 Task: Install shopping extensions to find deals and discounts while shopping online.
Action: Mouse moved to (521, 320)
Screenshot: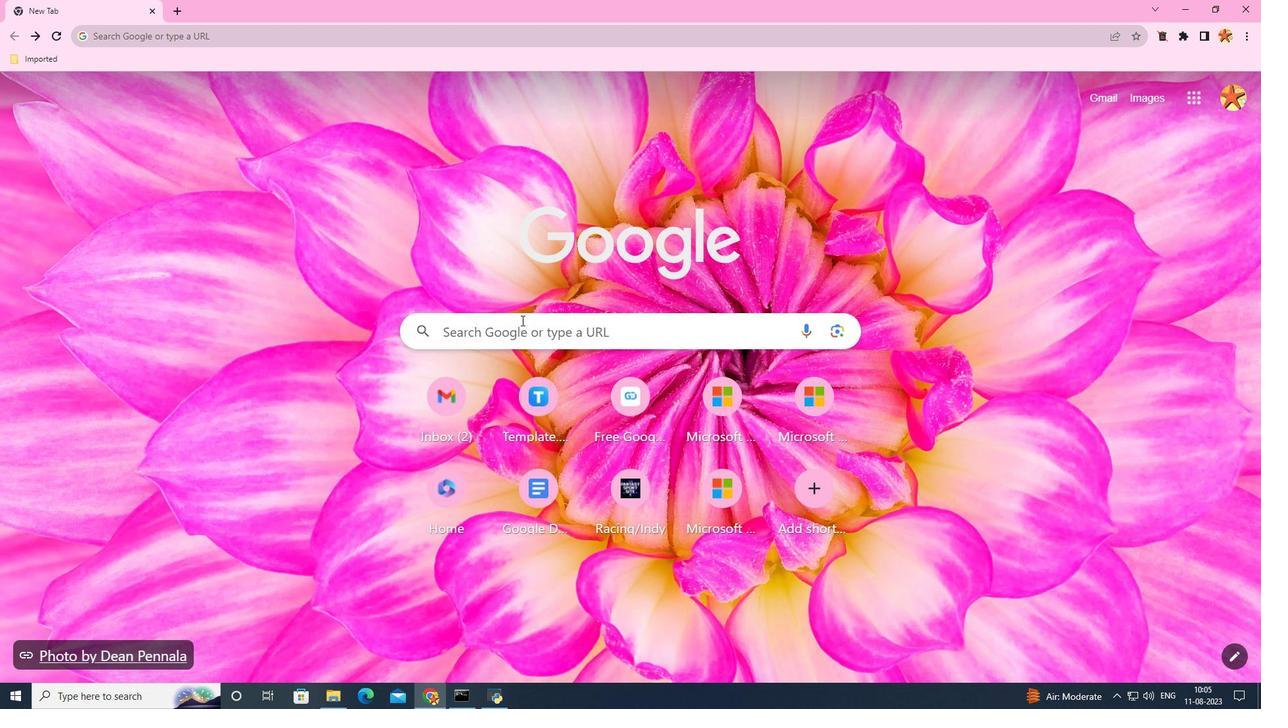 
Action: Mouse pressed left at (521, 320)
Screenshot: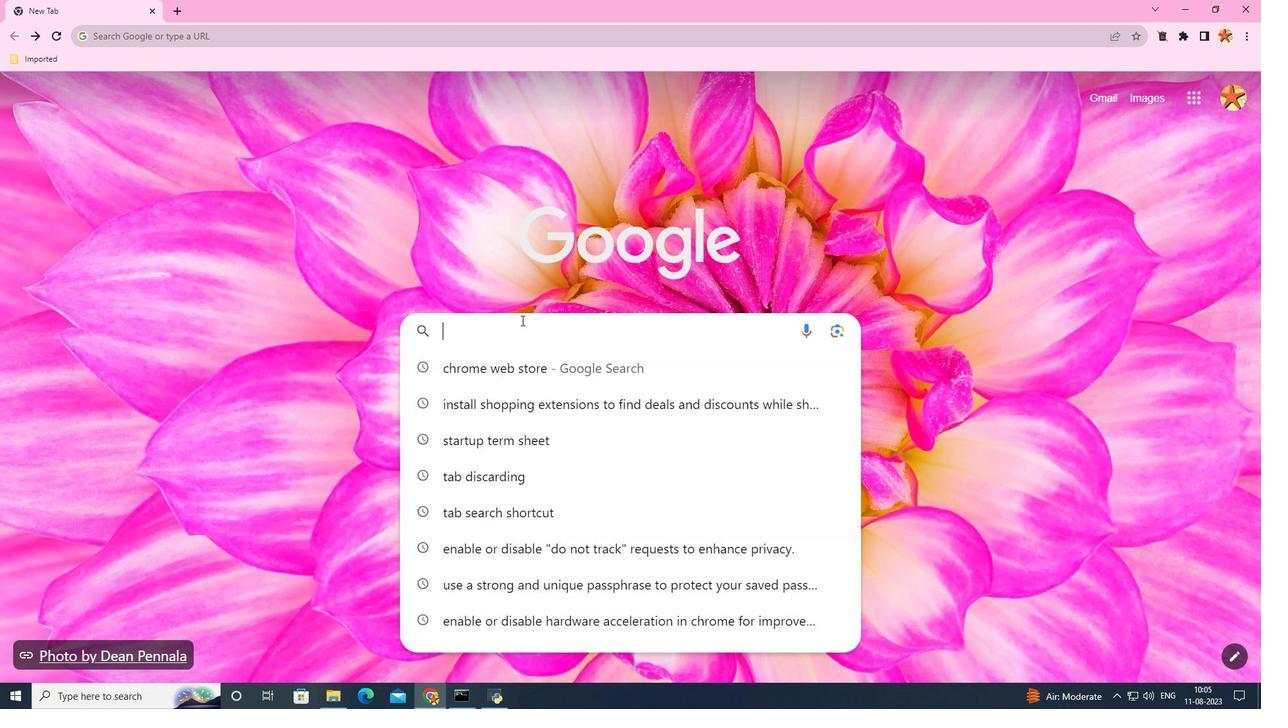 
Action: Mouse moved to (501, 354)
Screenshot: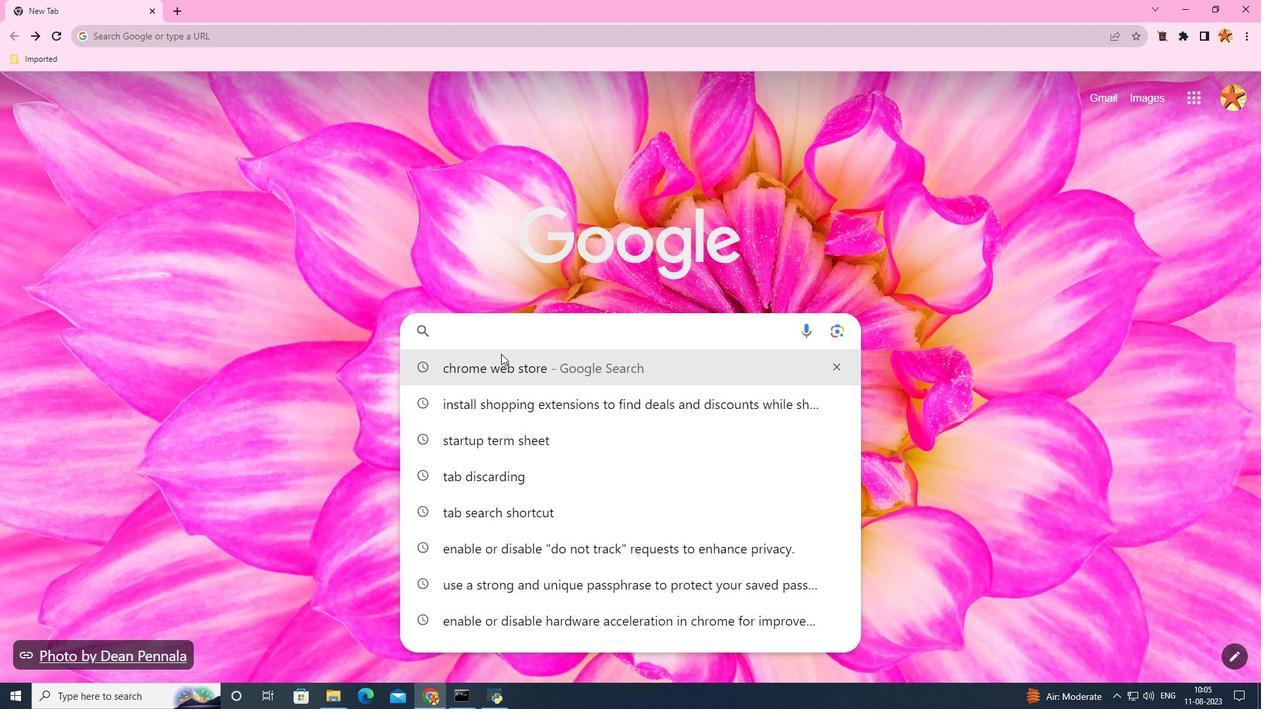 
Action: Mouse pressed left at (501, 354)
Screenshot: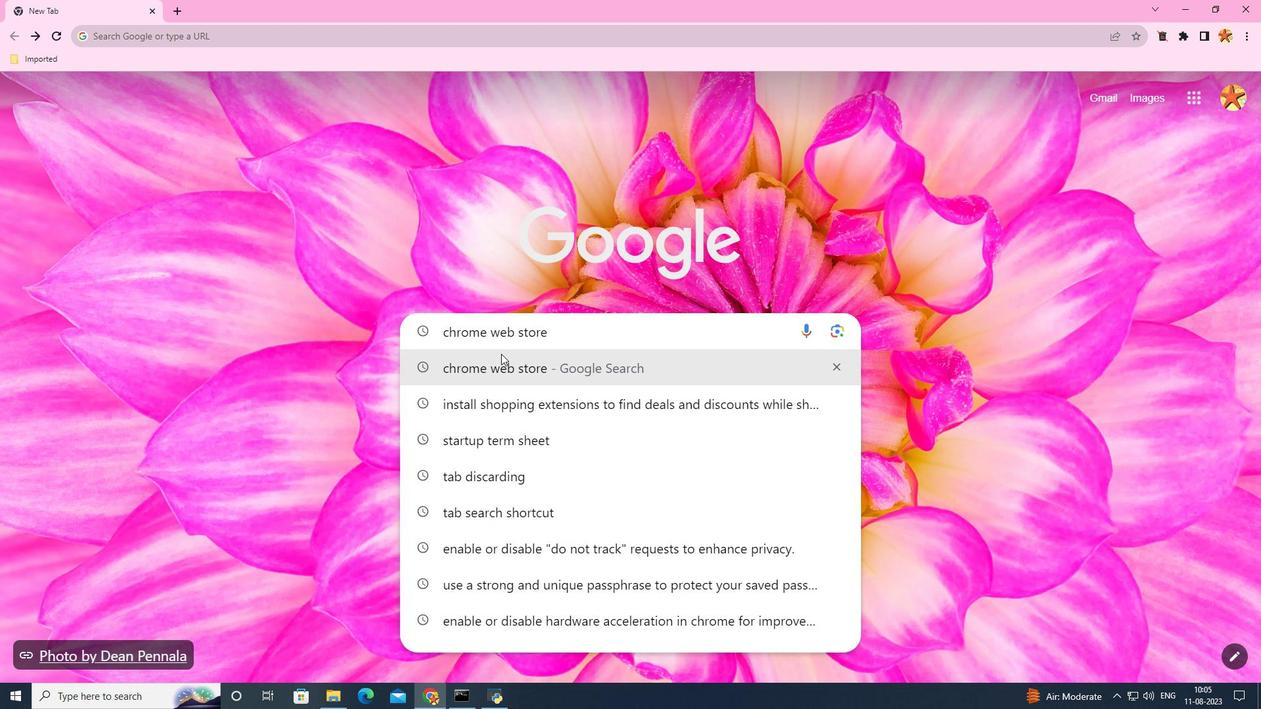 
Action: Mouse moved to (241, 279)
Screenshot: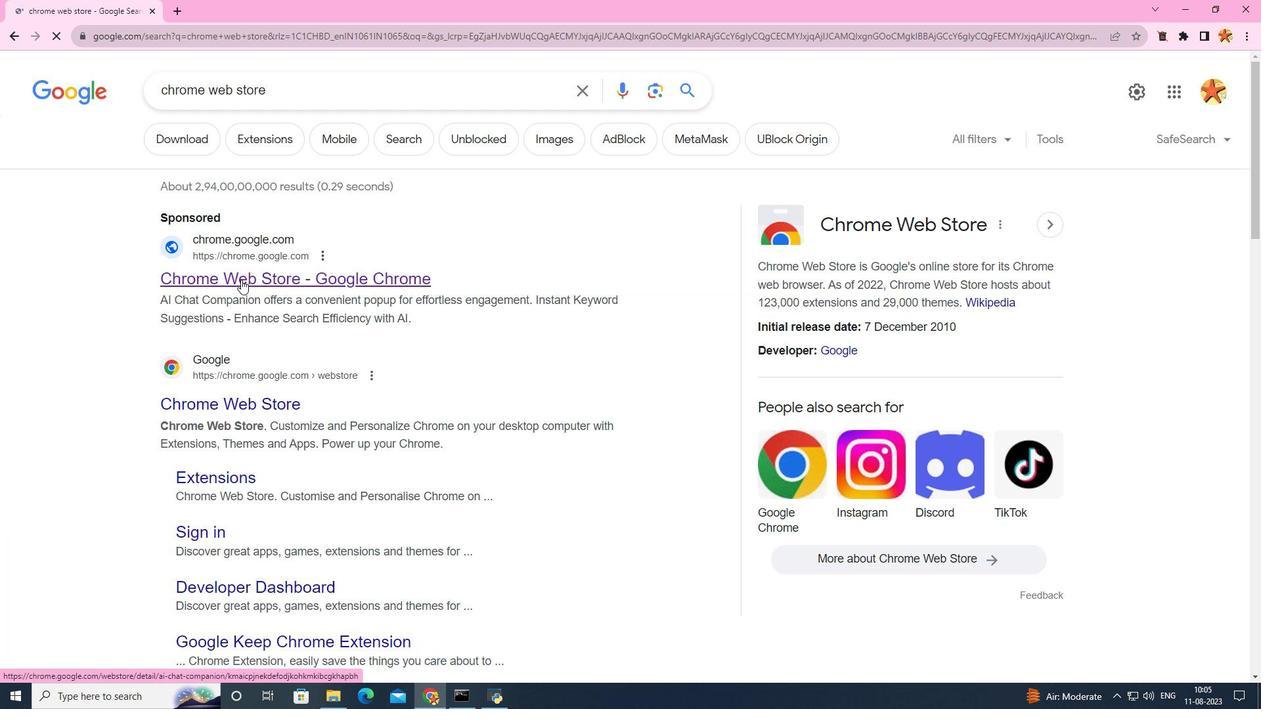
Action: Mouse pressed left at (241, 279)
Screenshot: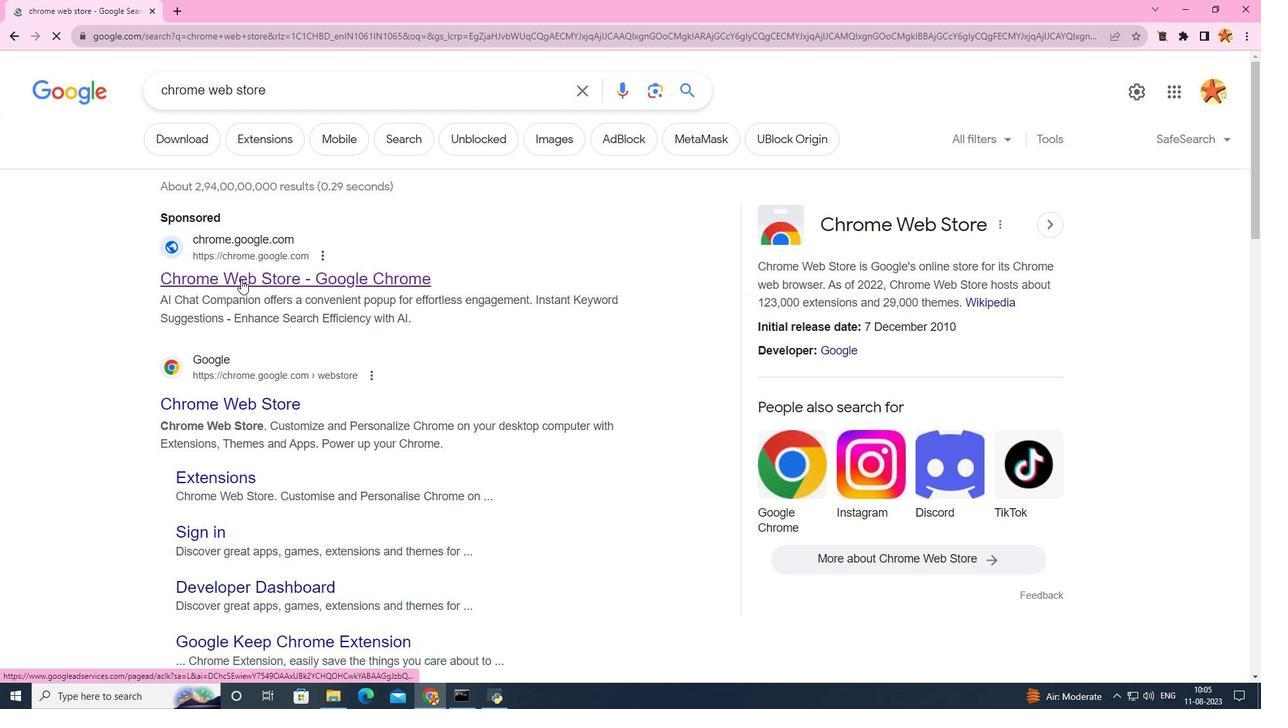 
Action: Mouse moved to (197, 190)
Screenshot: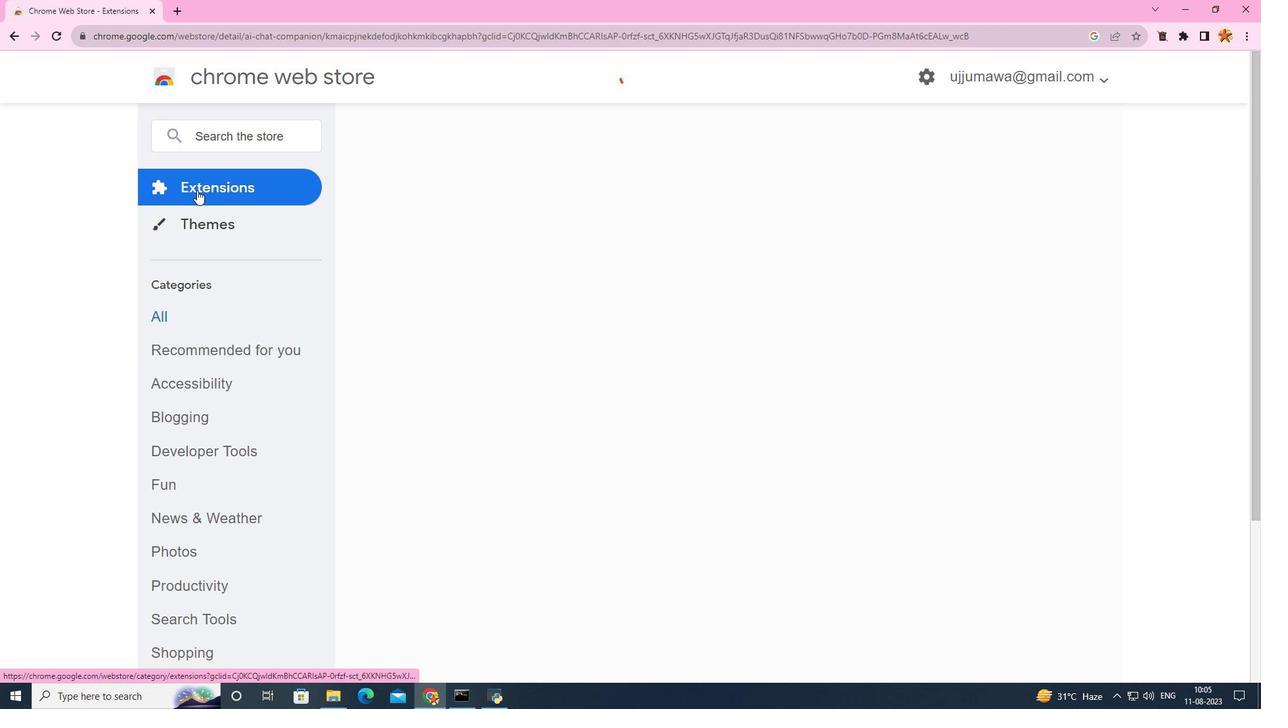 
Action: Mouse pressed left at (197, 190)
Screenshot: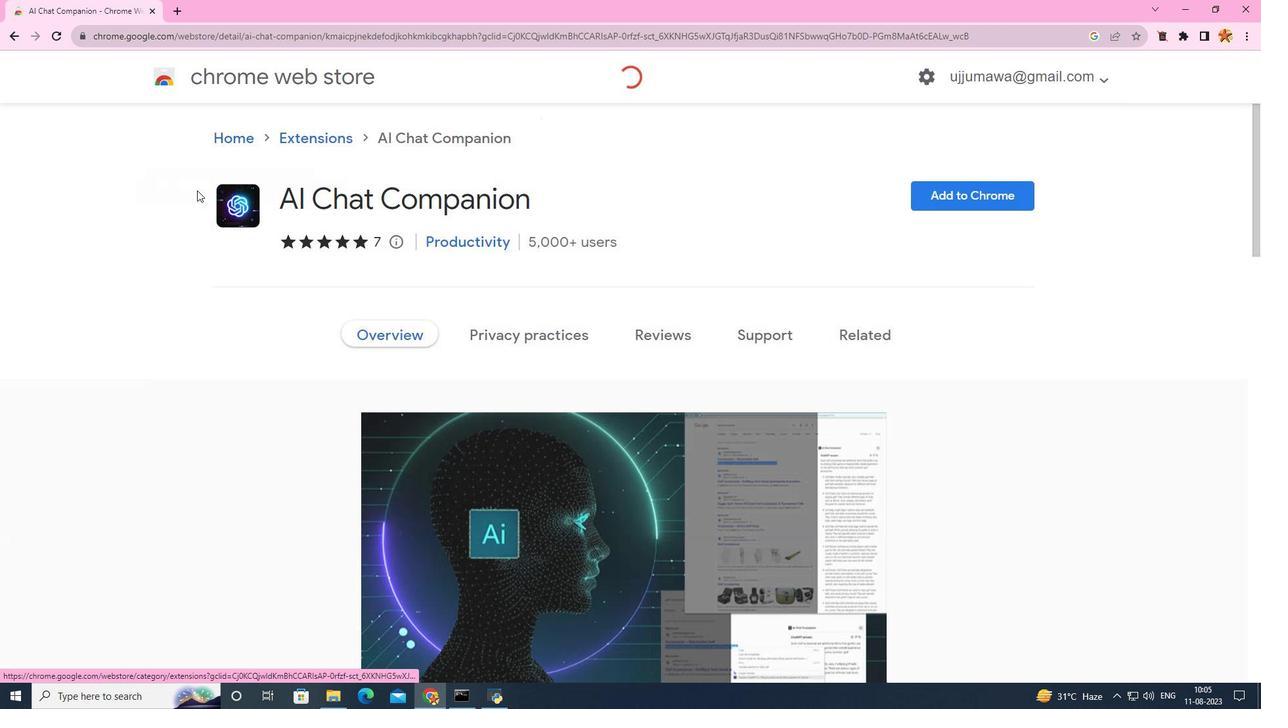 
Action: Mouse moved to (306, 132)
Screenshot: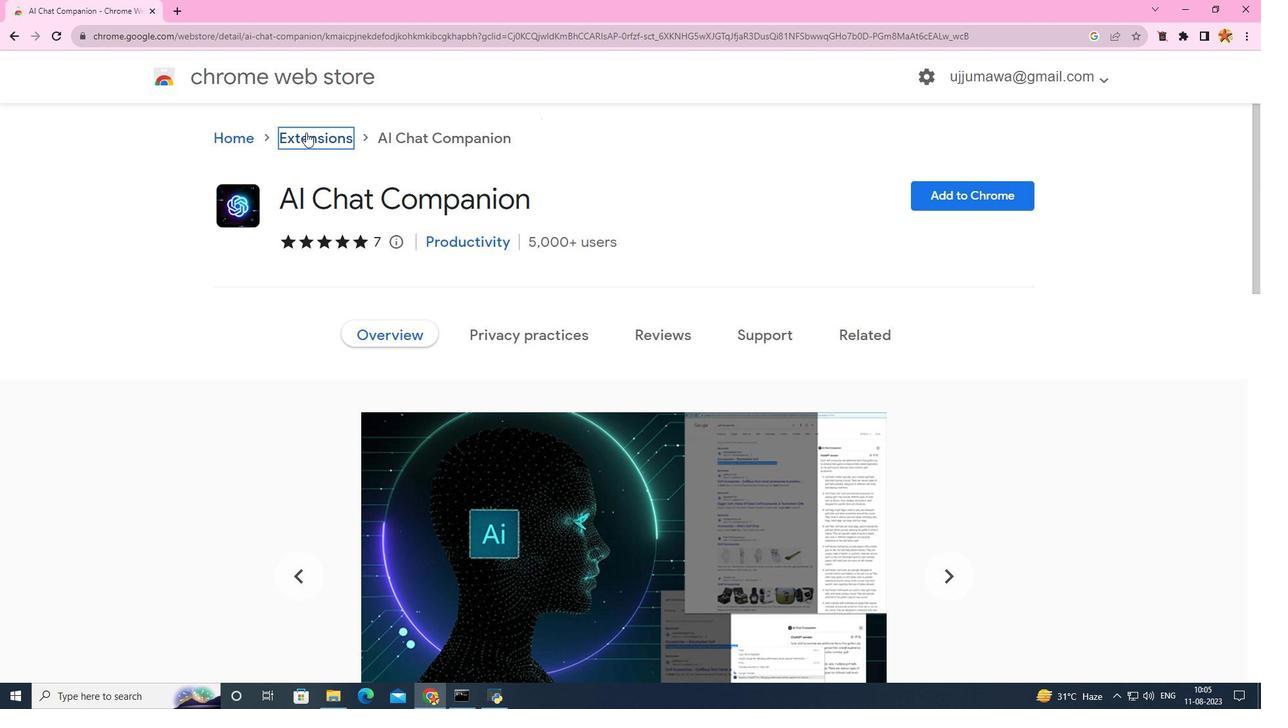 
Action: Mouse pressed left at (306, 132)
Screenshot: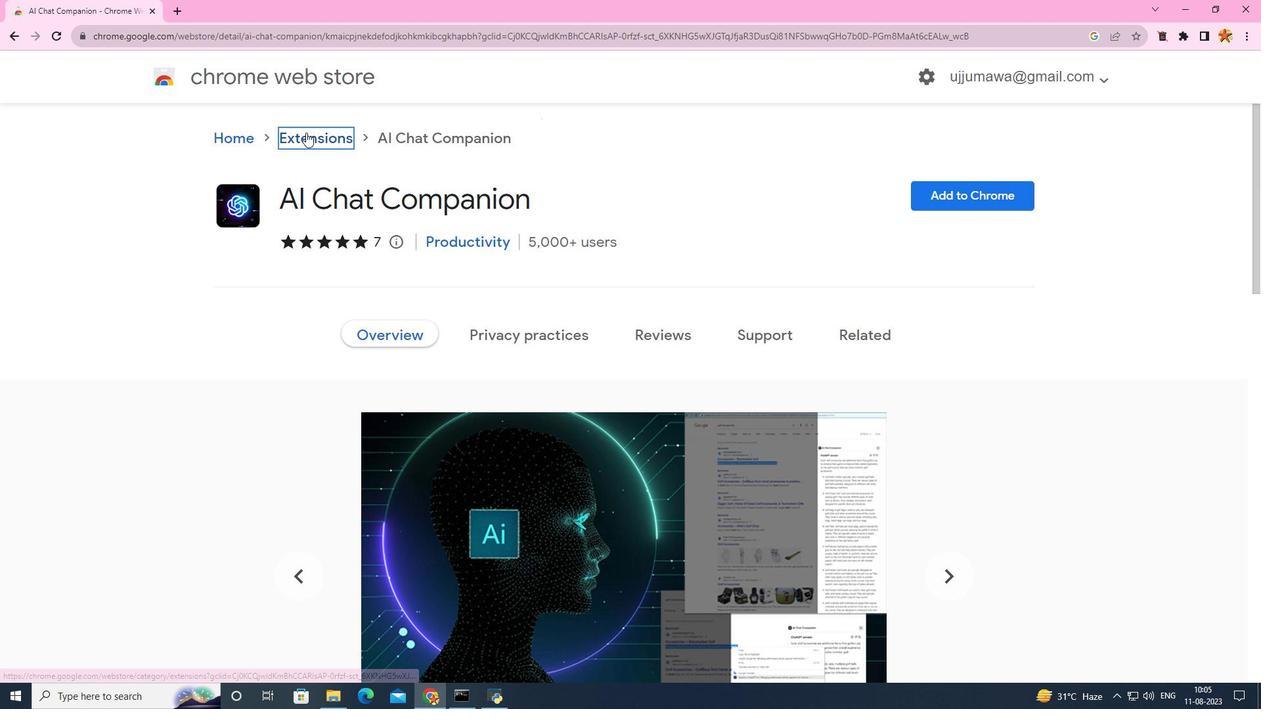 
Action: Mouse moved to (240, 136)
Screenshot: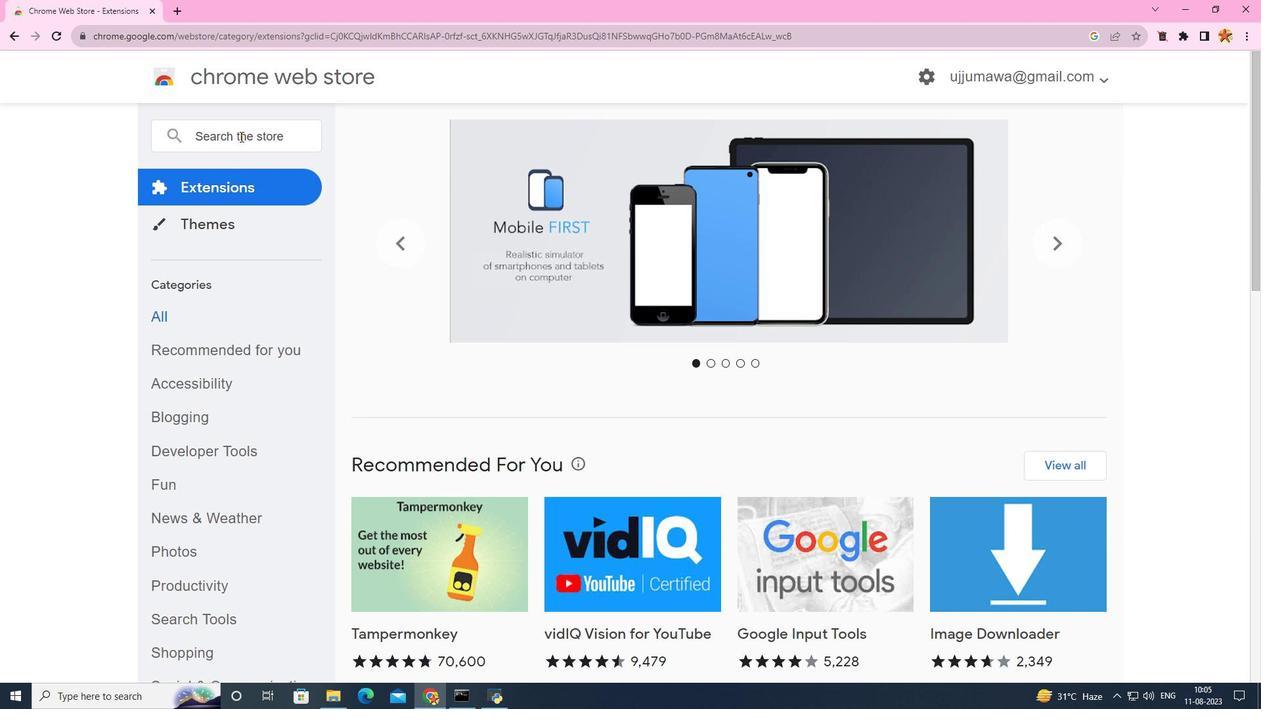 
Action: Mouse pressed left at (240, 136)
Screenshot: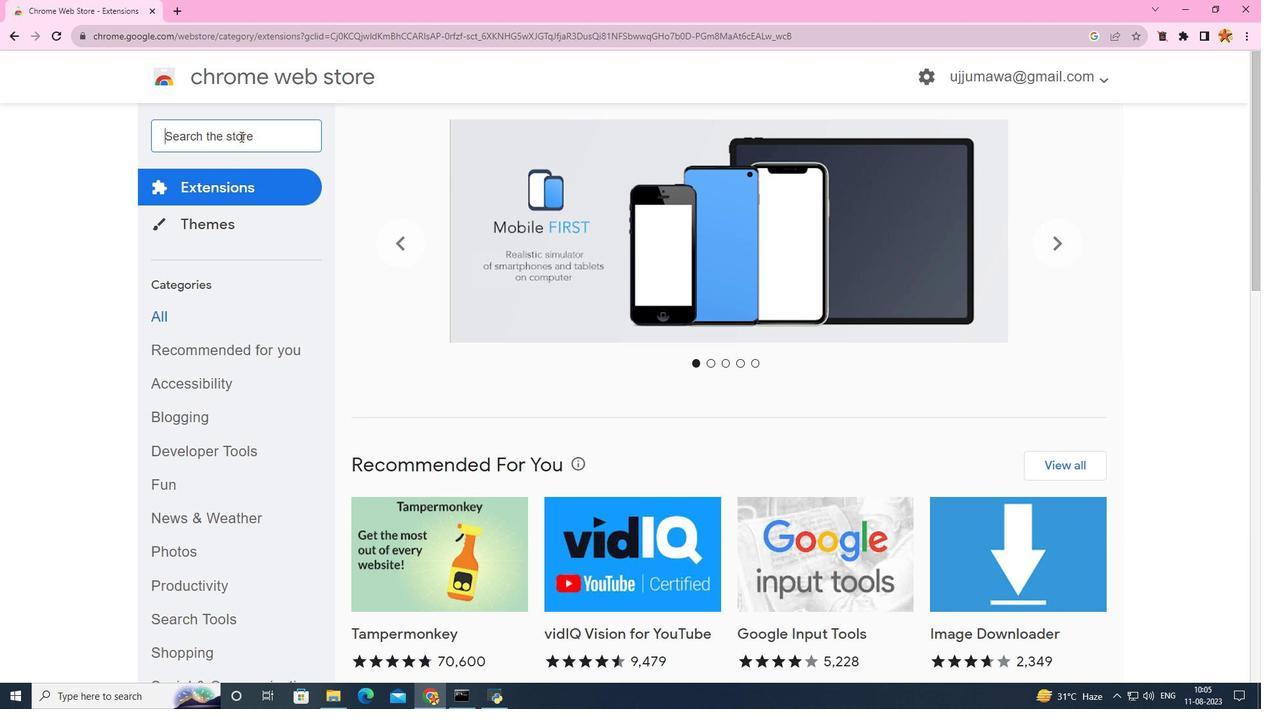 
Action: Key pressed shopti
Screenshot: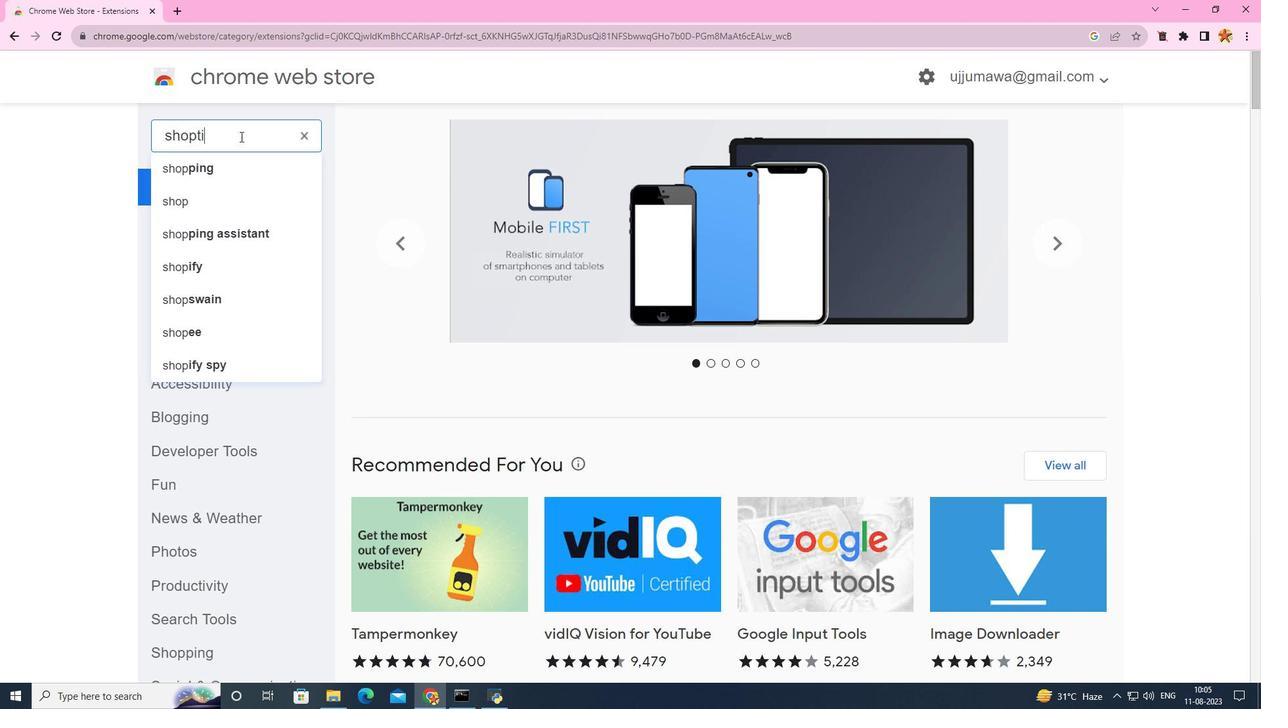 
Action: Mouse moved to (228, 166)
Screenshot: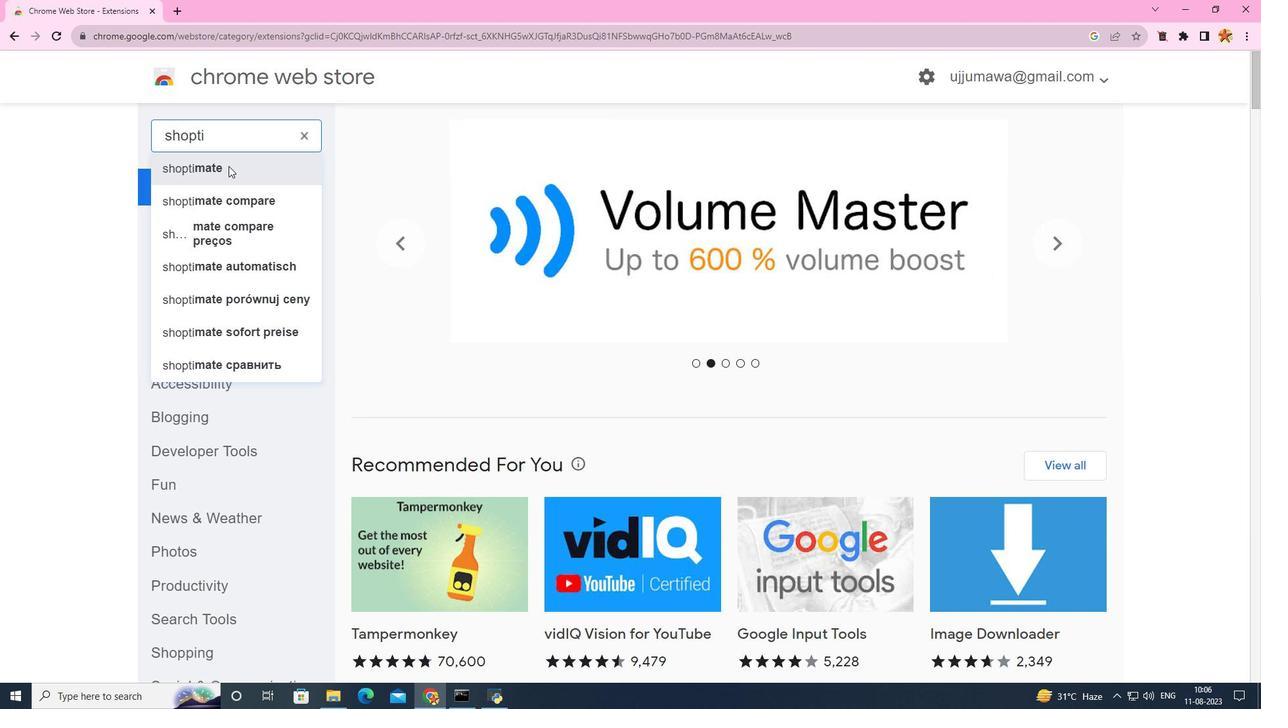 
Action: Mouse pressed left at (228, 166)
Screenshot: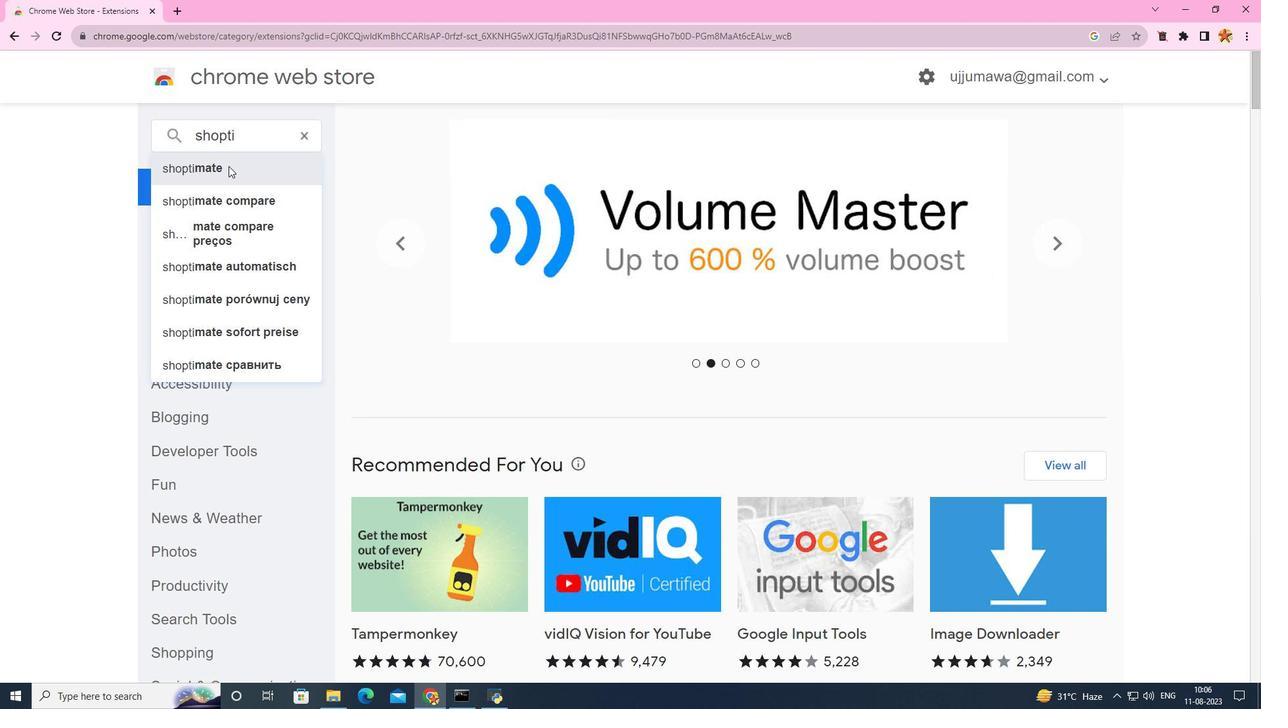 
Action: Mouse moved to (749, 306)
Screenshot: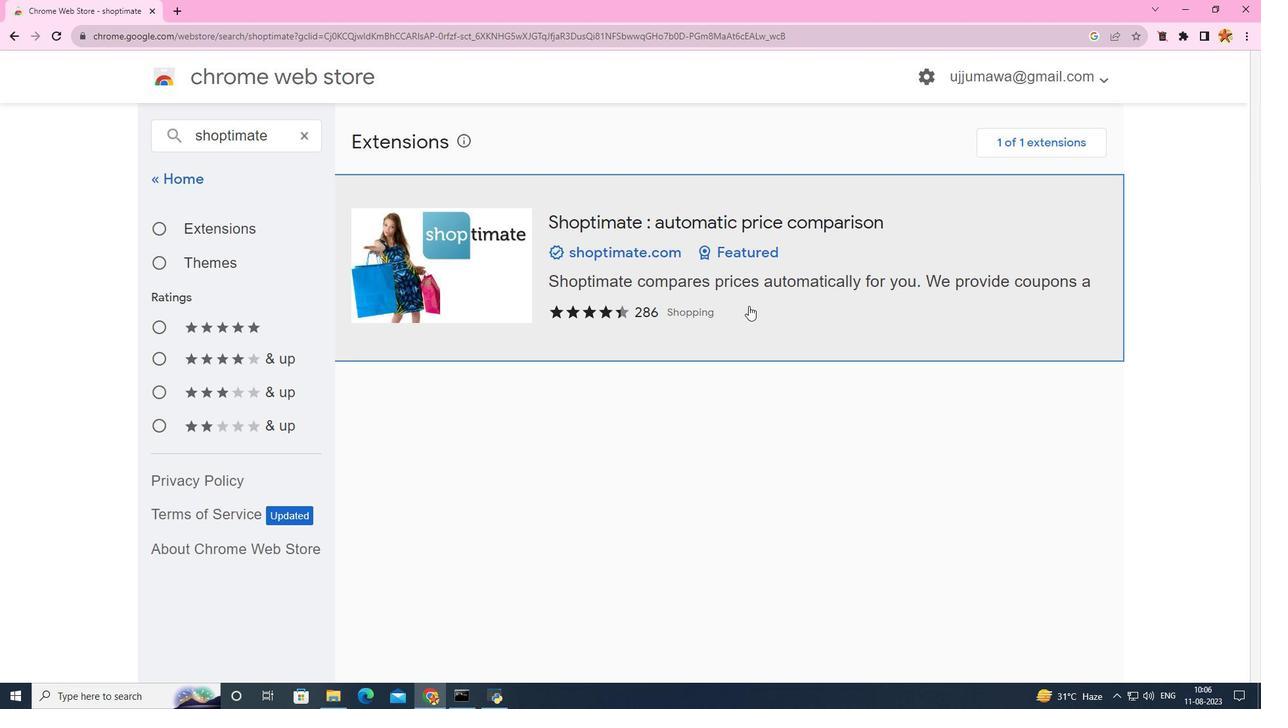 
Action: Mouse pressed left at (749, 306)
Screenshot: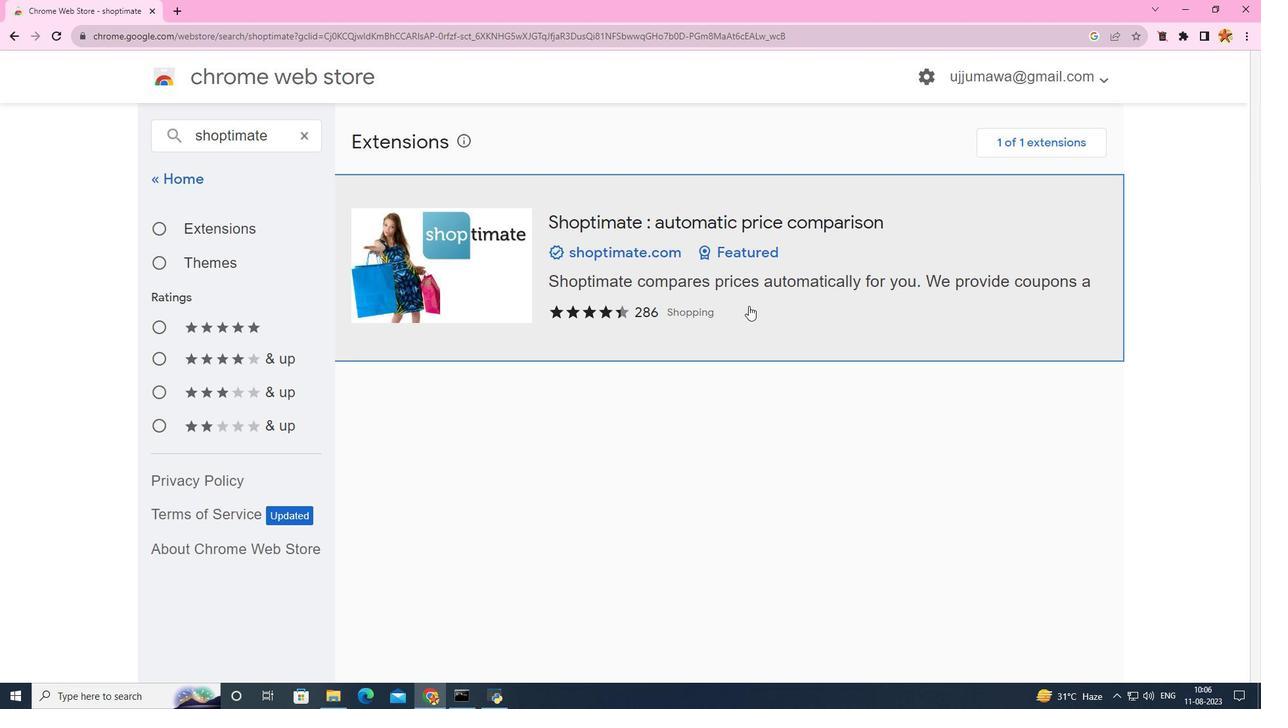 
Action: Mouse moved to (982, 192)
Screenshot: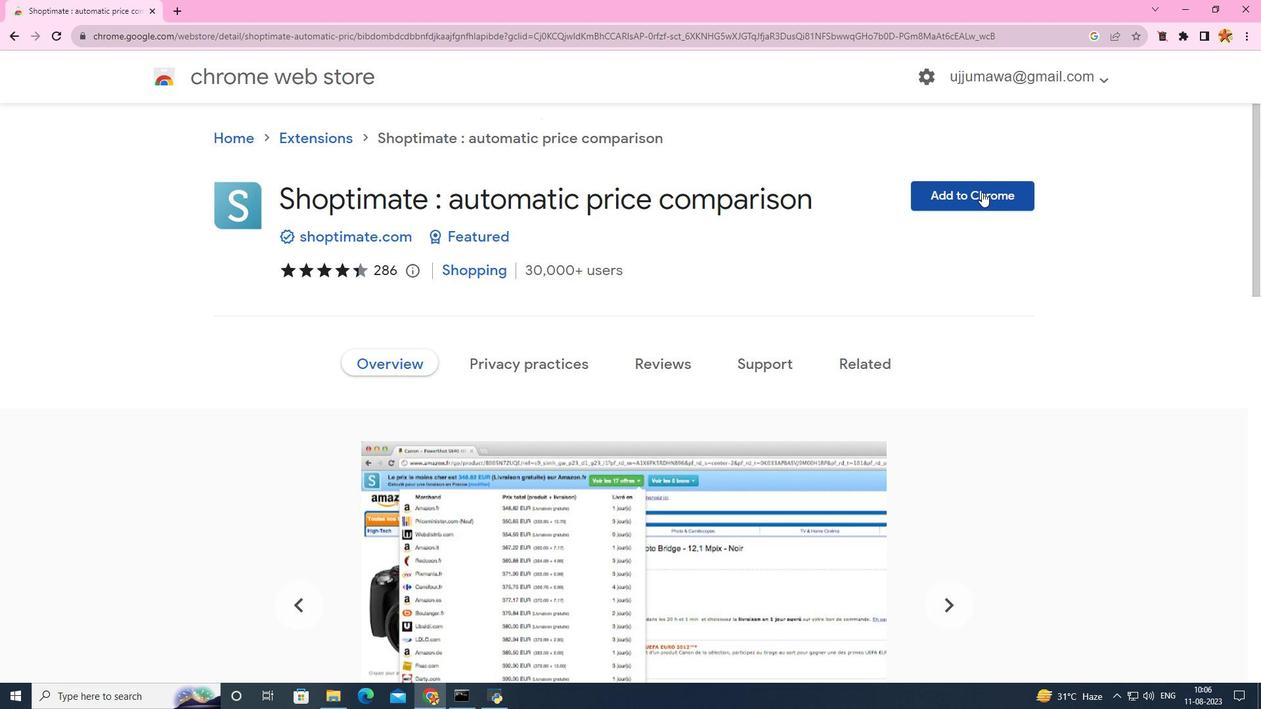 
Action: Mouse pressed left at (982, 192)
Screenshot: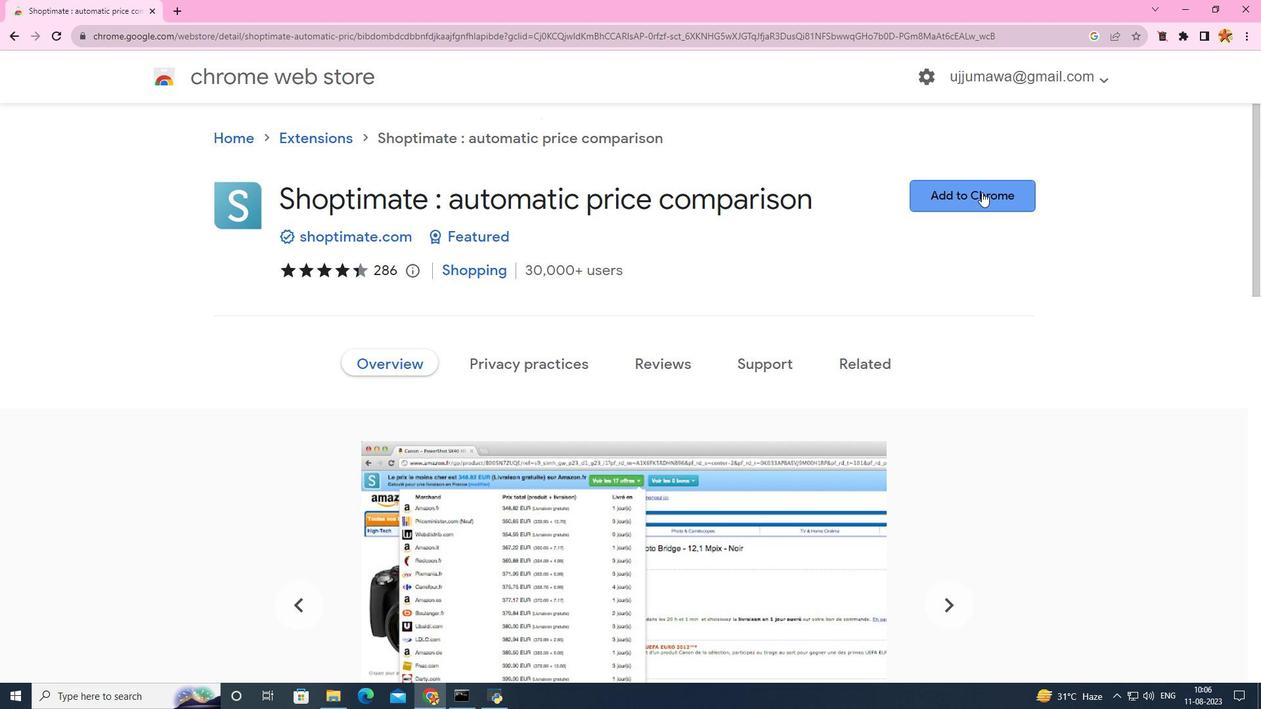 
Action: Mouse moved to (636, 156)
Screenshot: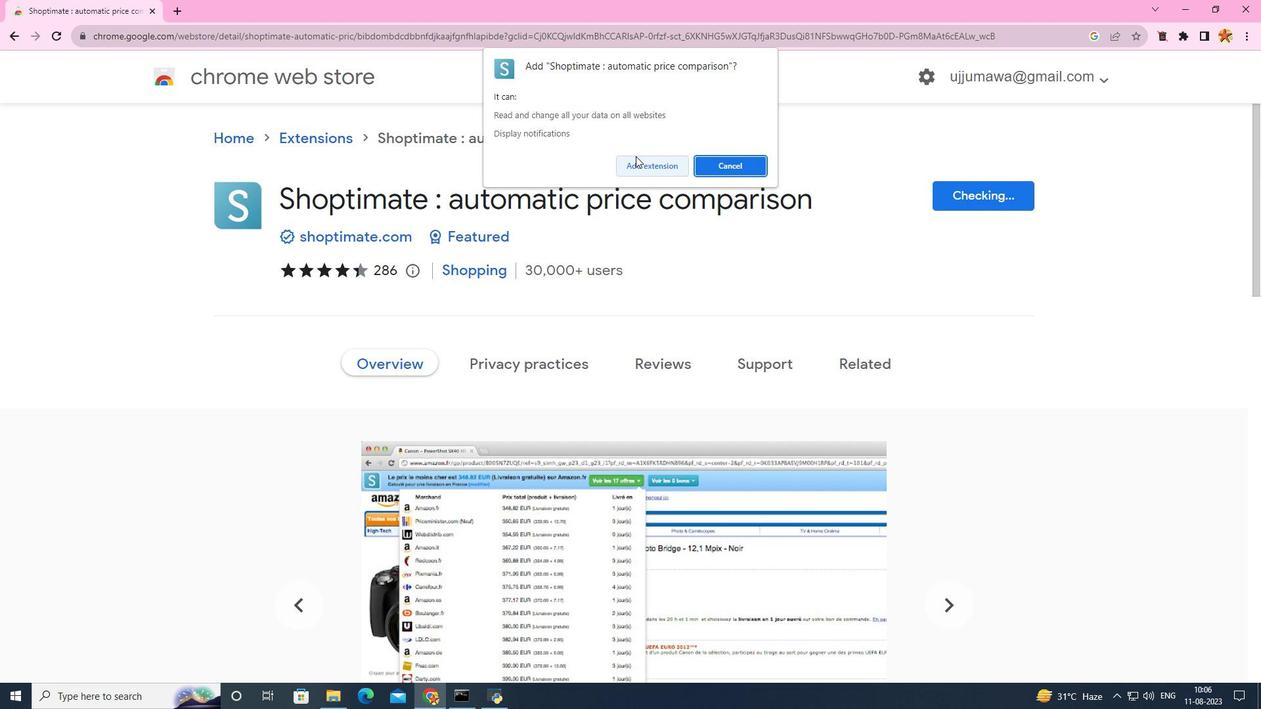 
Action: Mouse pressed left at (636, 156)
Screenshot: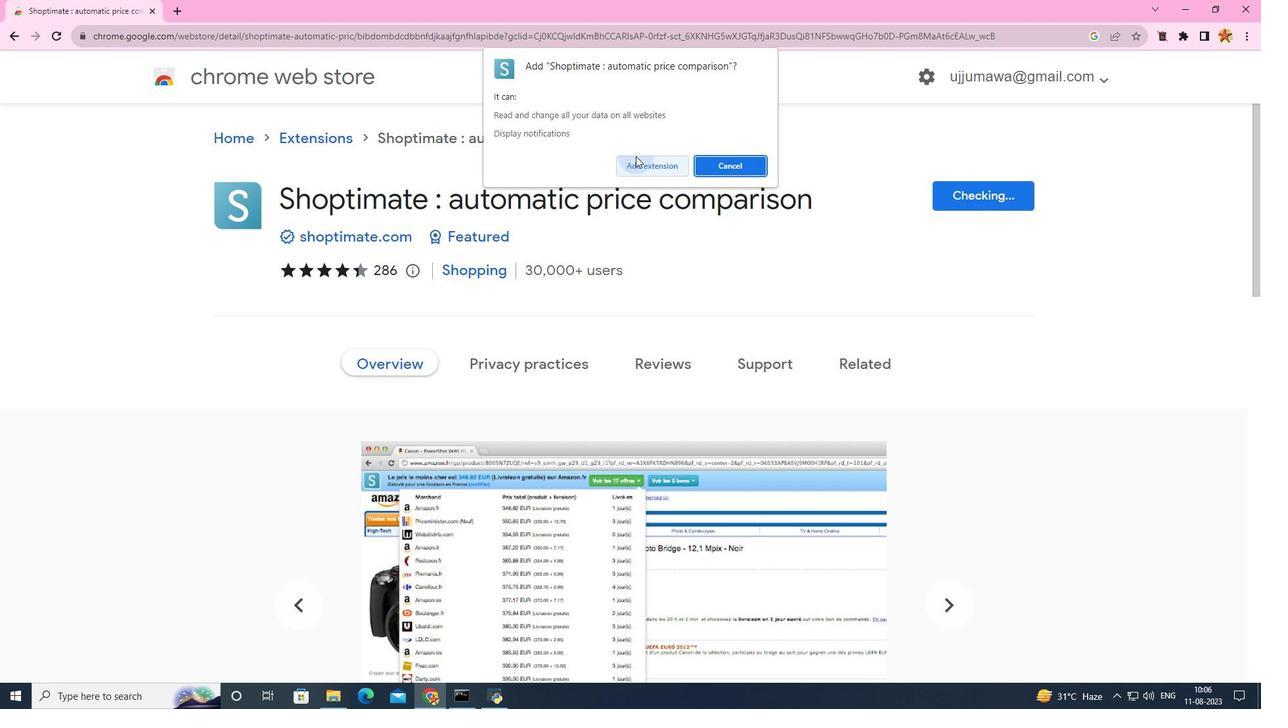 
Action: Mouse moved to (1137, 57)
Screenshot: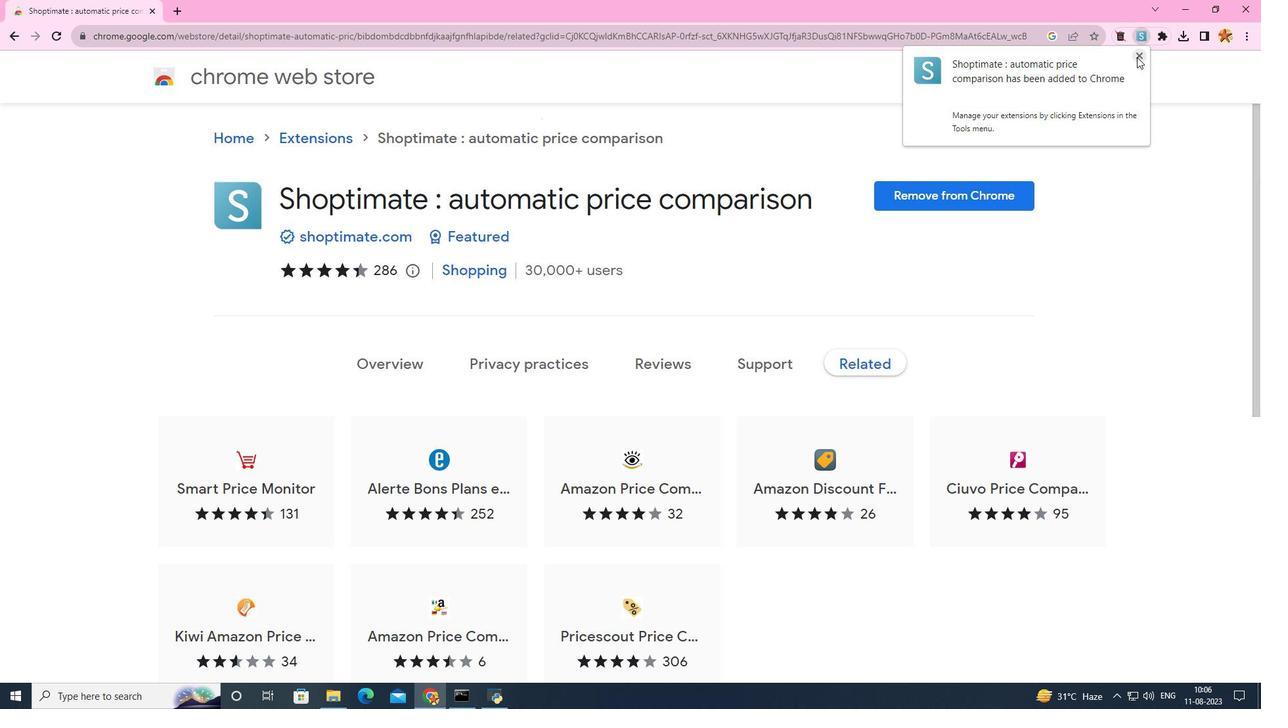 
Action: Mouse pressed left at (1137, 57)
Screenshot: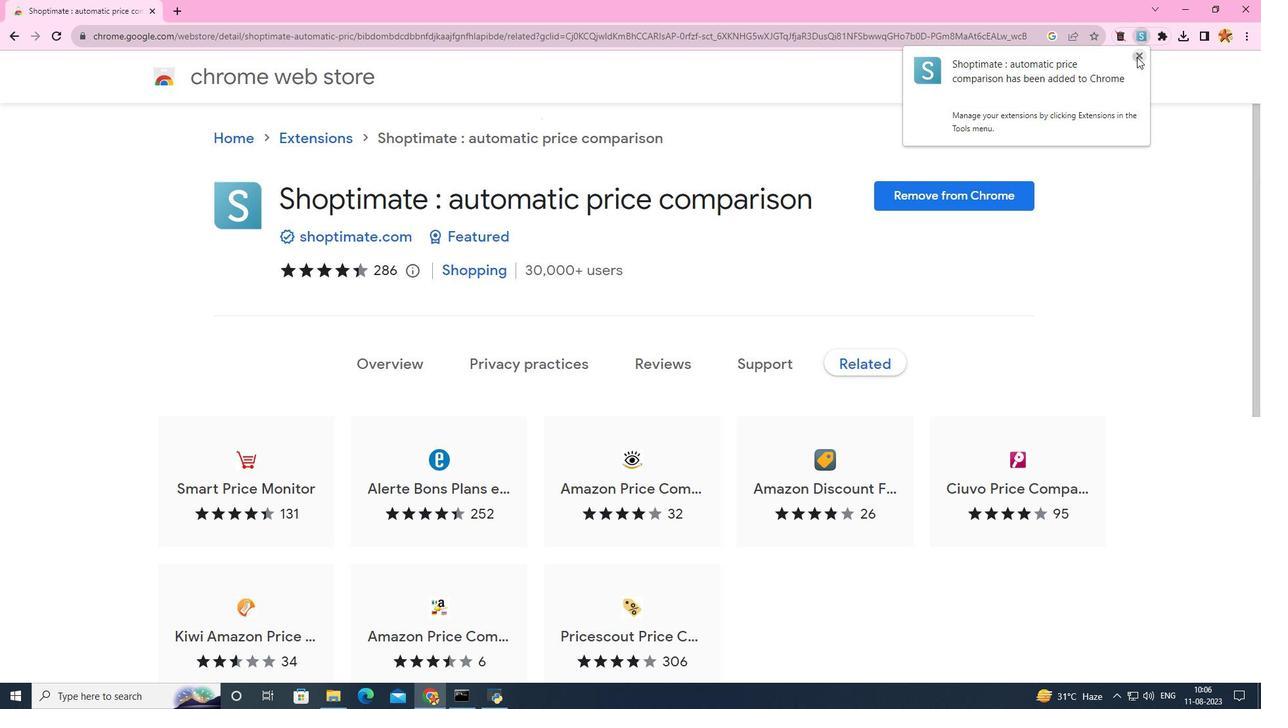 
Action: Mouse moved to (13, 40)
Screenshot: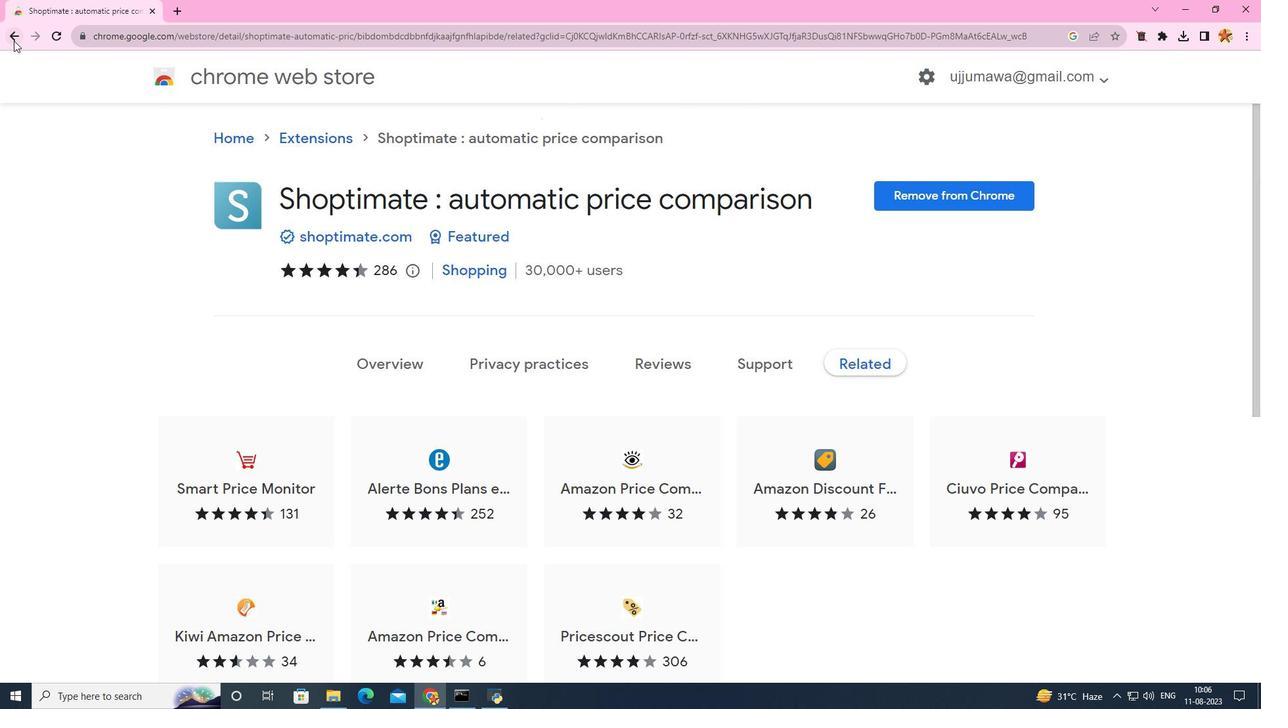 
Action: Mouse pressed left at (13, 40)
Screenshot: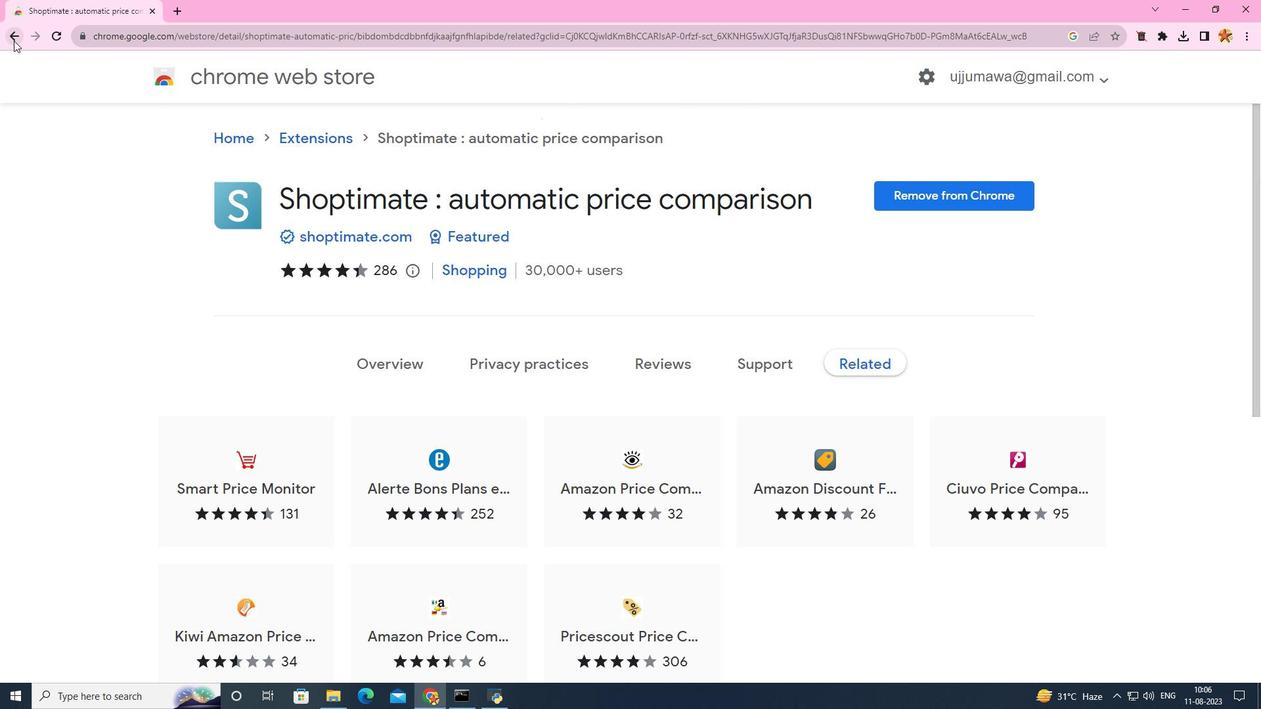 
Action: Mouse moved to (331, 139)
Screenshot: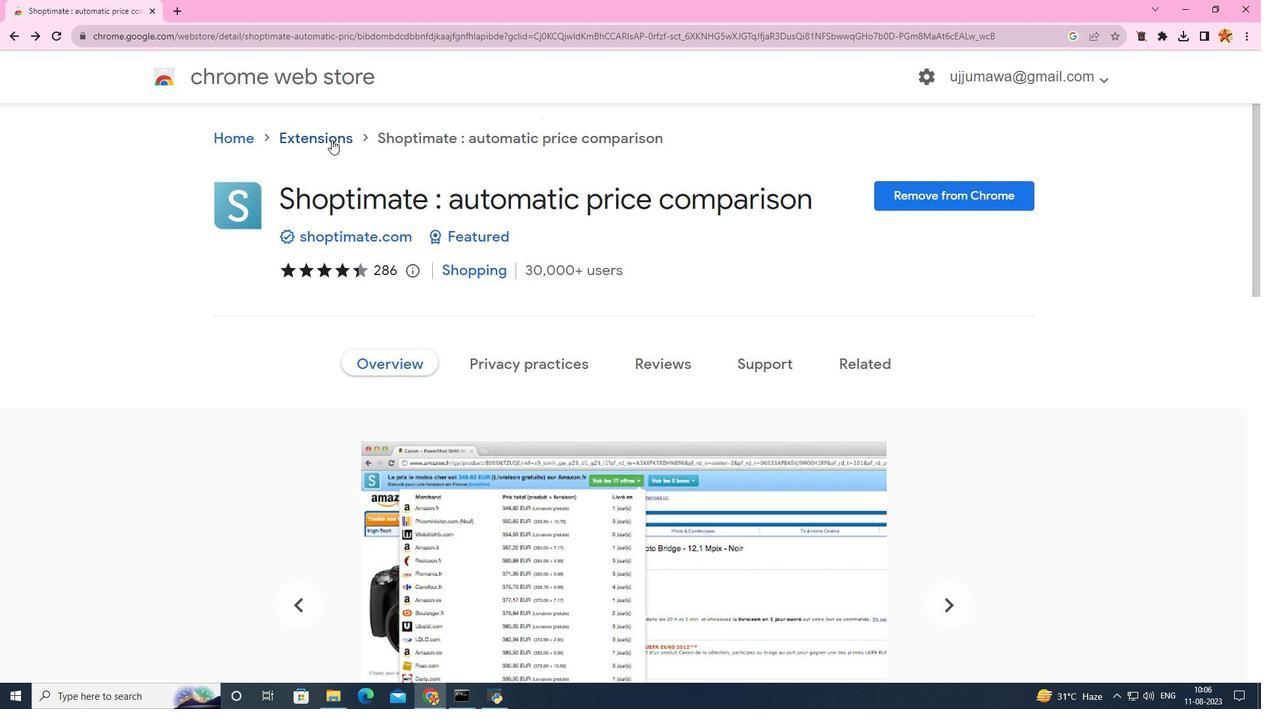 
Action: Mouse pressed left at (331, 139)
Screenshot: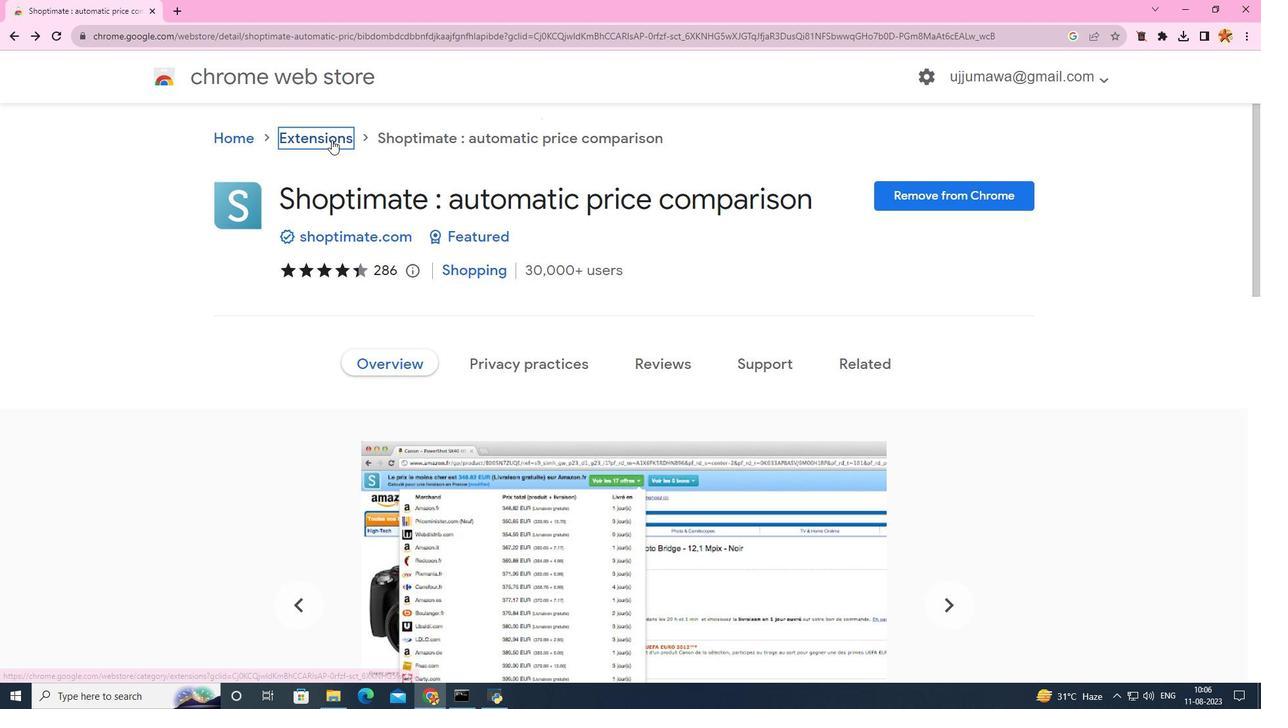 
Action: Mouse moved to (233, 134)
Screenshot: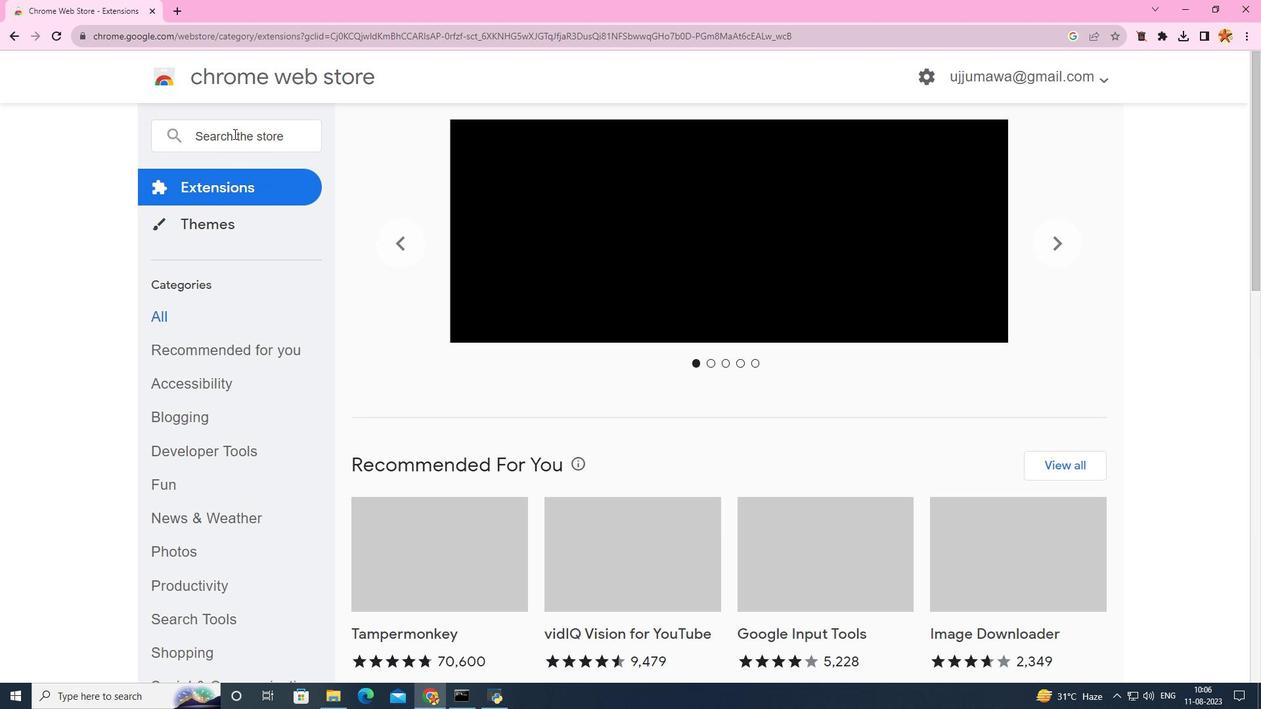 
Action: Mouse pressed left at (233, 134)
Screenshot: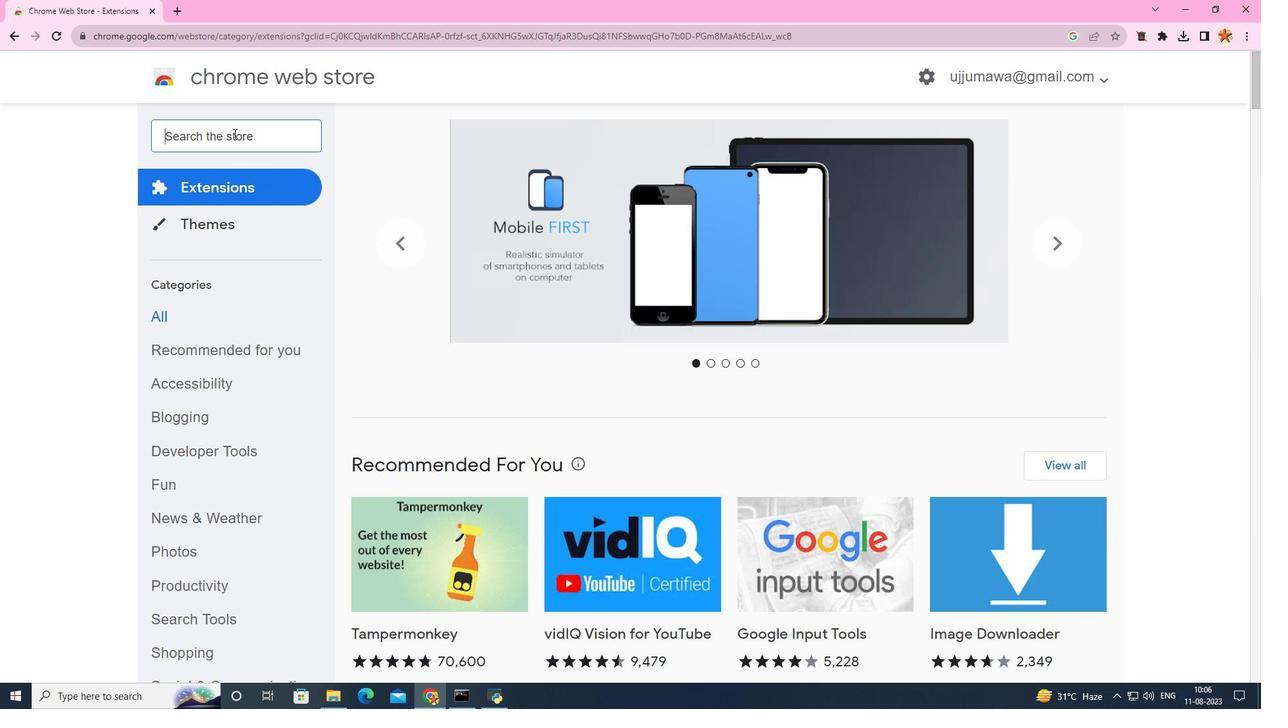 
Action: Key pressed swagbutton
Screenshot: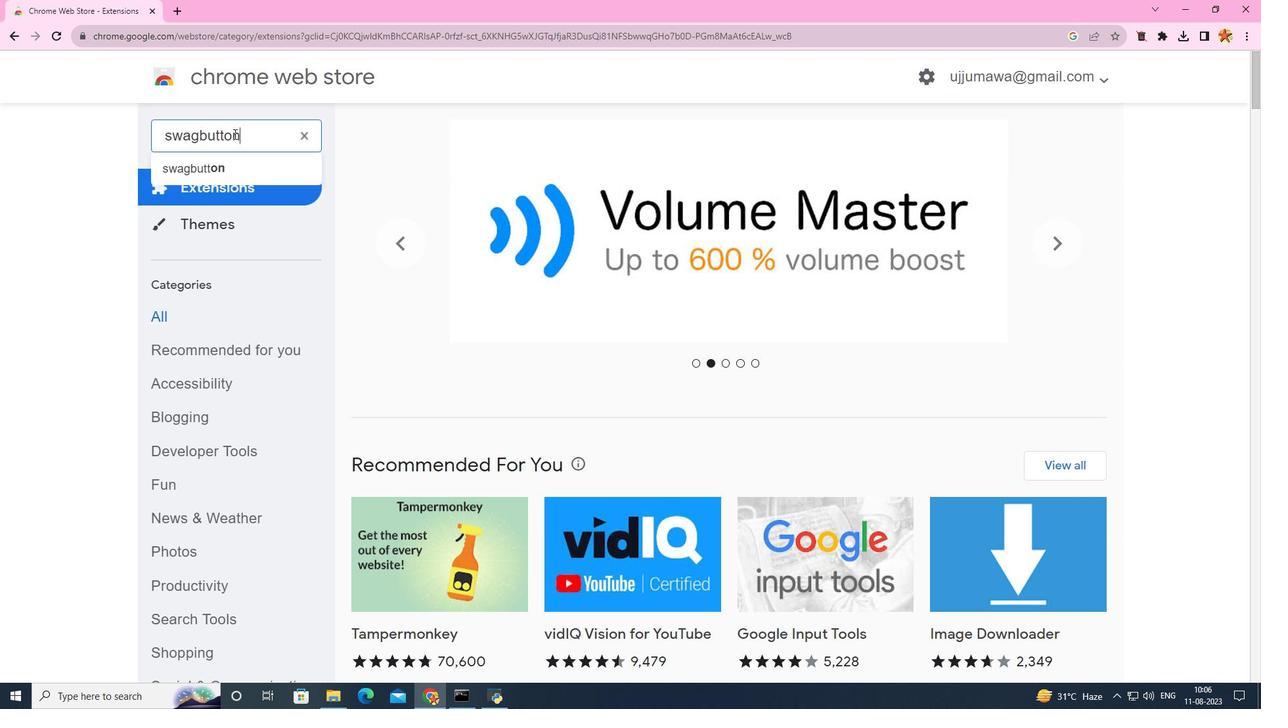 
Action: Mouse moved to (222, 166)
Screenshot: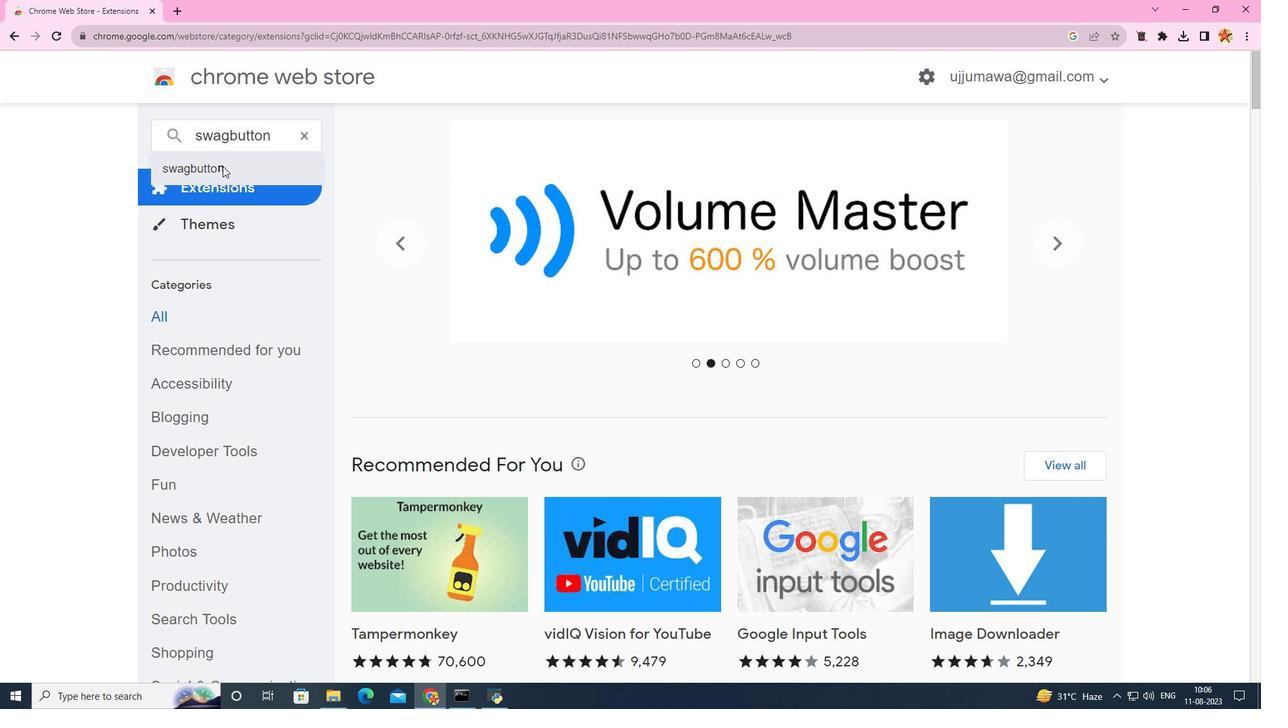 
Action: Mouse pressed left at (222, 166)
Screenshot: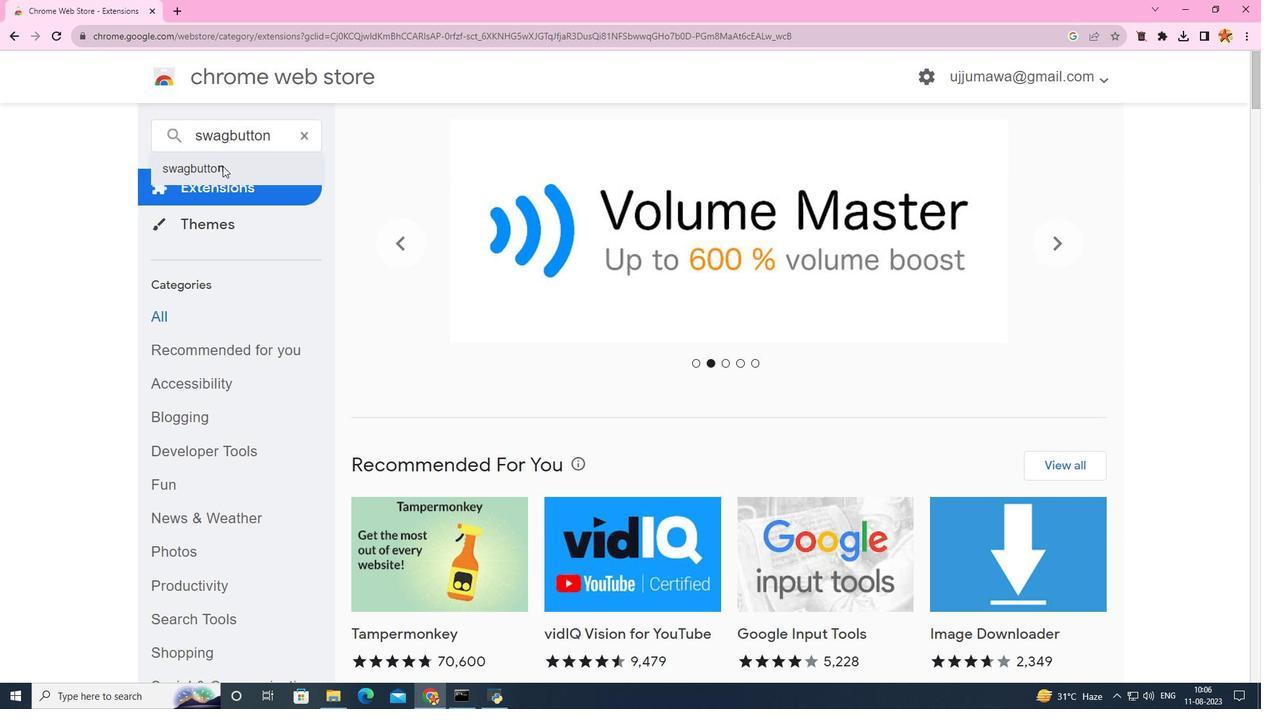 
Action: Mouse moved to (218, 170)
Screenshot: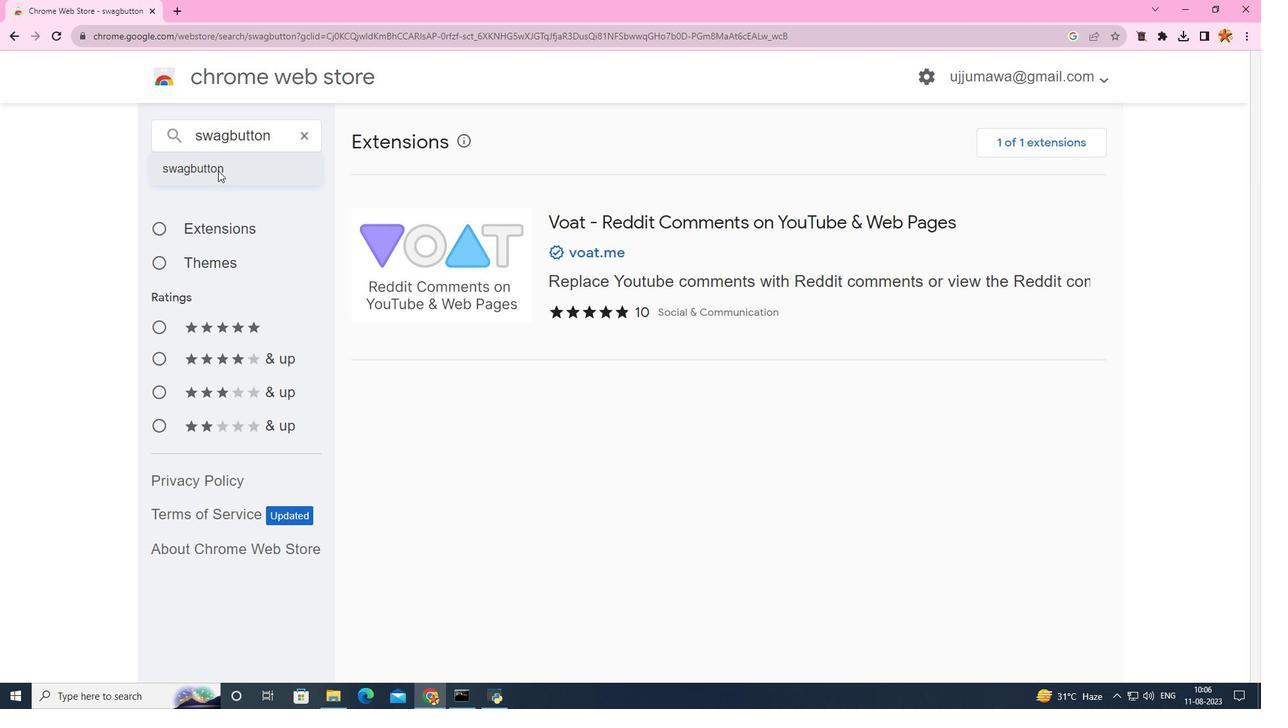 
Action: Mouse pressed left at (218, 170)
Screenshot: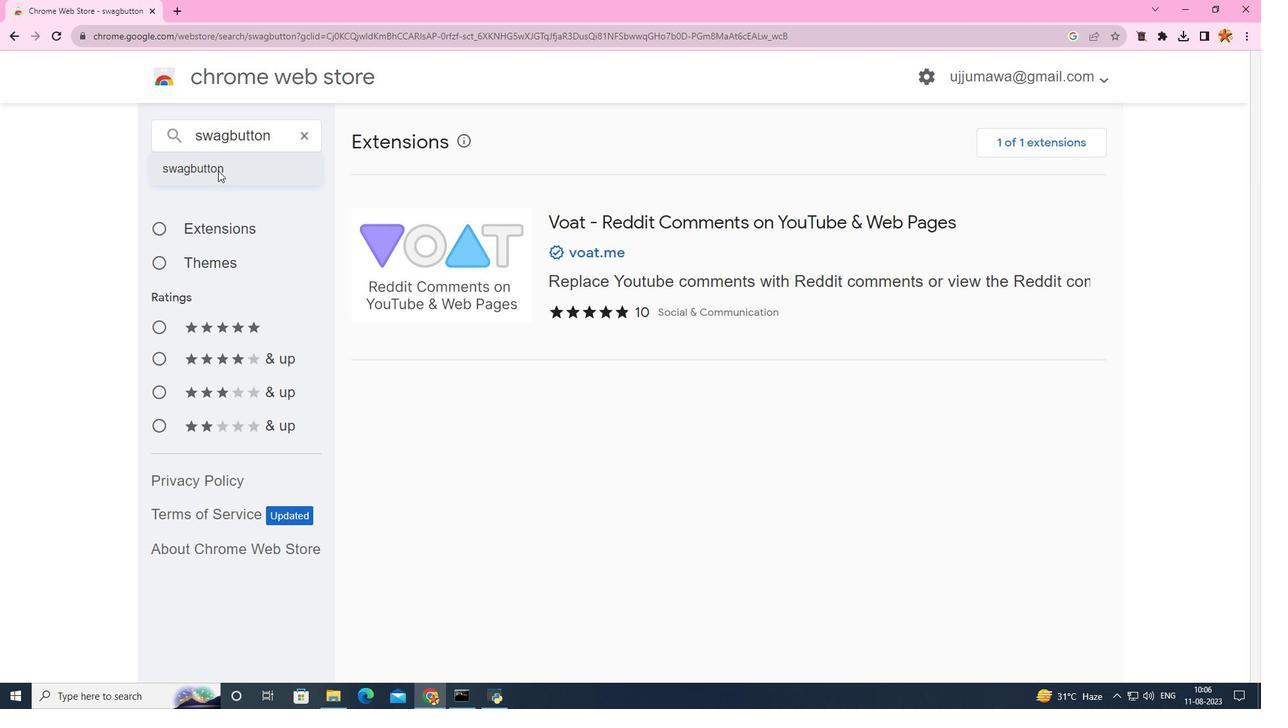 
Action: Mouse moved to (194, 176)
Screenshot: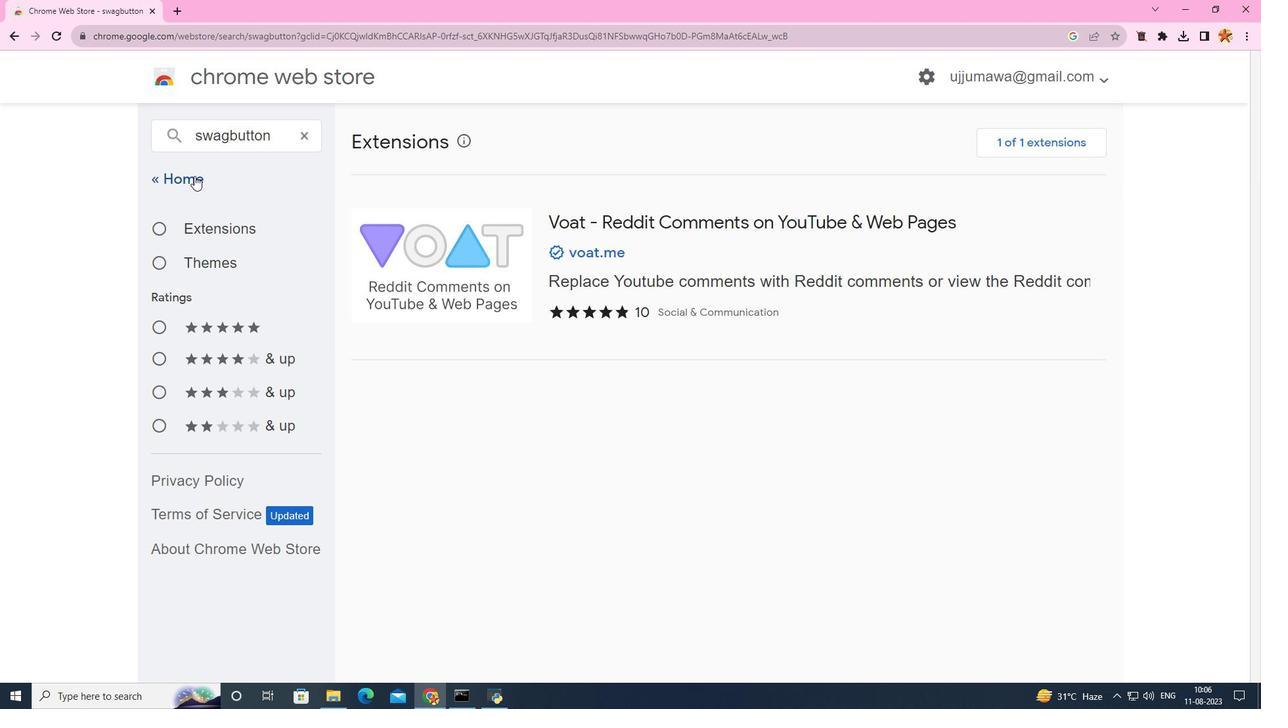 
Action: Mouse pressed left at (194, 176)
Screenshot: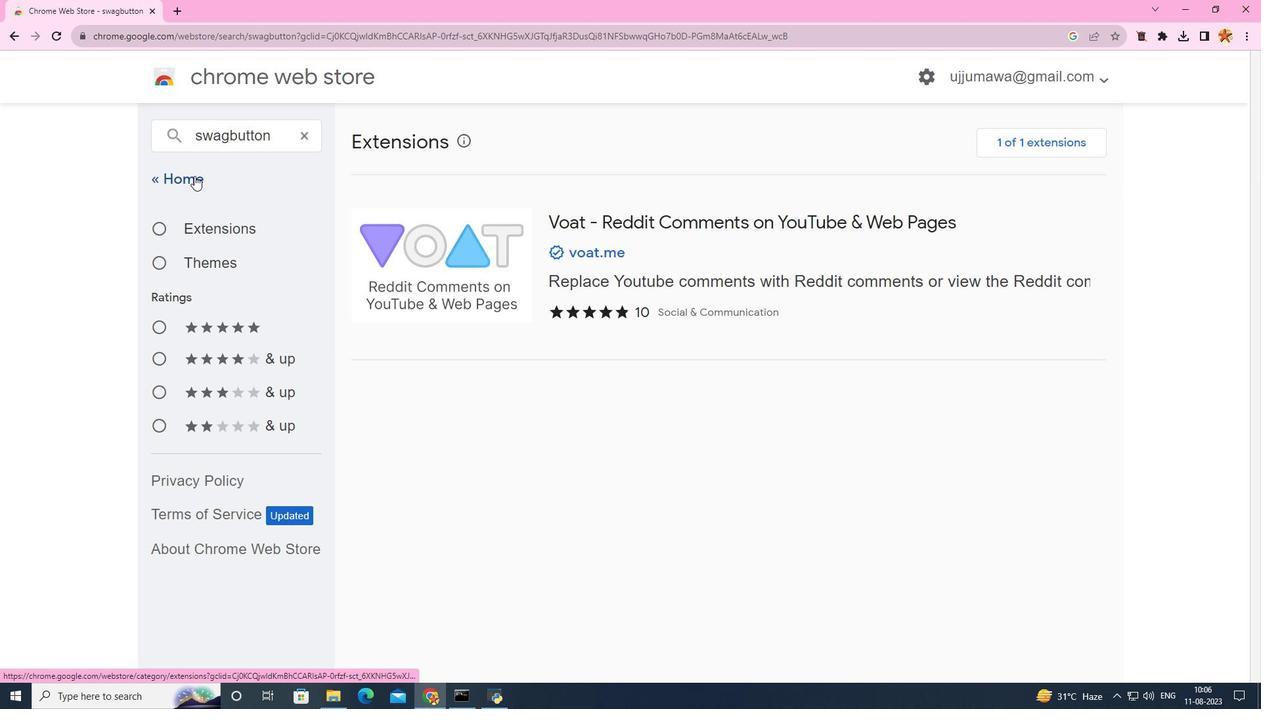 
Action: Mouse moved to (278, 134)
Screenshot: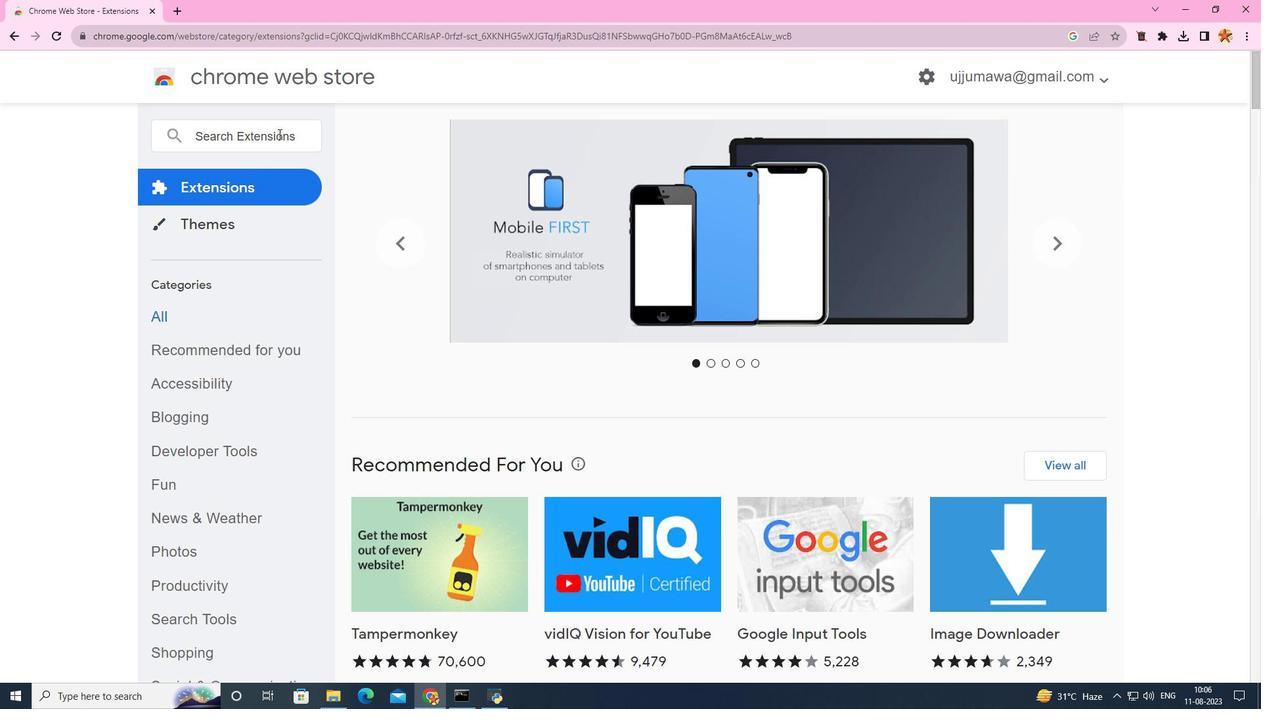 
Action: Mouse pressed left at (278, 134)
Screenshot: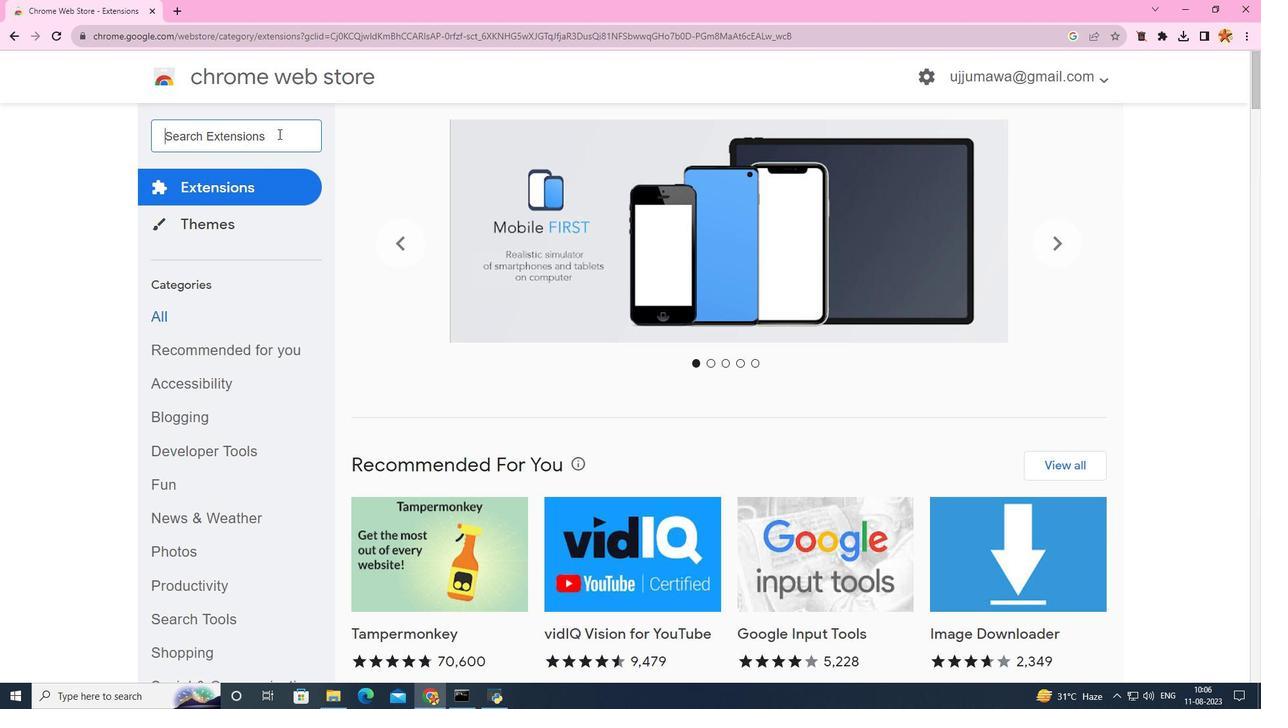 
Action: Mouse moved to (264, 139)
Screenshot: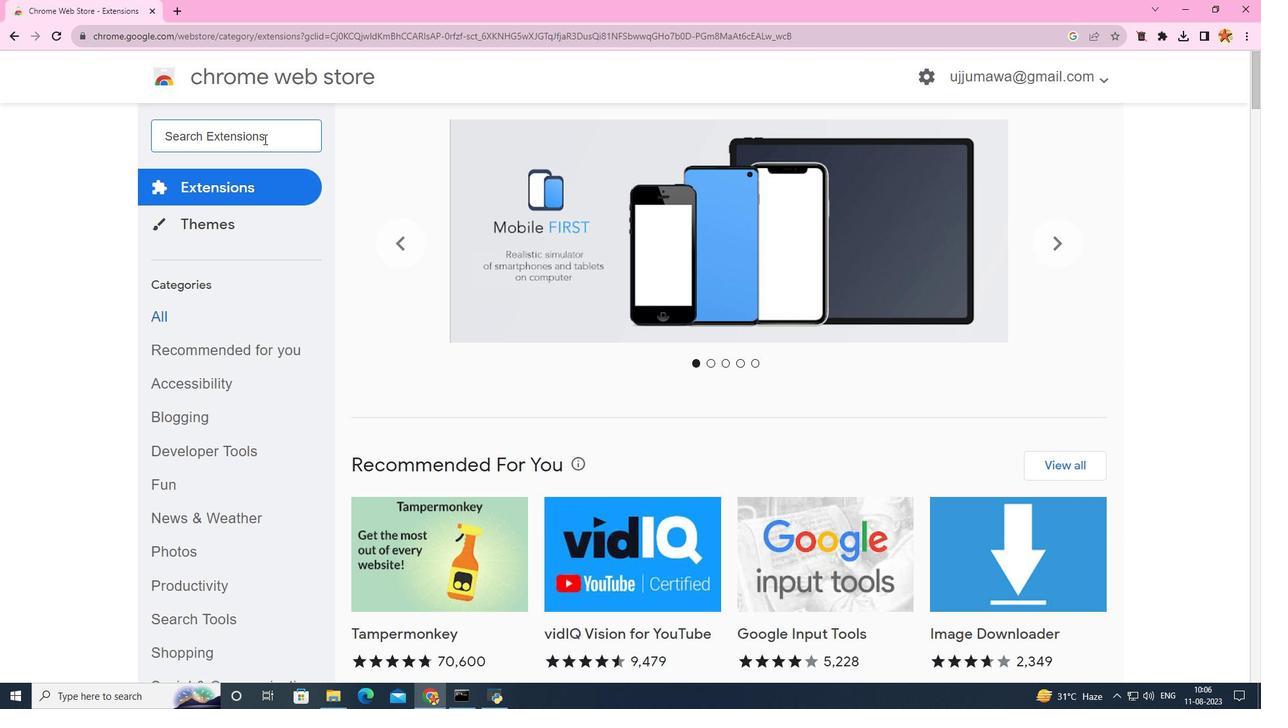 
Action: Key pressed swag<Key.space>bur
Screenshot: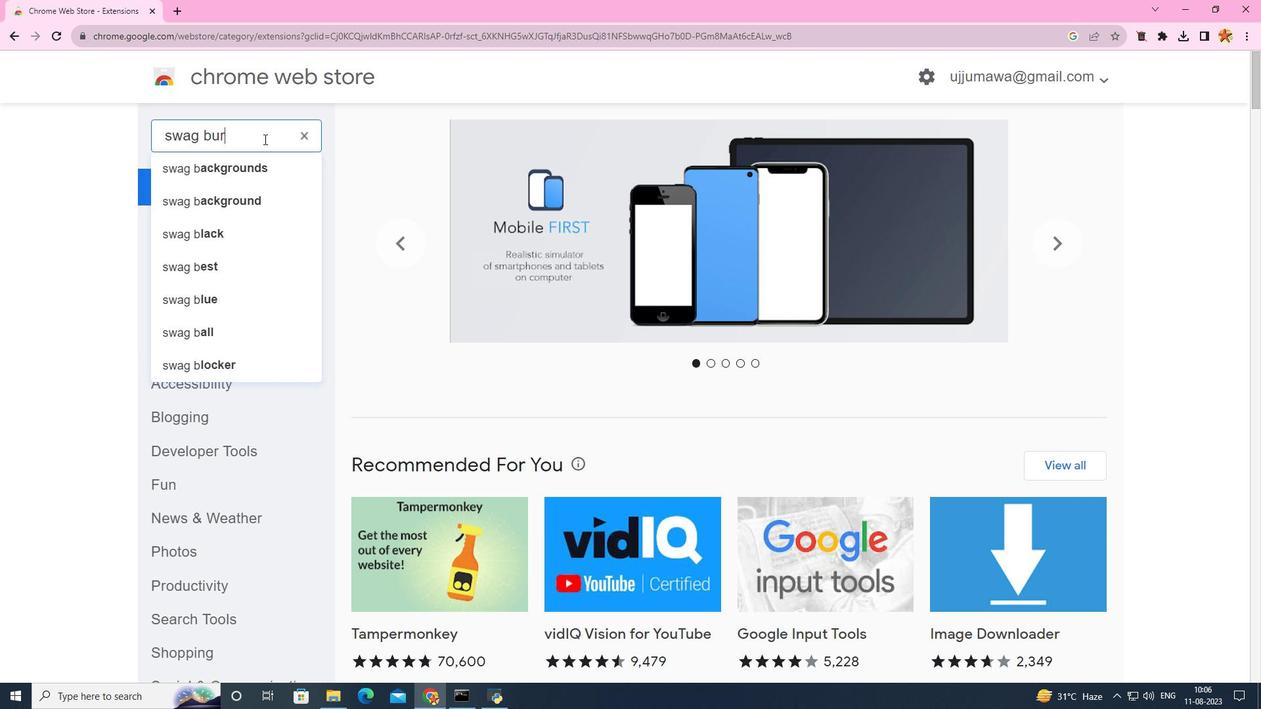 
Action: Mouse moved to (212, 157)
Screenshot: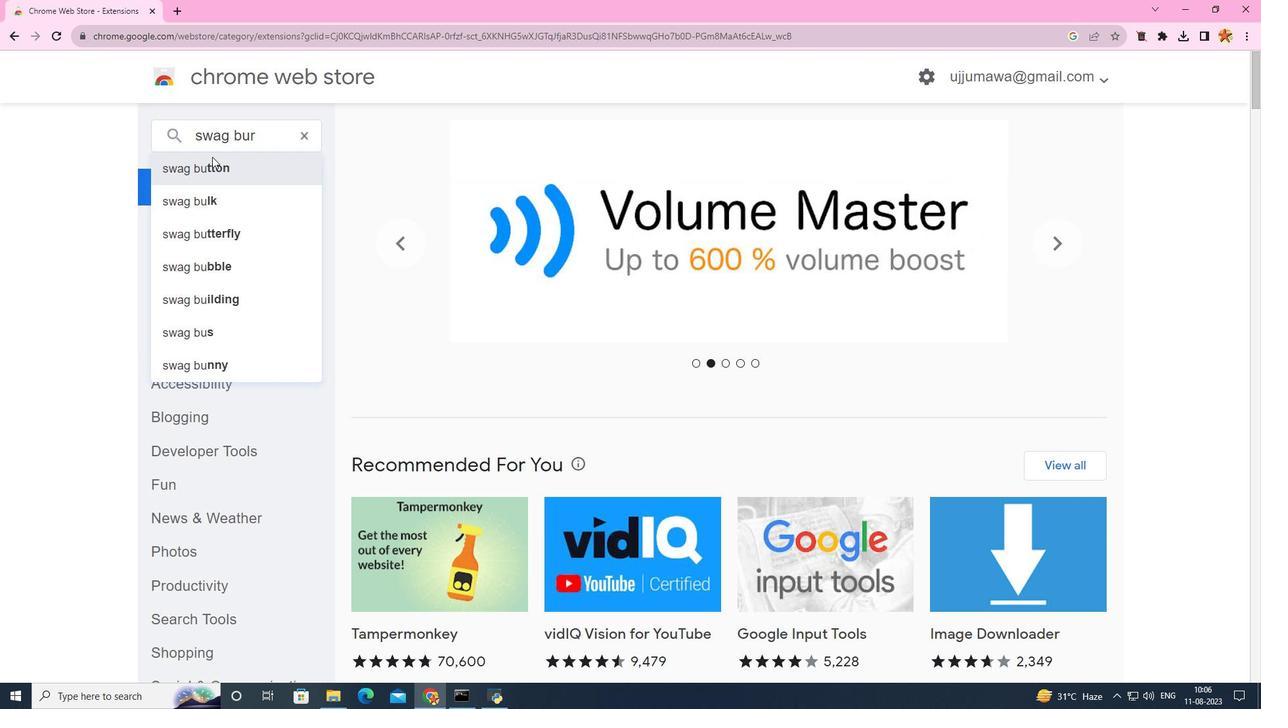 
Action: Mouse pressed left at (212, 157)
Screenshot: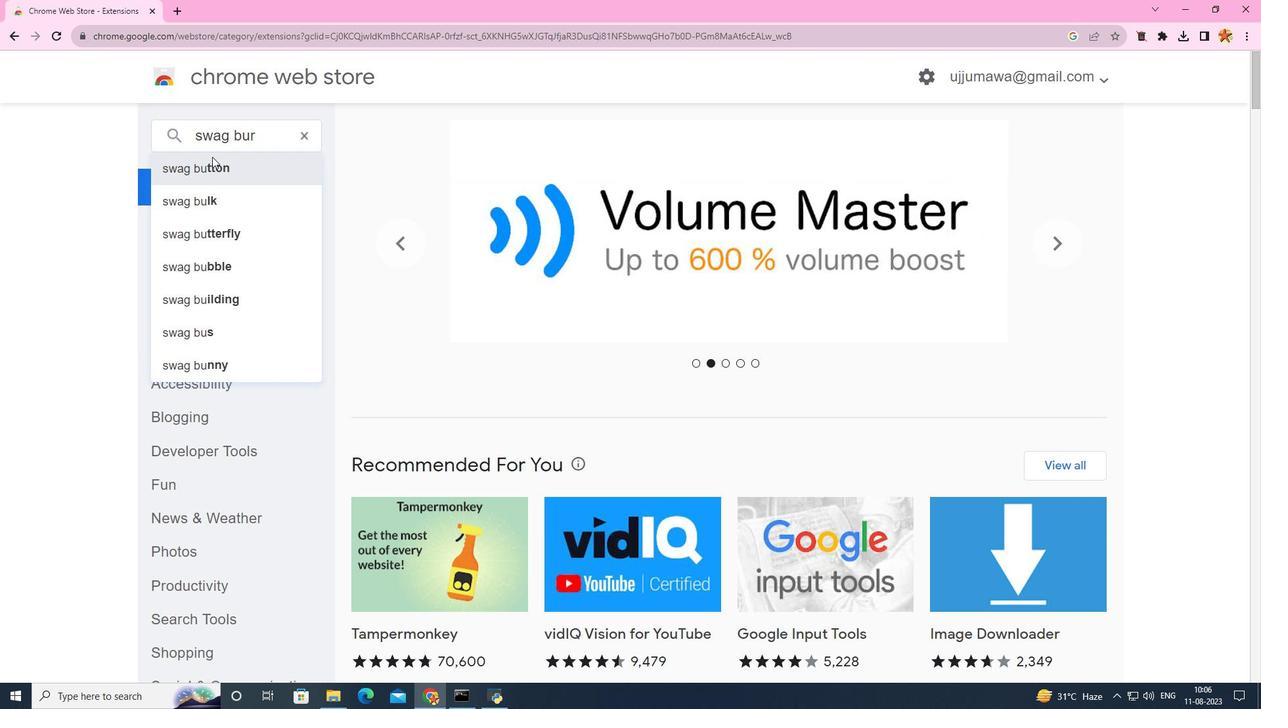 
Action: Mouse moved to (897, 312)
Screenshot: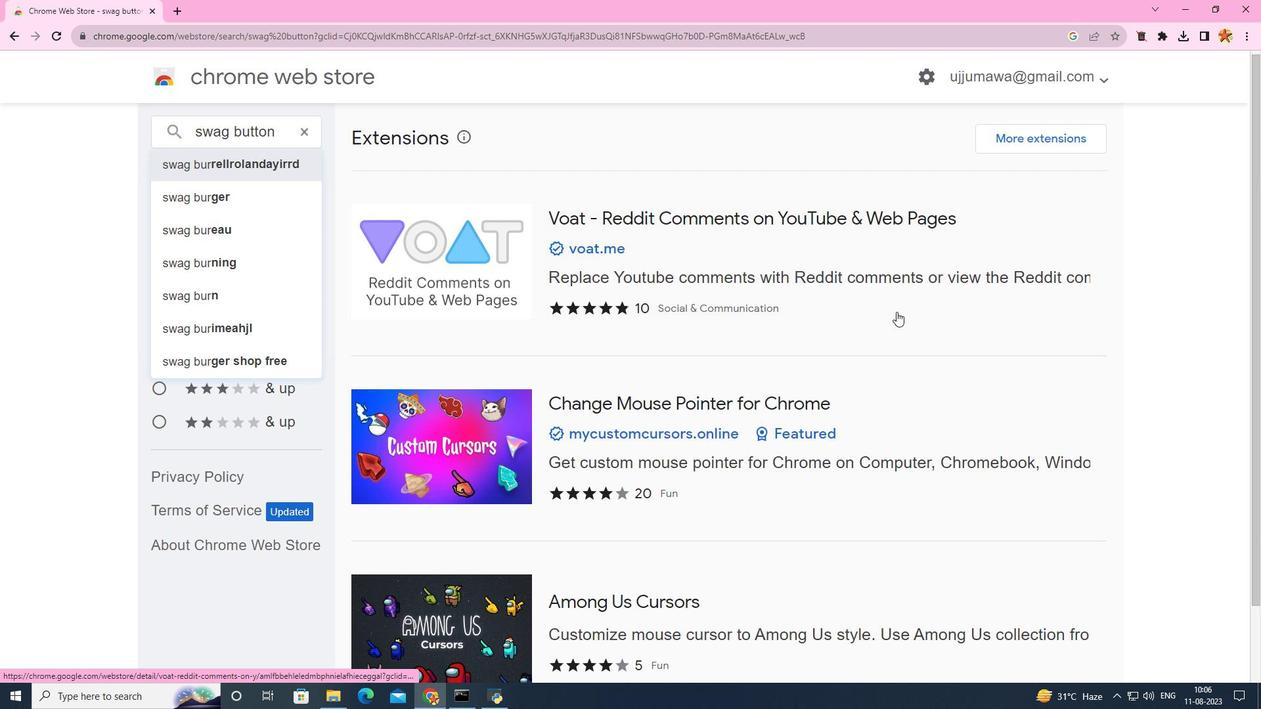 
Action: Mouse scrolled (897, 311) with delta (0, 0)
Screenshot: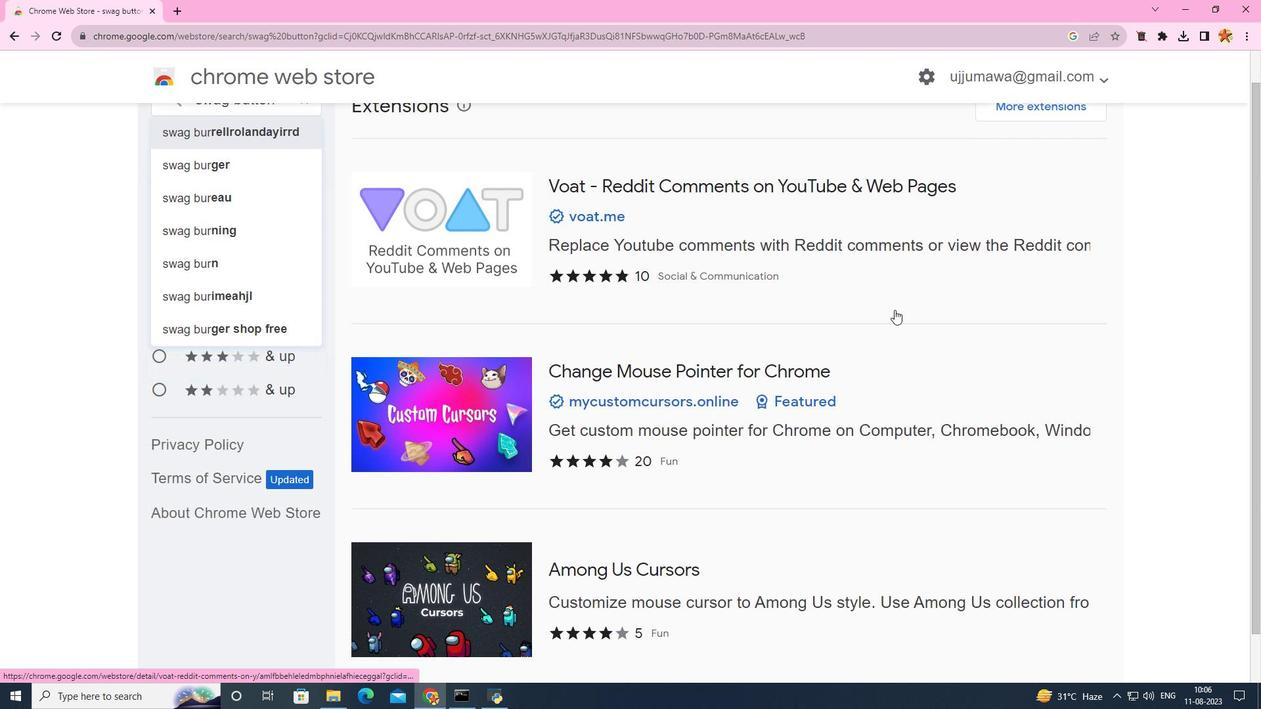 
Action: Mouse scrolled (897, 311) with delta (0, 0)
Screenshot: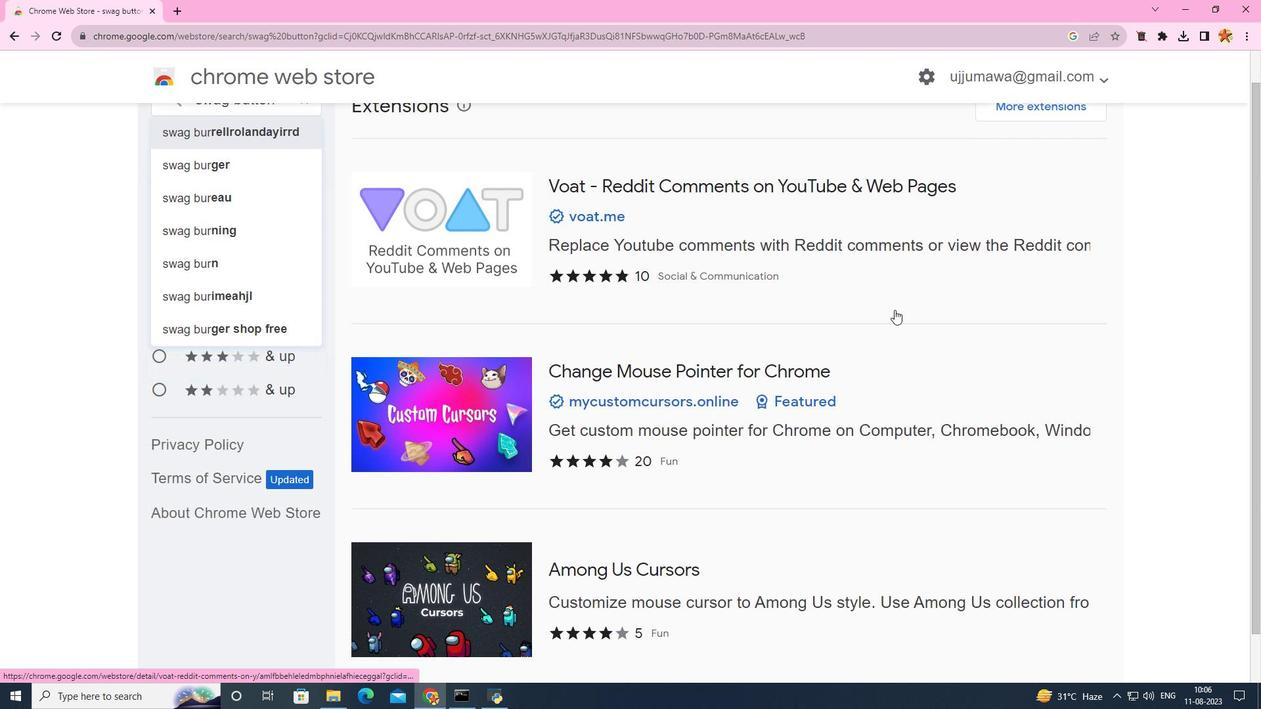 
Action: Mouse scrolled (897, 311) with delta (0, 0)
Screenshot: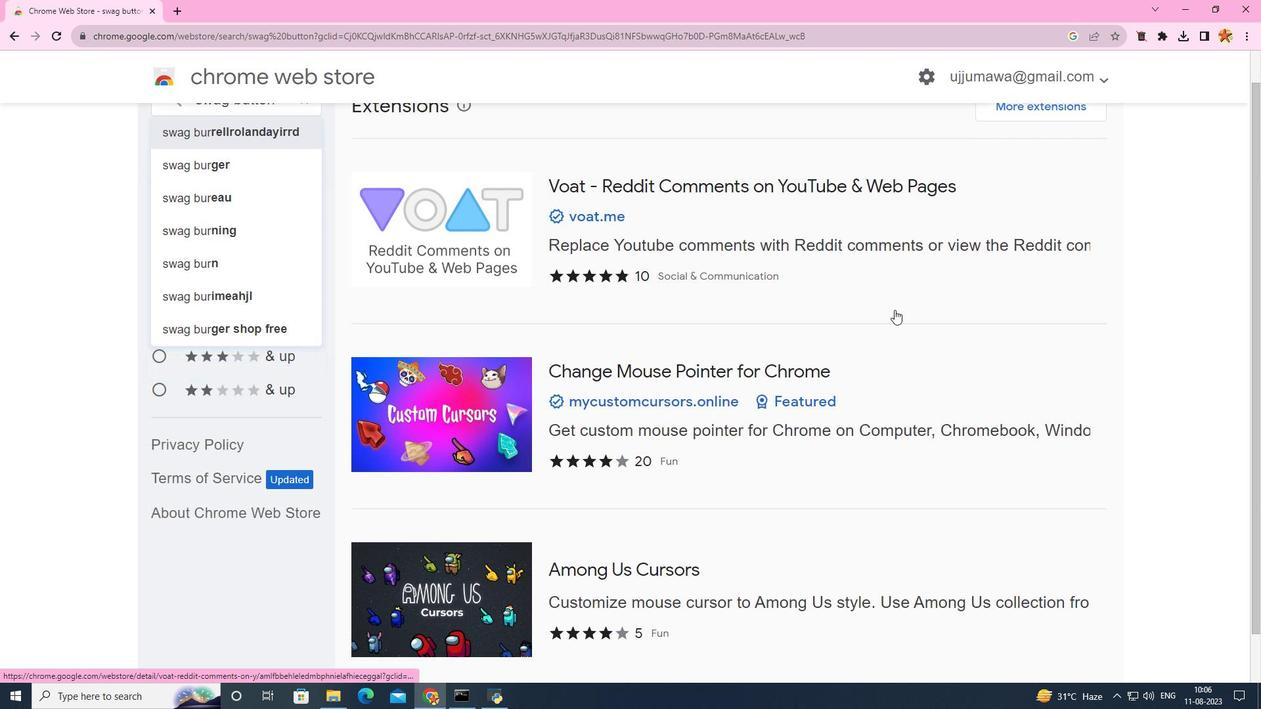 
Action: Mouse scrolled (897, 311) with delta (0, 0)
Screenshot: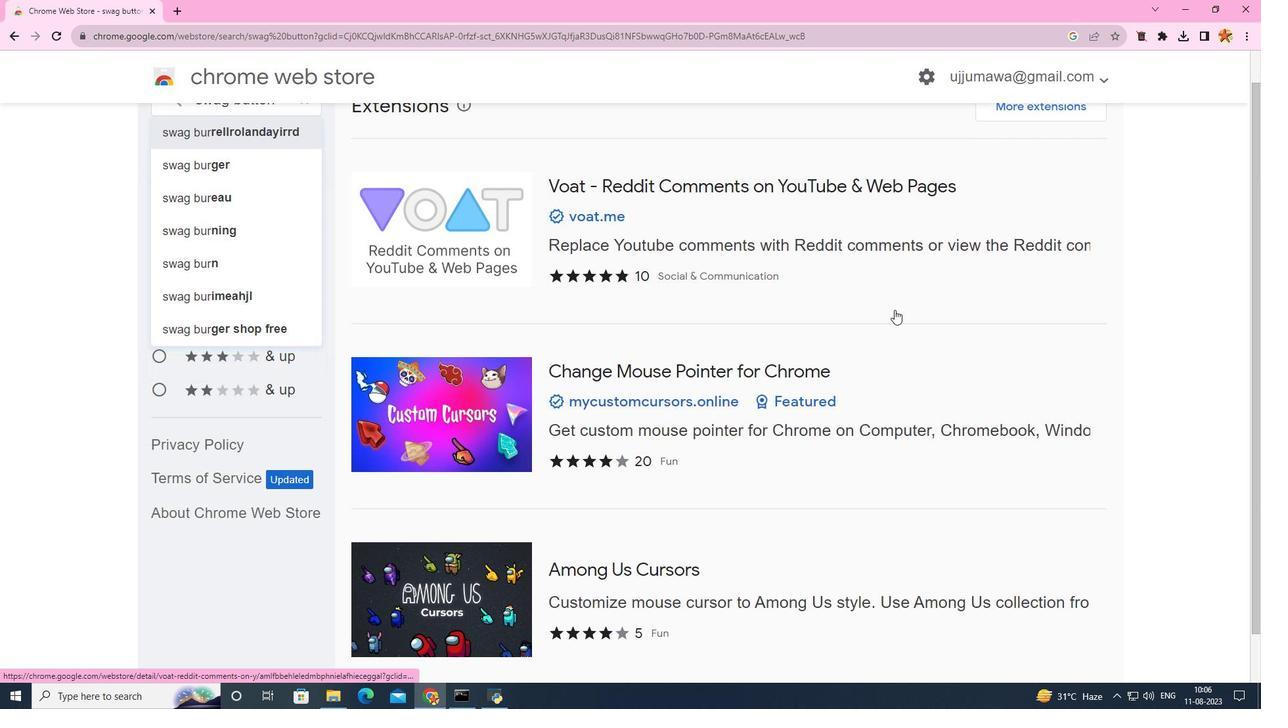 
Action: Mouse scrolled (897, 311) with delta (0, 0)
Screenshot: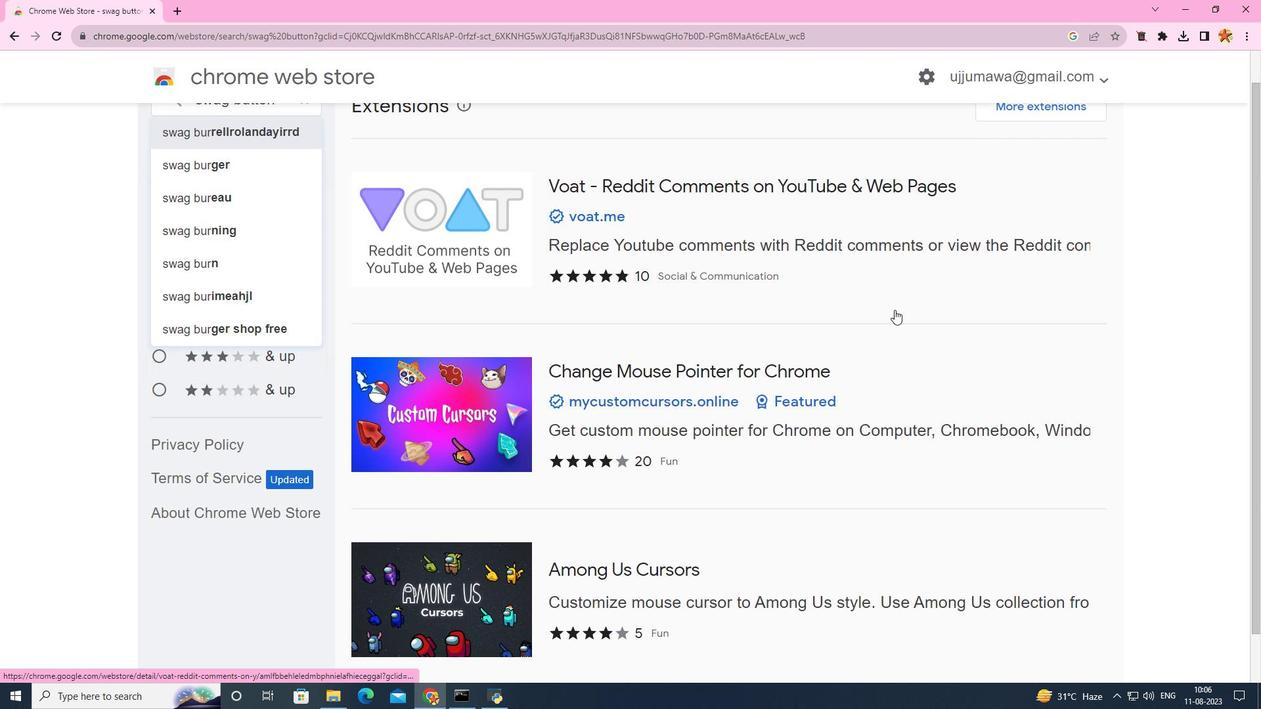 
Action: Mouse moved to (872, 297)
Screenshot: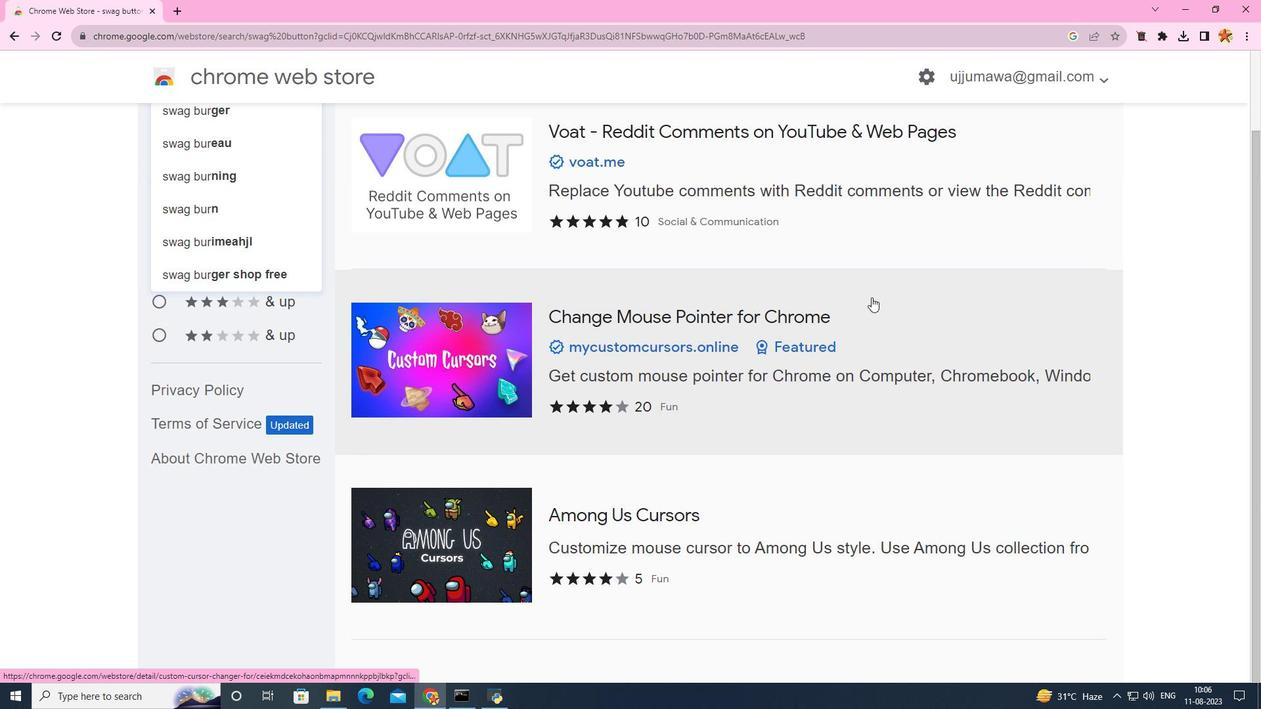 
Action: Mouse scrolled (872, 298) with delta (0, 0)
Screenshot: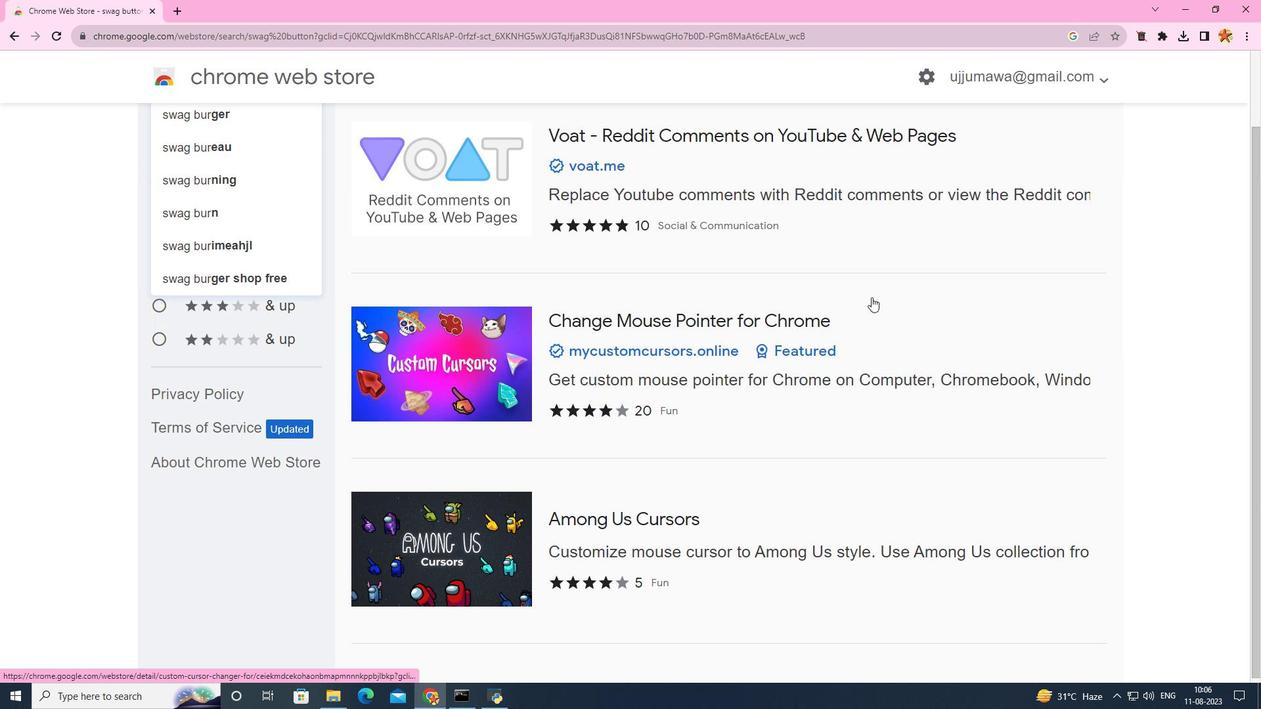 
Action: Mouse moved to (296, 114)
Screenshot: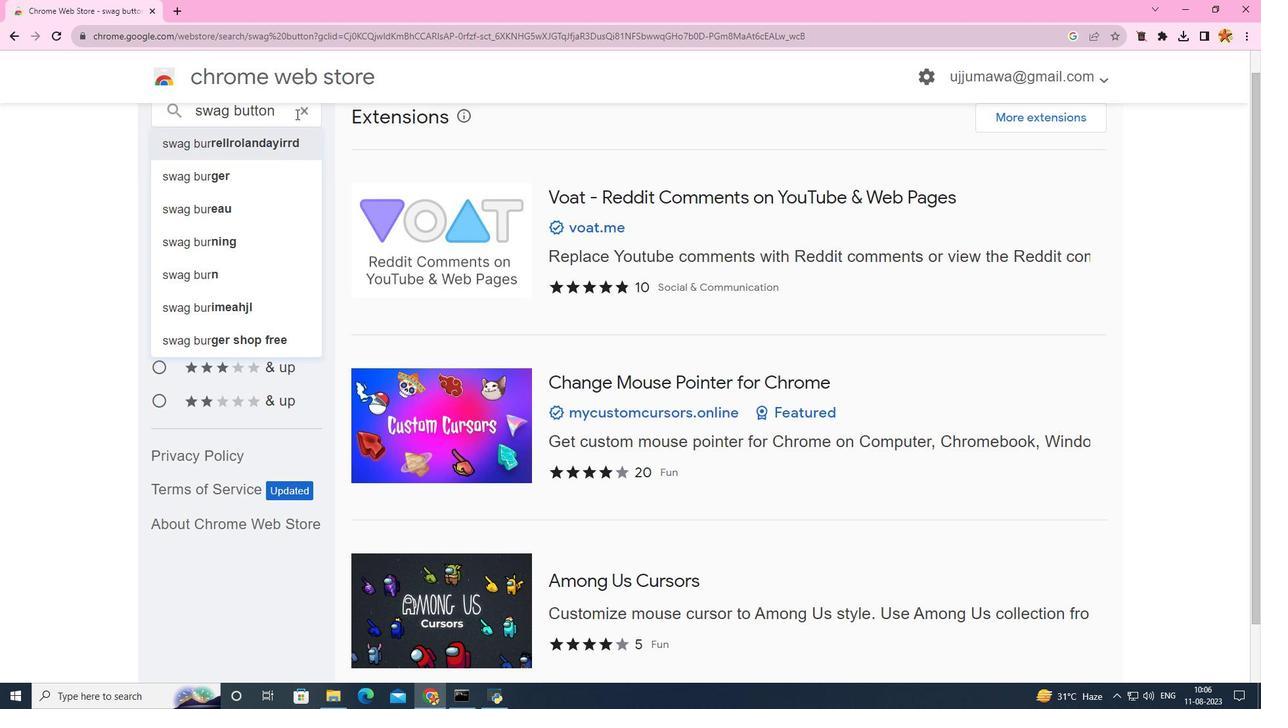 
Action: Mouse pressed left at (296, 114)
Screenshot: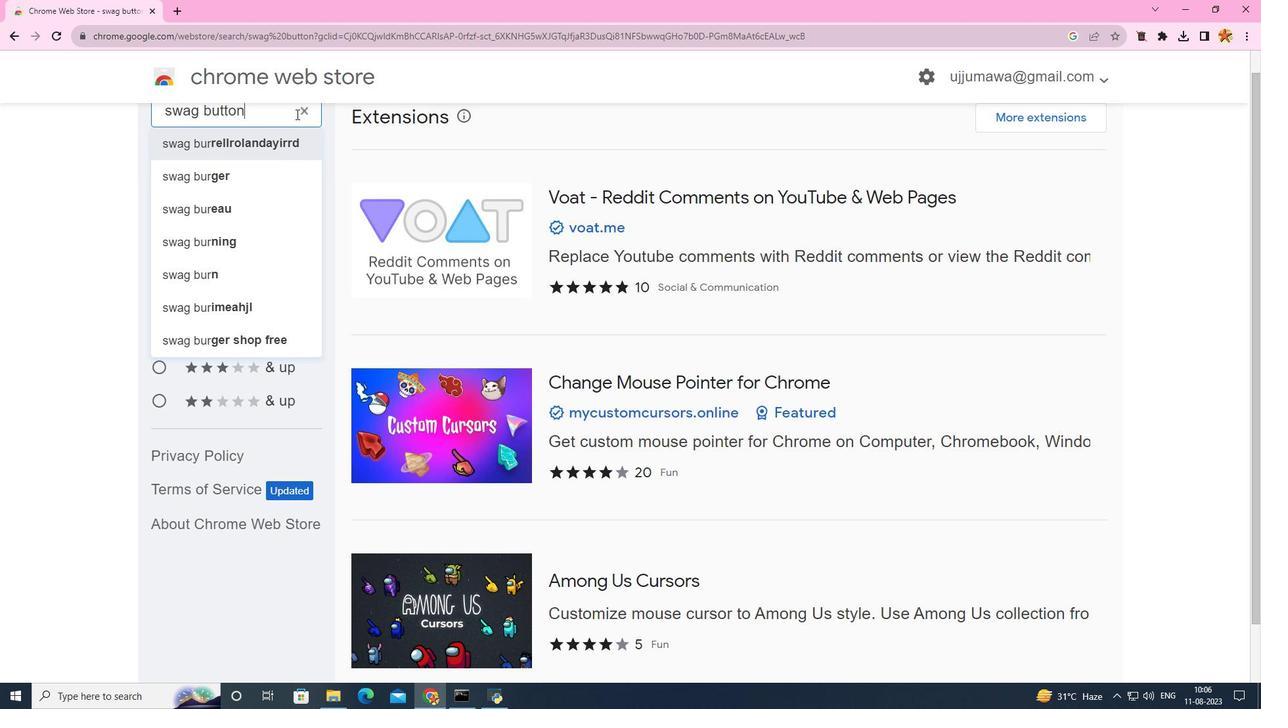 
Action: Mouse moved to (308, 109)
Screenshot: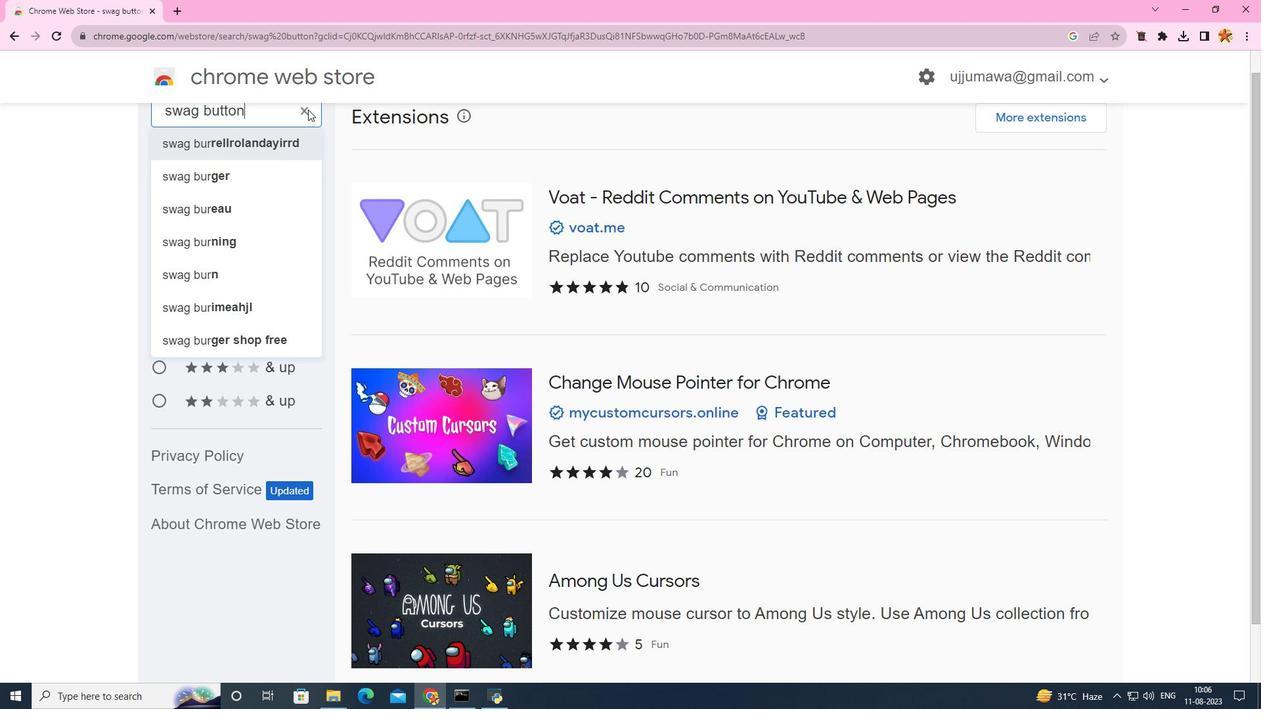 
Action: Mouse pressed left at (308, 109)
Screenshot: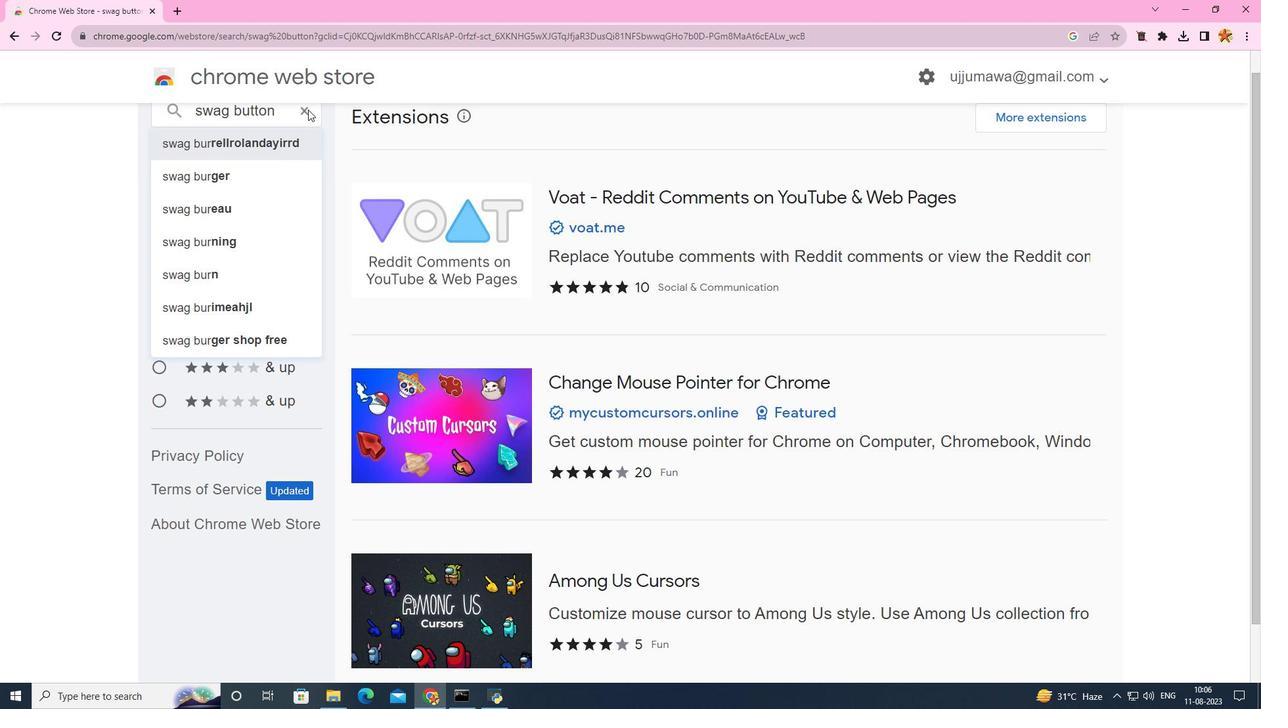 
Action: Mouse moved to (305, 110)
Screenshot: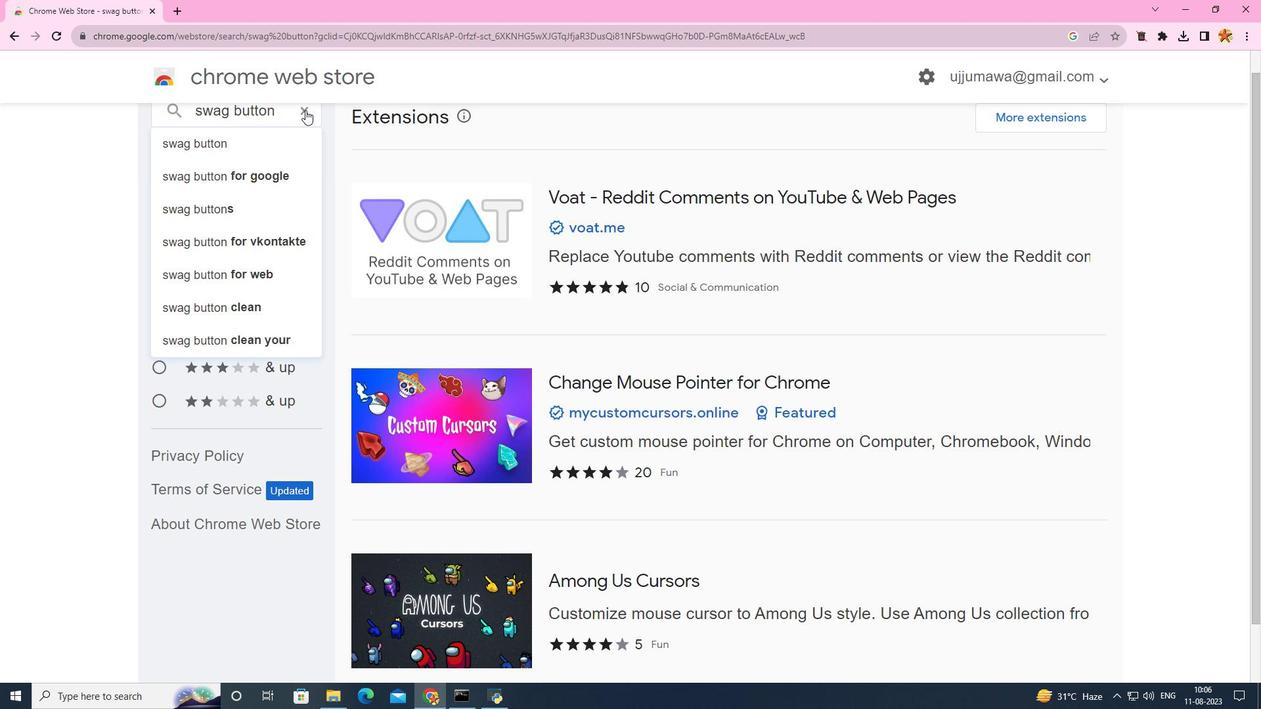 
Action: Mouse pressed left at (305, 110)
Screenshot: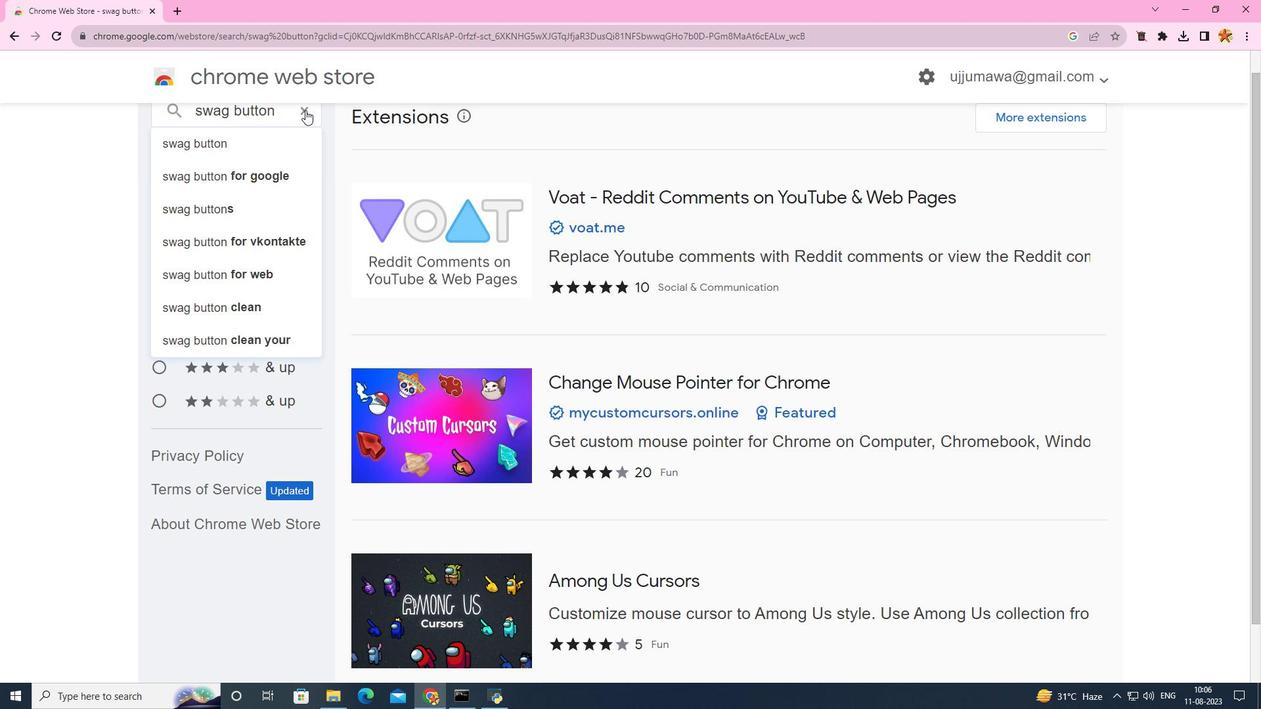 
Action: Key pressed keepa
Screenshot: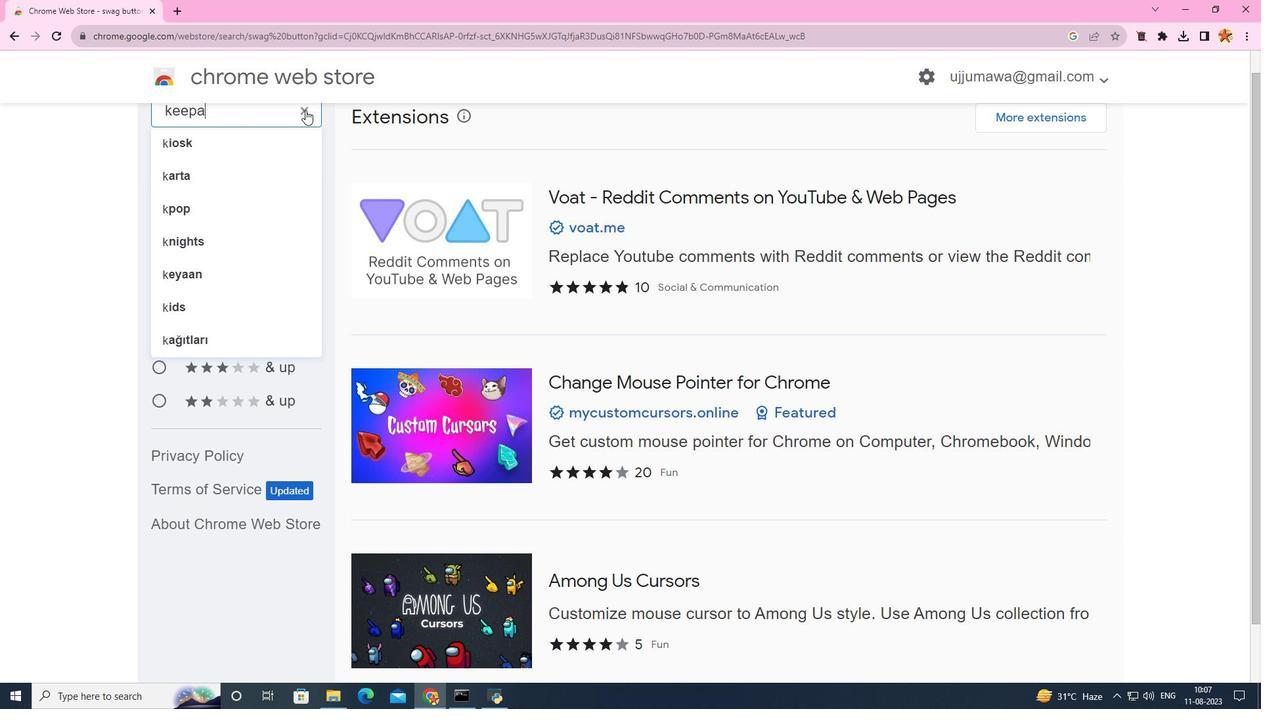 
Action: Mouse moved to (190, 207)
Screenshot: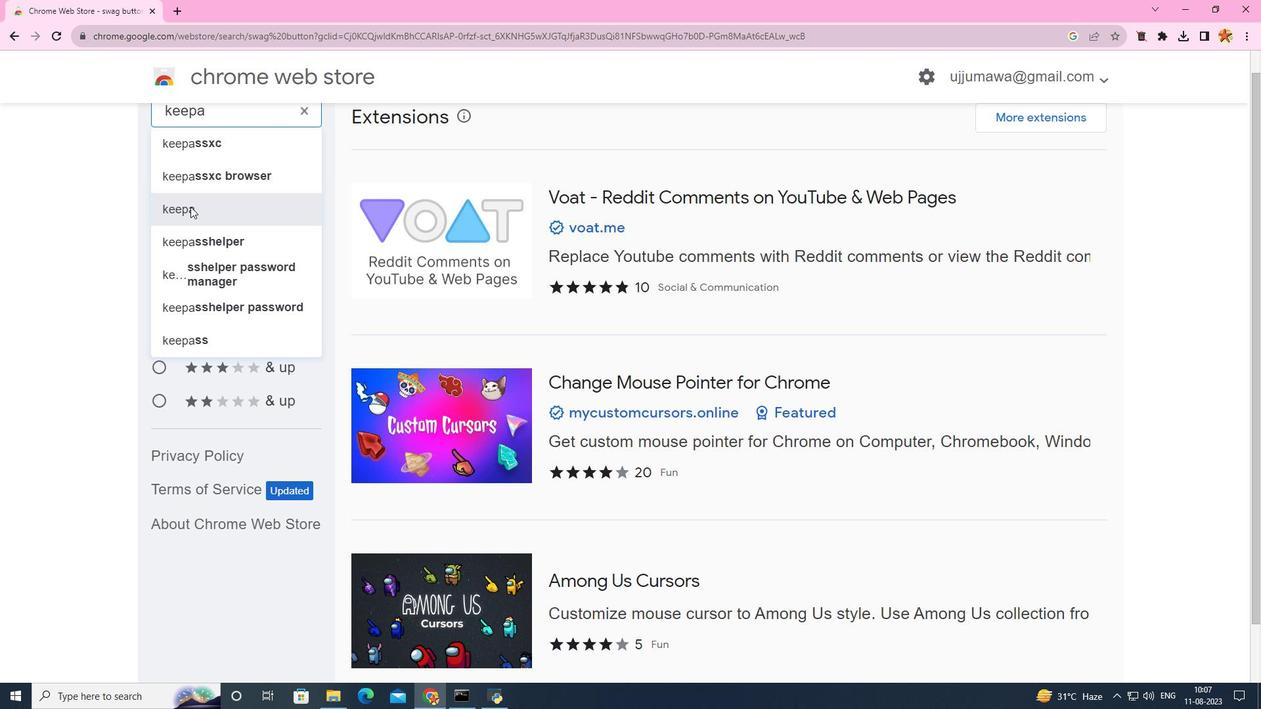 
Action: Mouse pressed left at (190, 207)
Screenshot: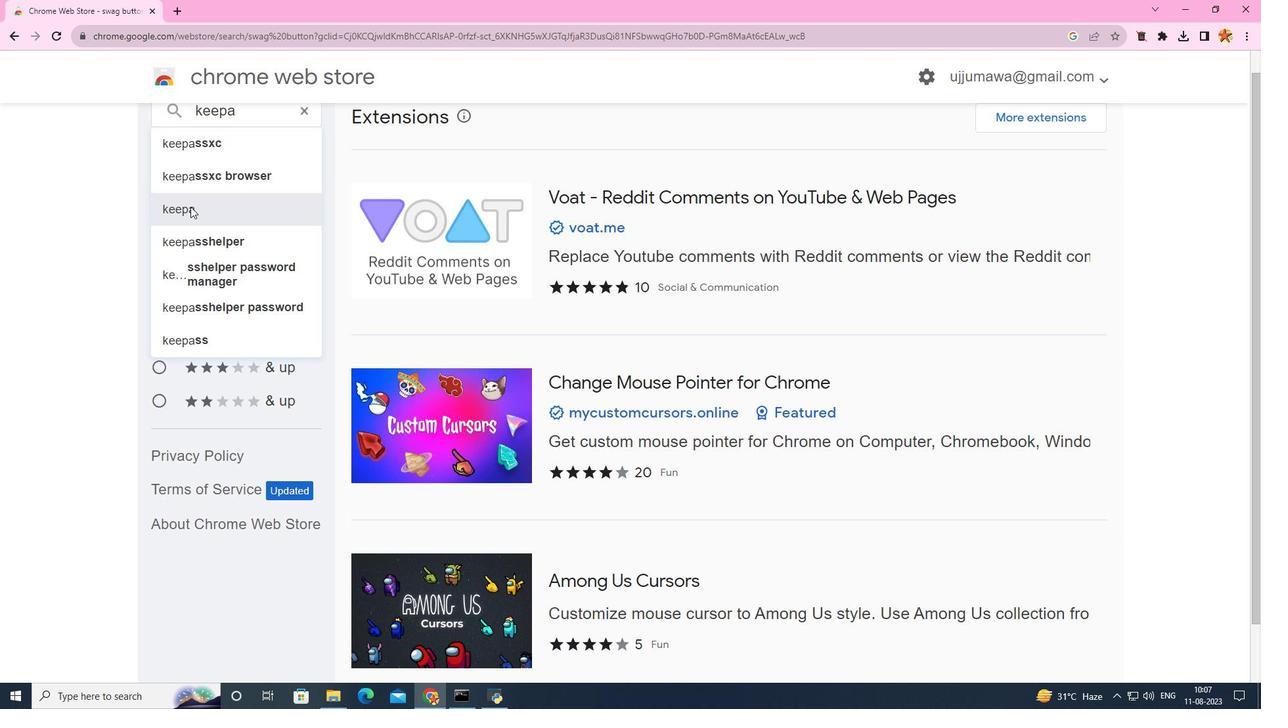 
Action: Mouse moved to (950, 256)
Screenshot: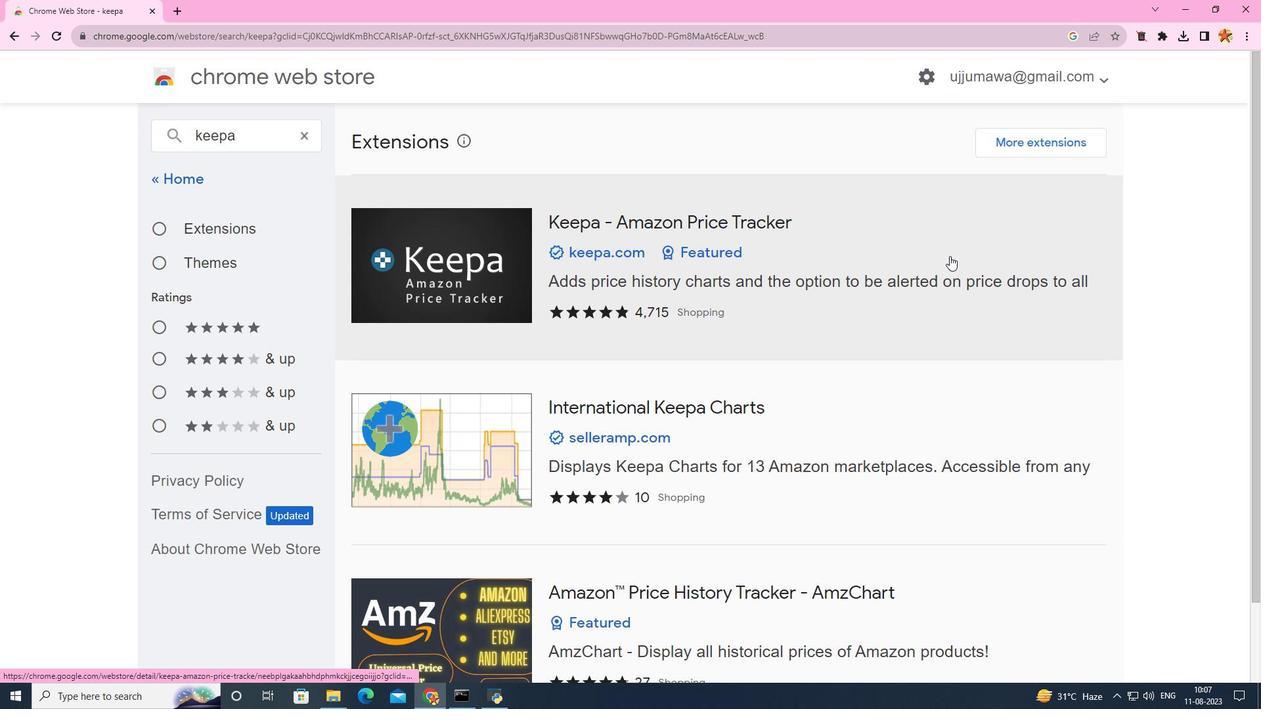 
Action: Mouse pressed left at (950, 256)
Screenshot: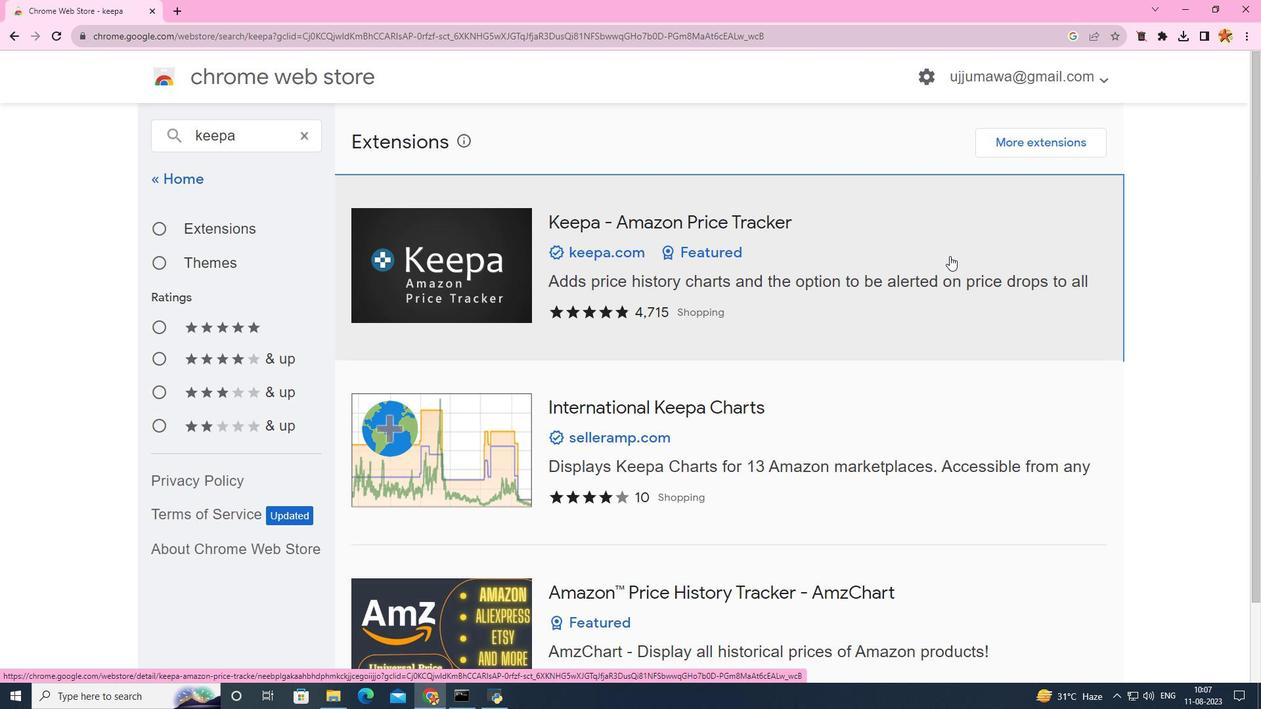 
Action: Mouse moved to (968, 208)
Screenshot: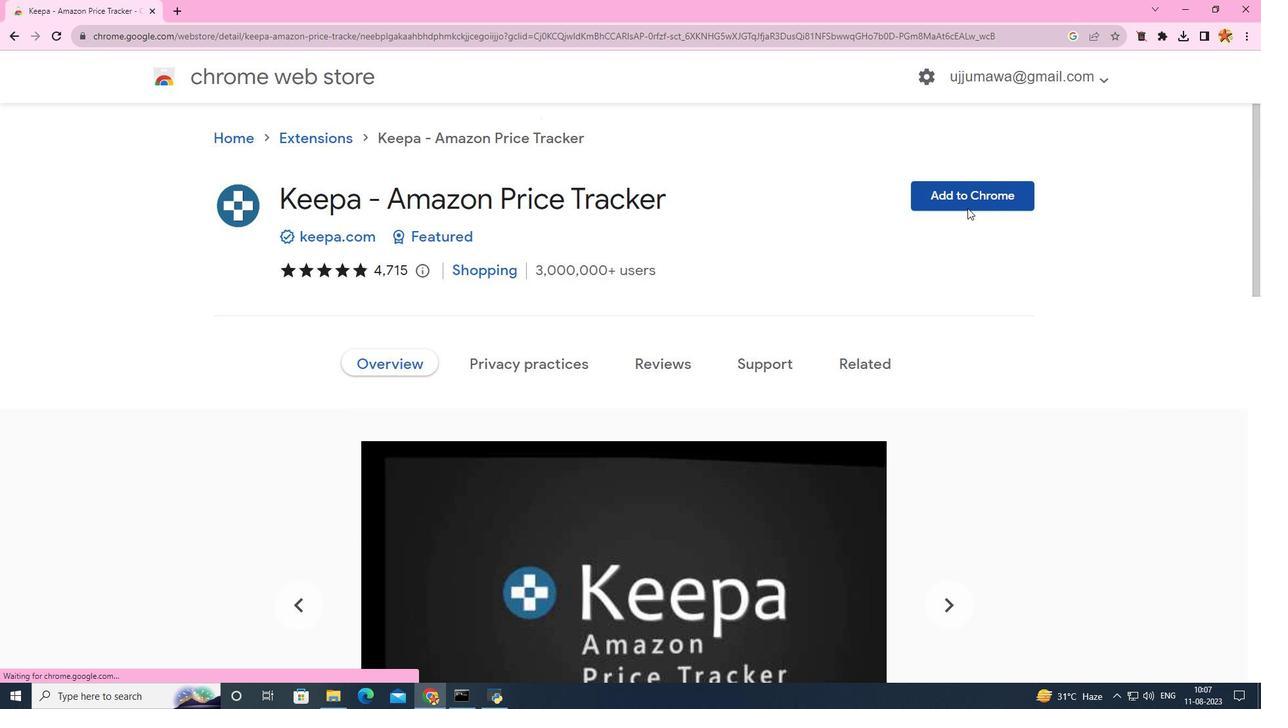 
Action: Mouse pressed left at (968, 208)
Screenshot: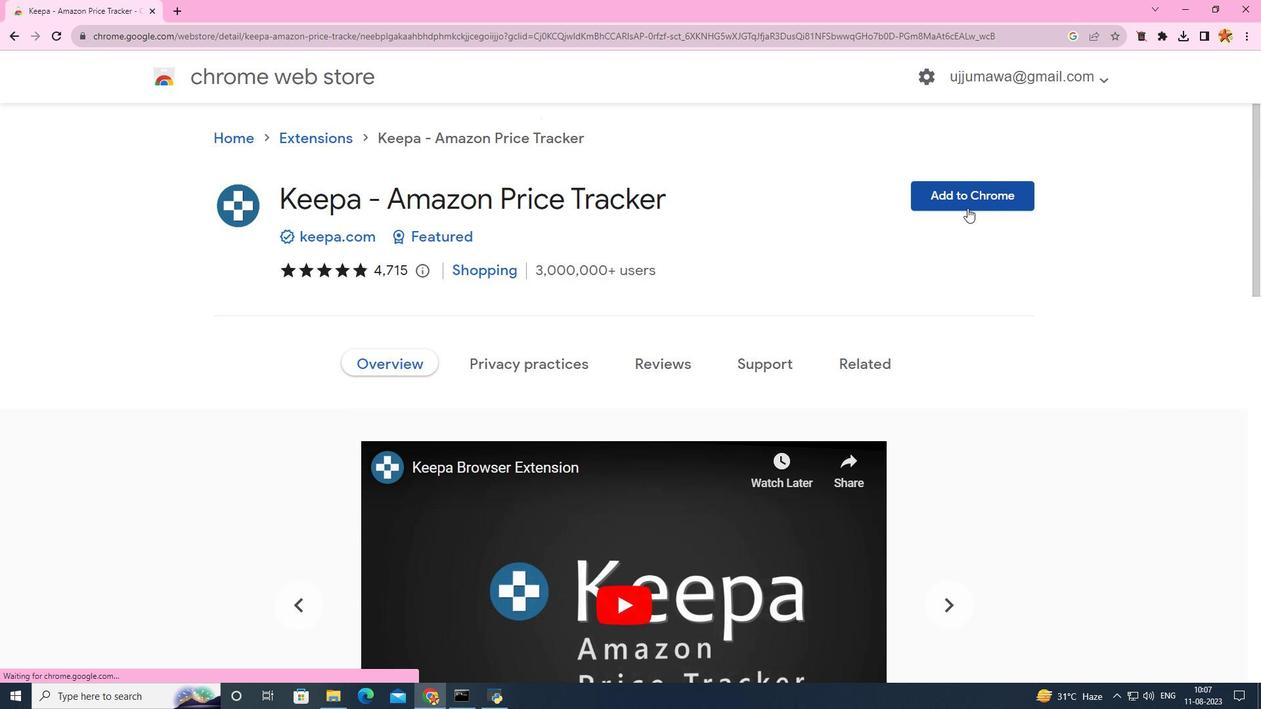 
Action: Mouse moved to (672, 163)
Screenshot: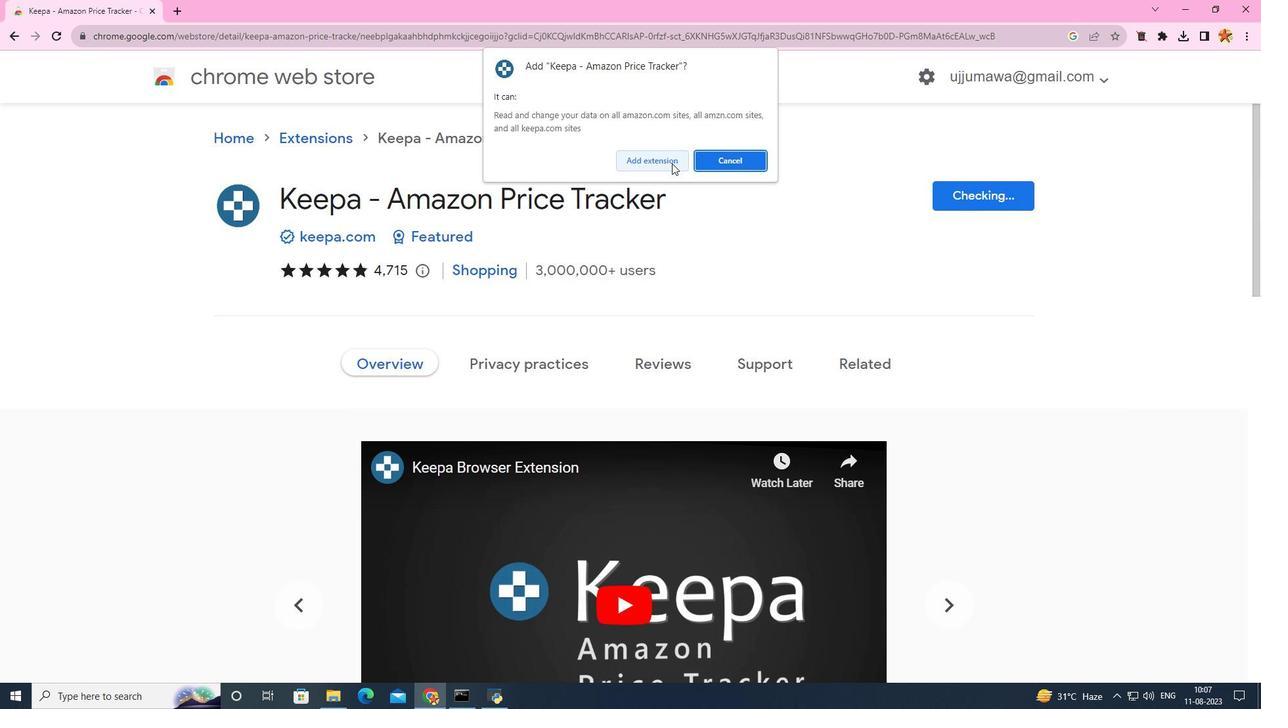 
Action: Mouse pressed left at (672, 163)
Screenshot: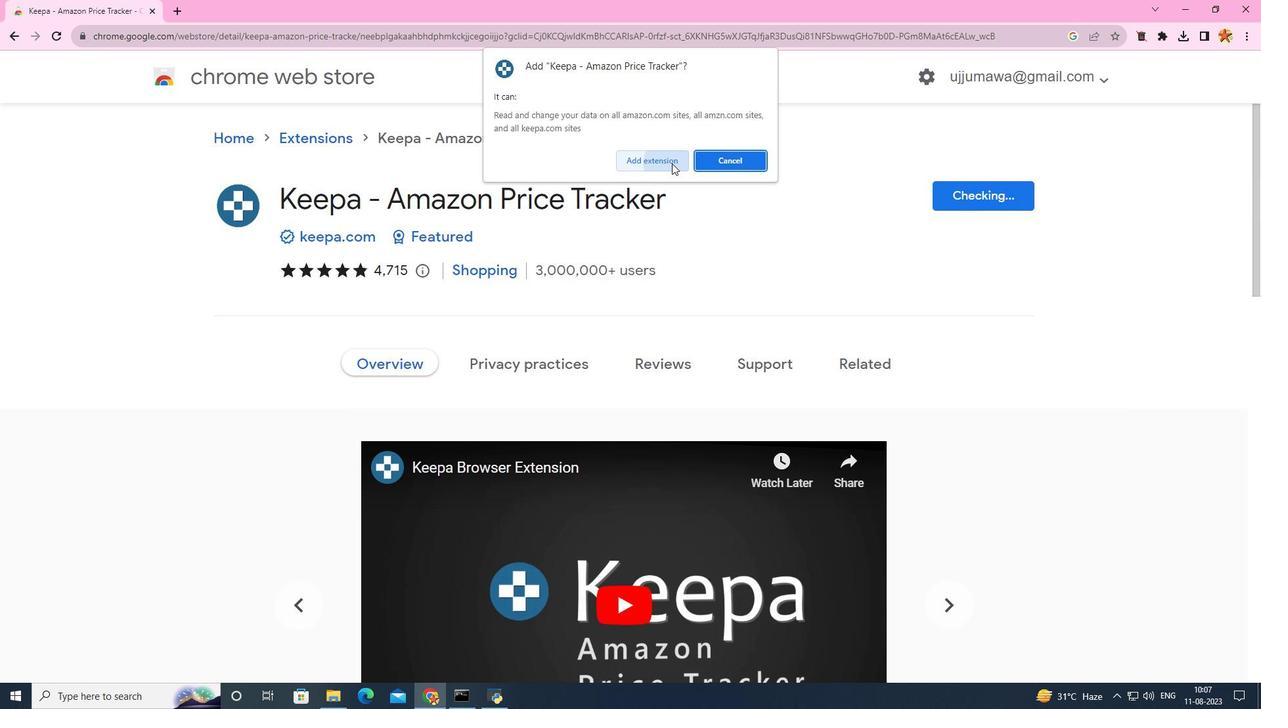 
Action: Mouse moved to (17, 37)
Screenshot: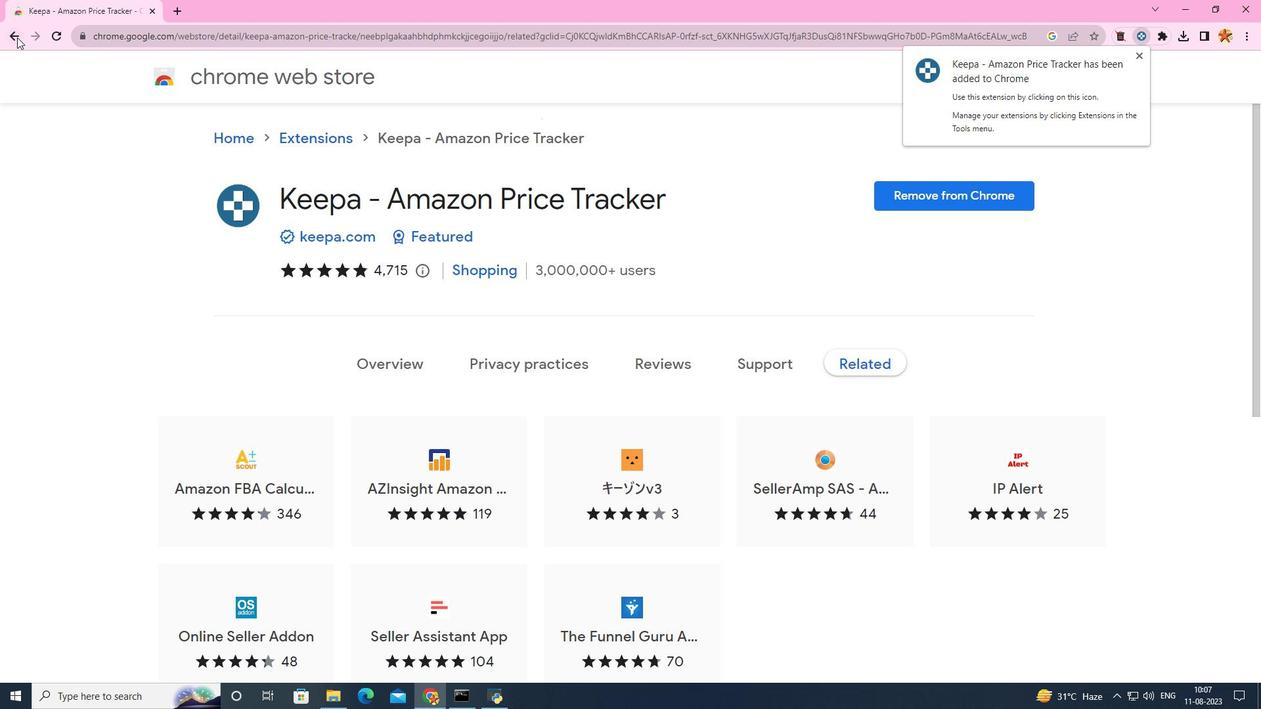
Action: Mouse pressed left at (17, 37)
Screenshot: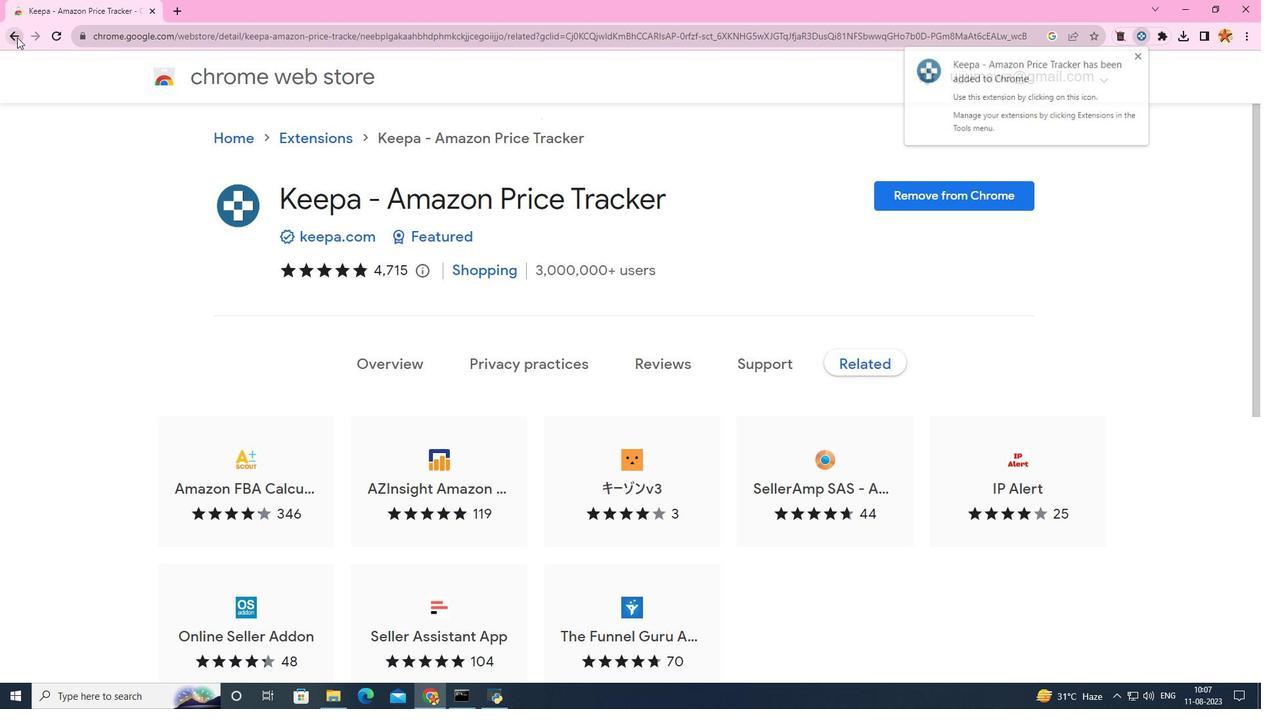 
Action: Mouse pressed left at (17, 37)
Screenshot: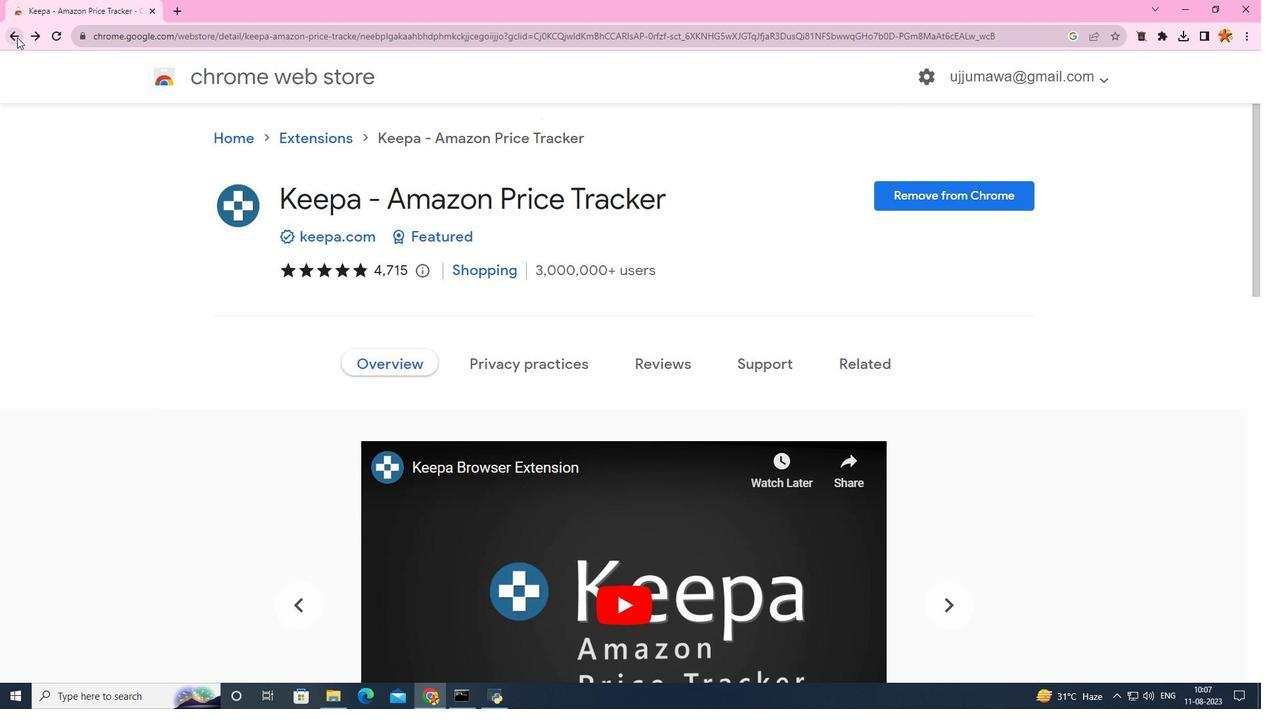 
Action: Mouse moved to (302, 138)
Screenshot: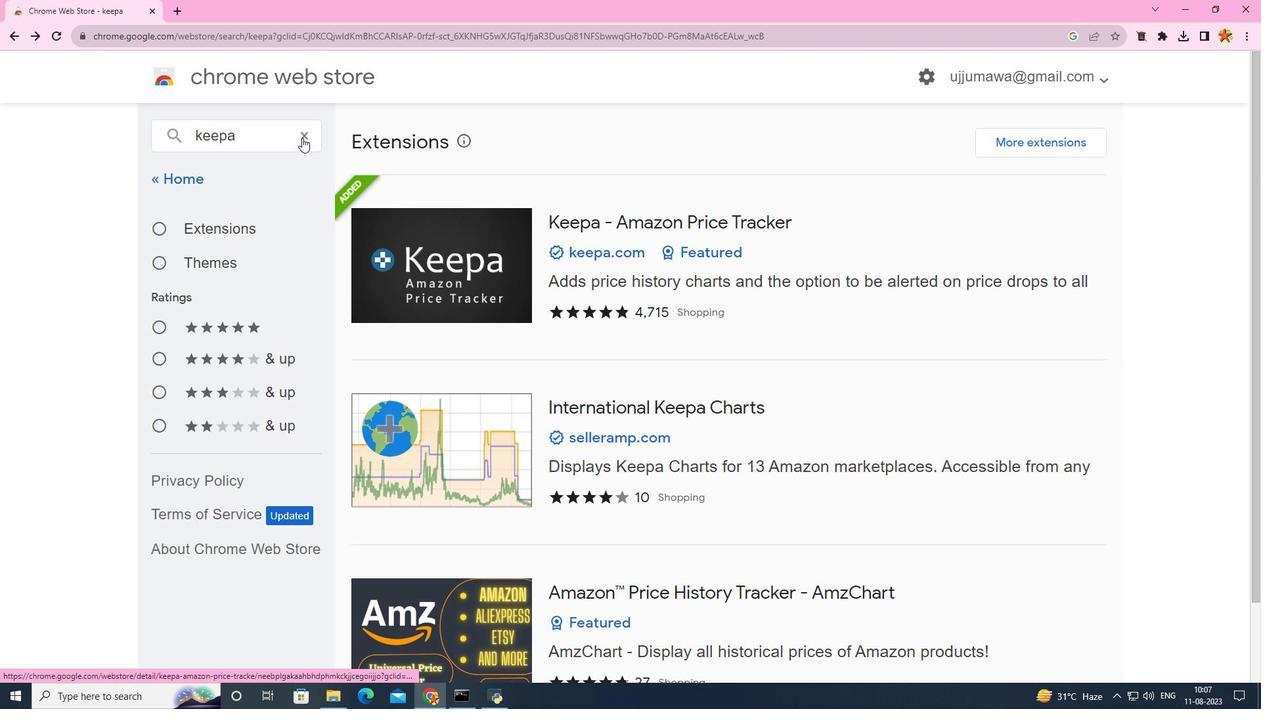
Action: Mouse pressed left at (302, 138)
Screenshot: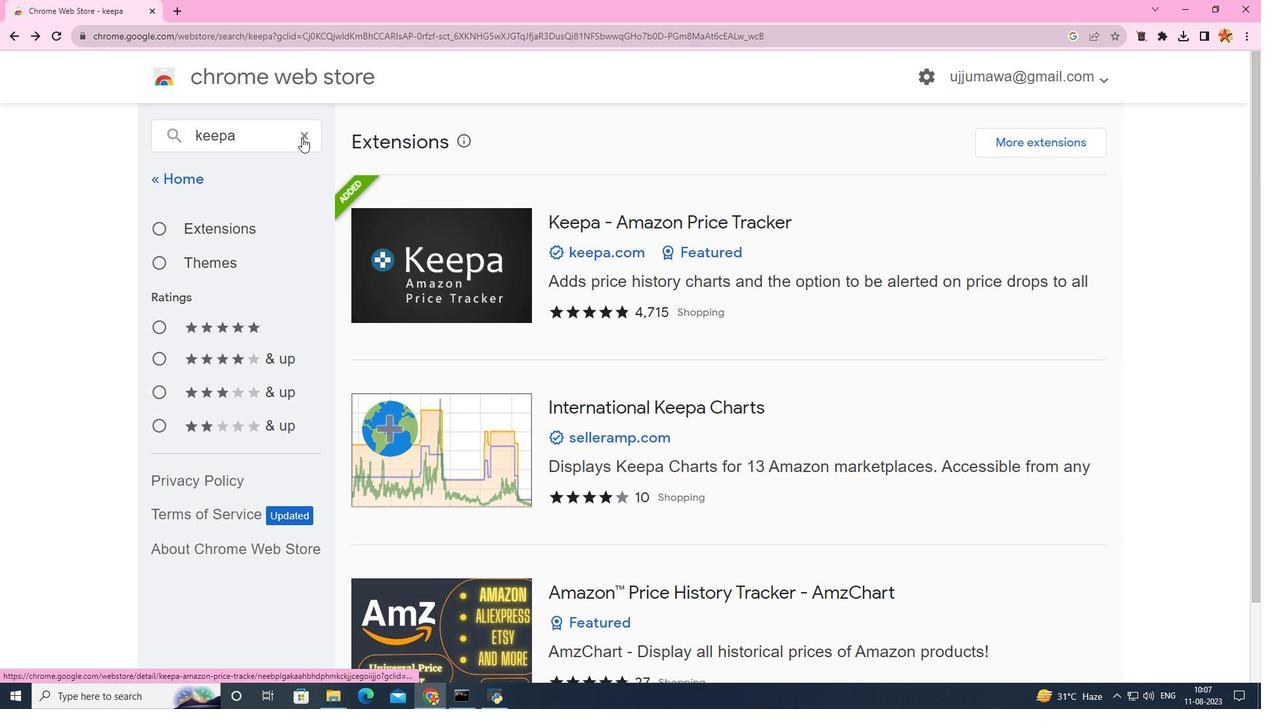 
Action: Key pressed h
Screenshot: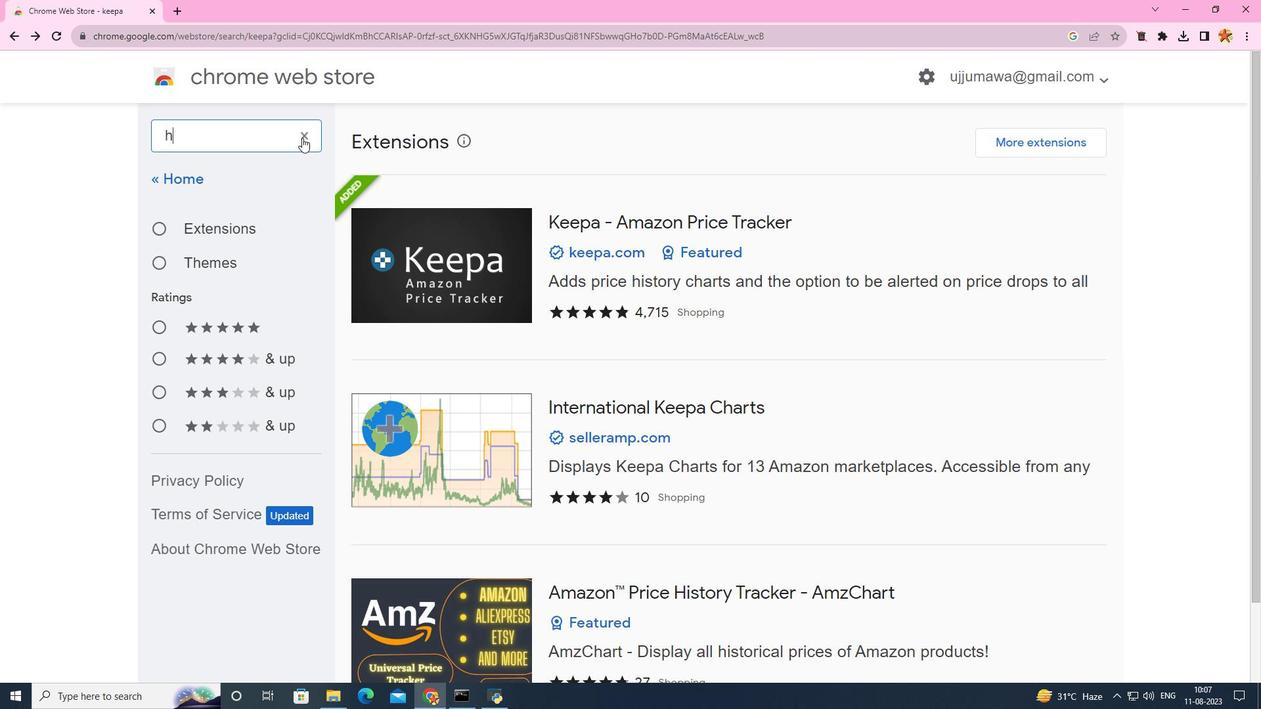
Action: Mouse moved to (299, 136)
Screenshot: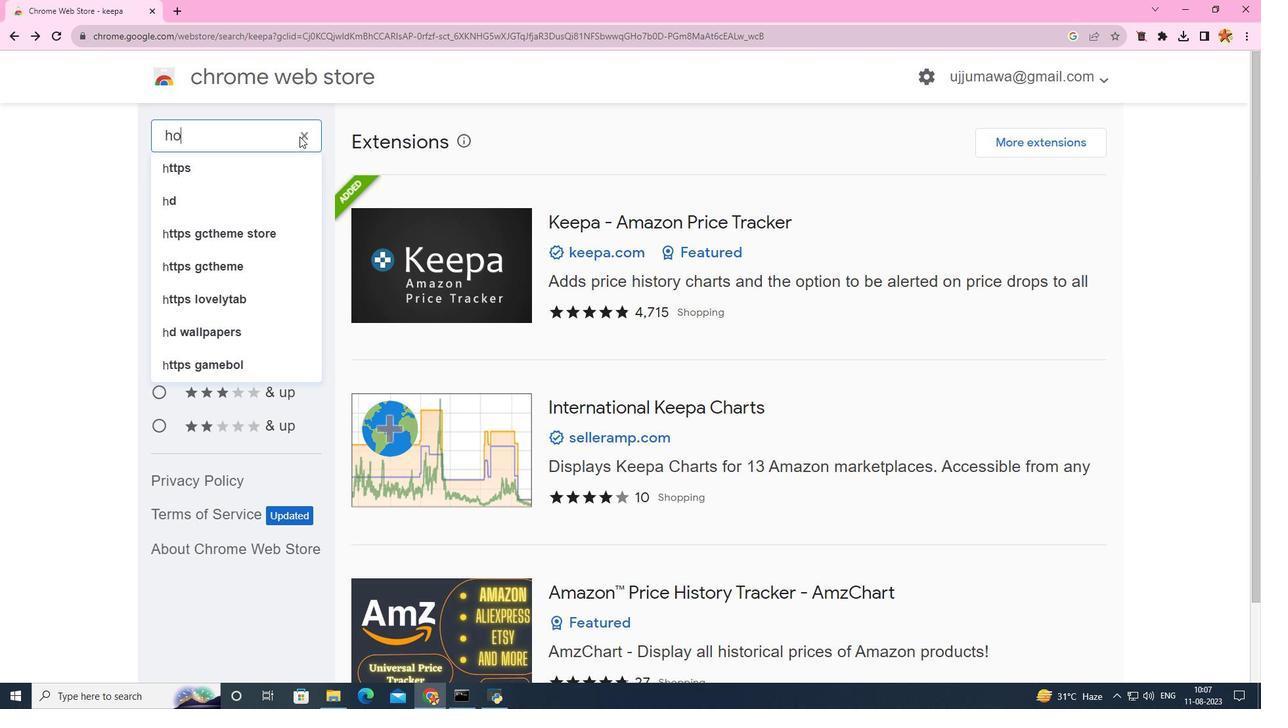 
Action: Key pressed oney
Screenshot: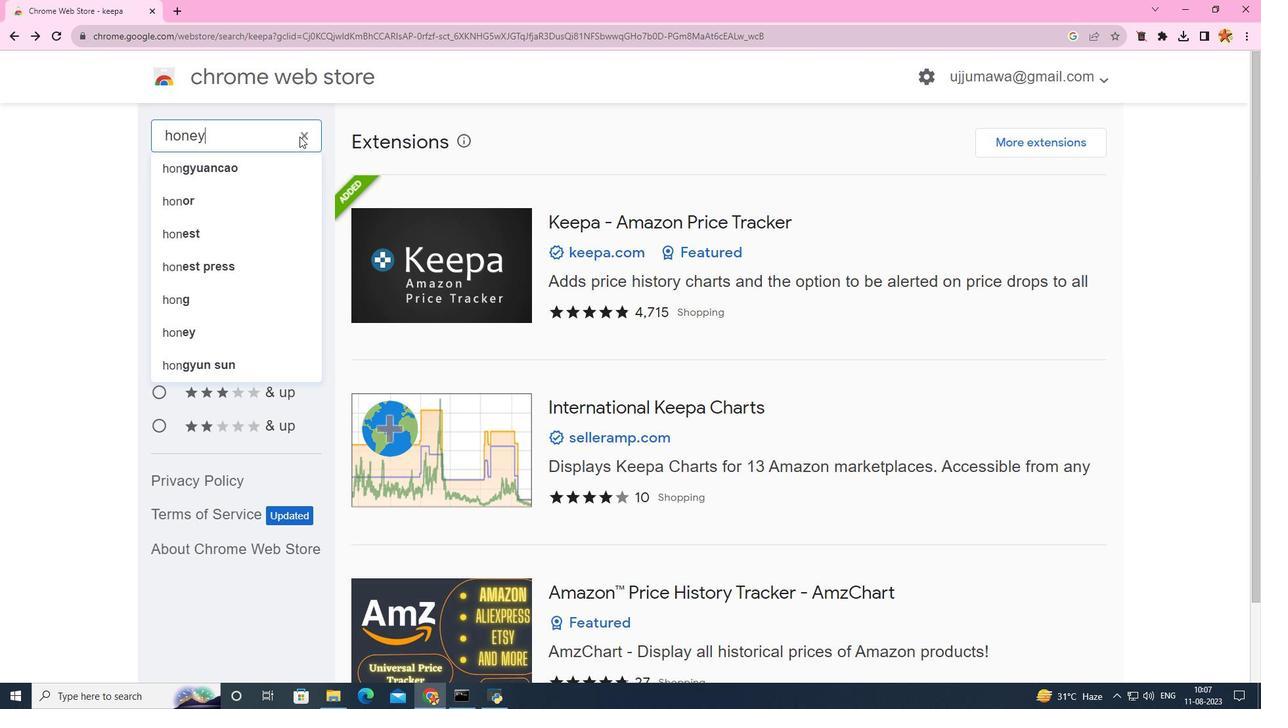 
Action: Mouse moved to (221, 170)
Screenshot: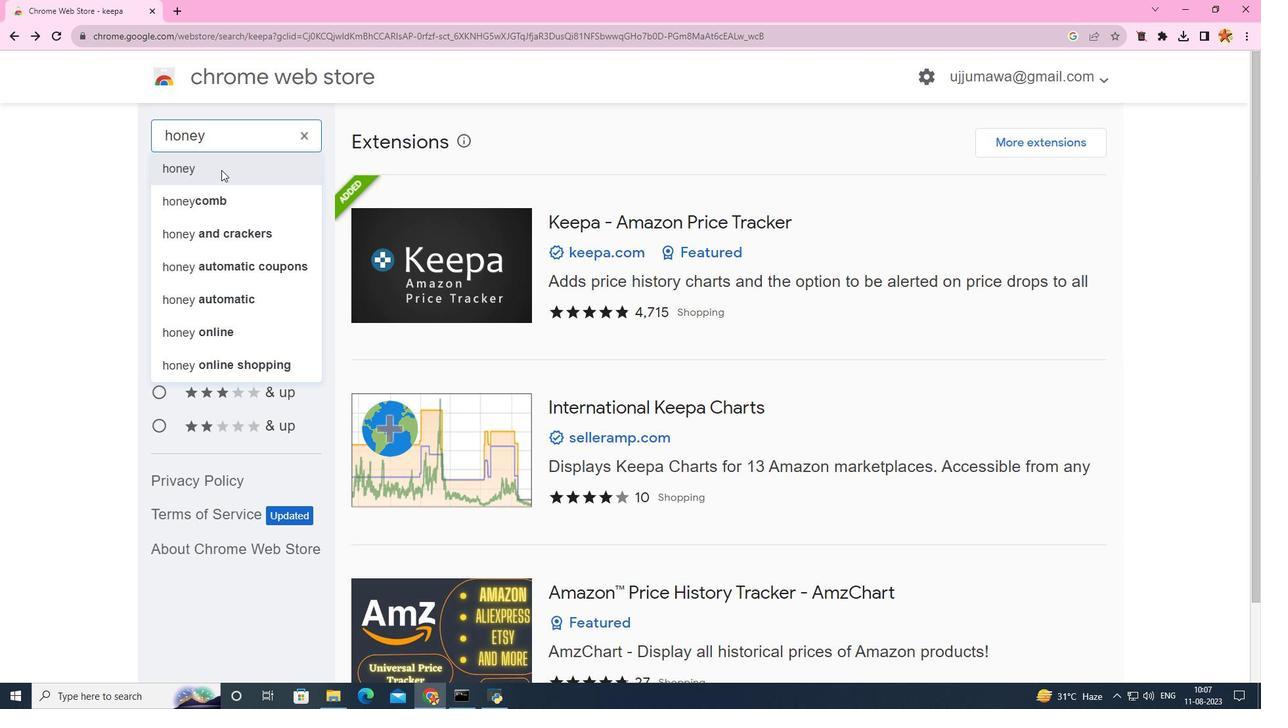 
Action: Mouse pressed left at (221, 170)
Screenshot: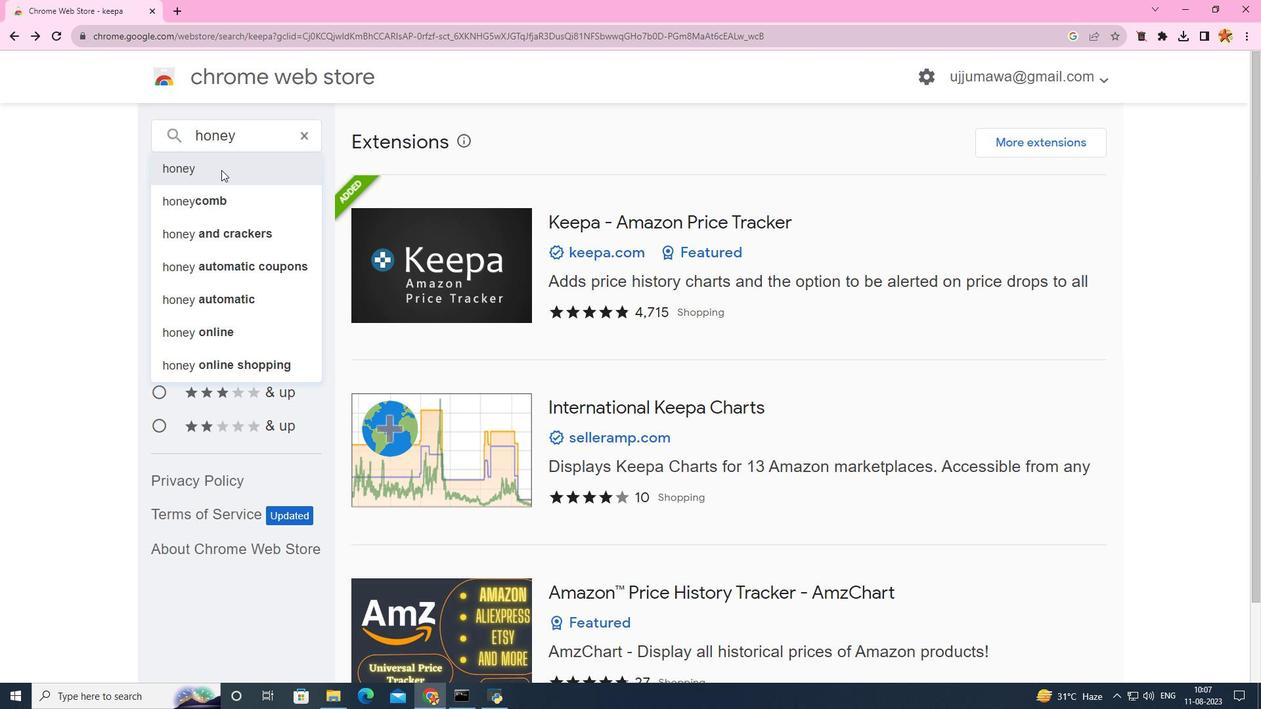 
Action: Mouse moved to (964, 238)
Screenshot: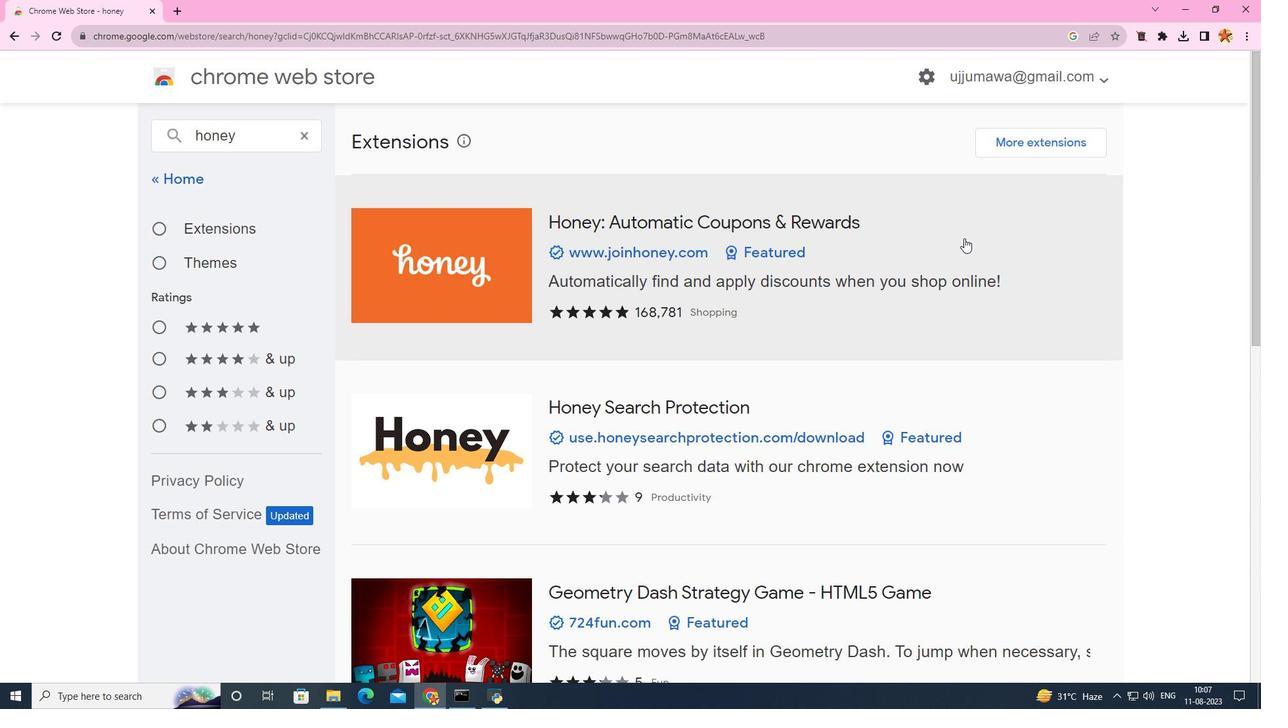 
Action: Mouse pressed left at (964, 238)
Screenshot: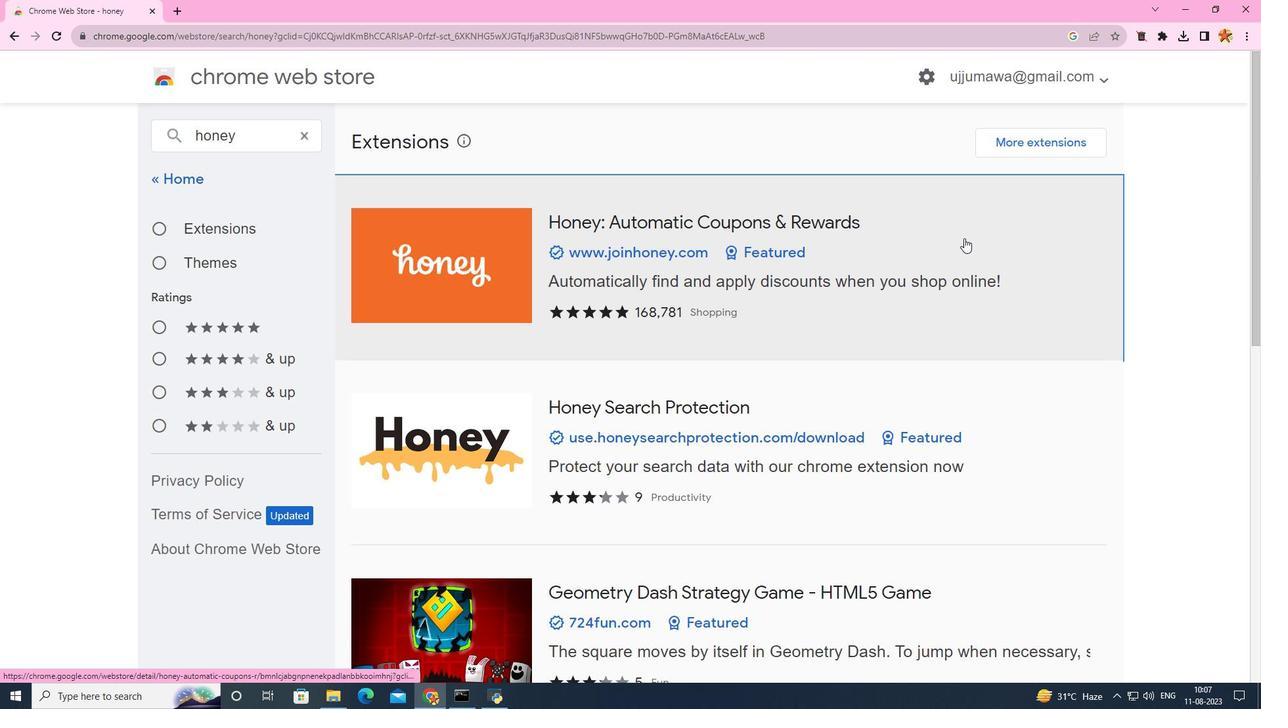 
Action: Mouse moved to (944, 185)
Screenshot: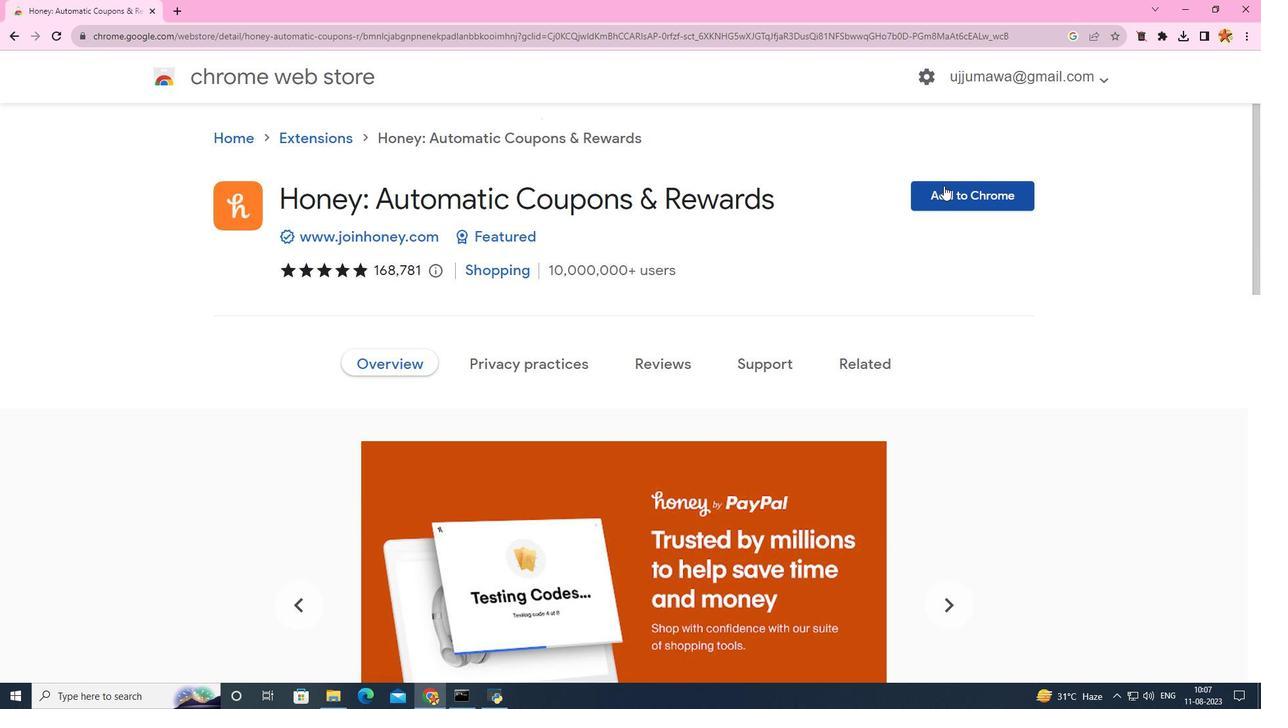 
Action: Mouse pressed left at (944, 185)
Screenshot: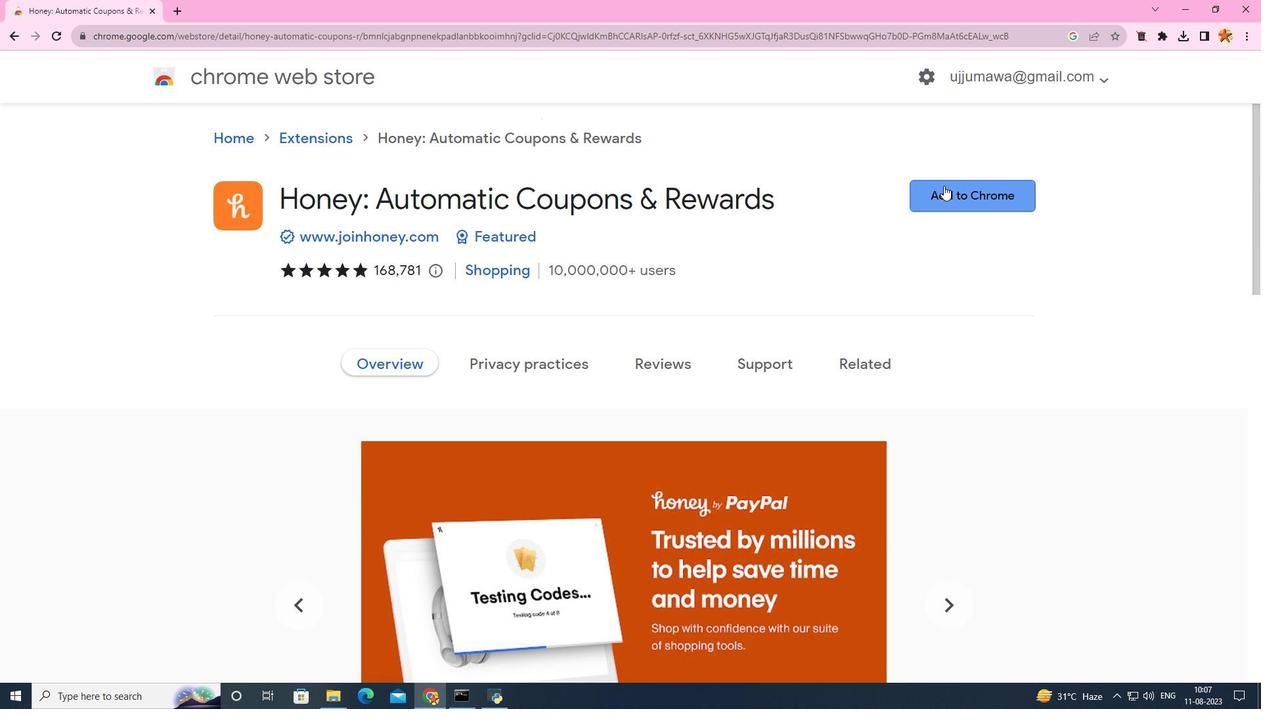 
Action: Mouse moved to (628, 146)
Screenshot: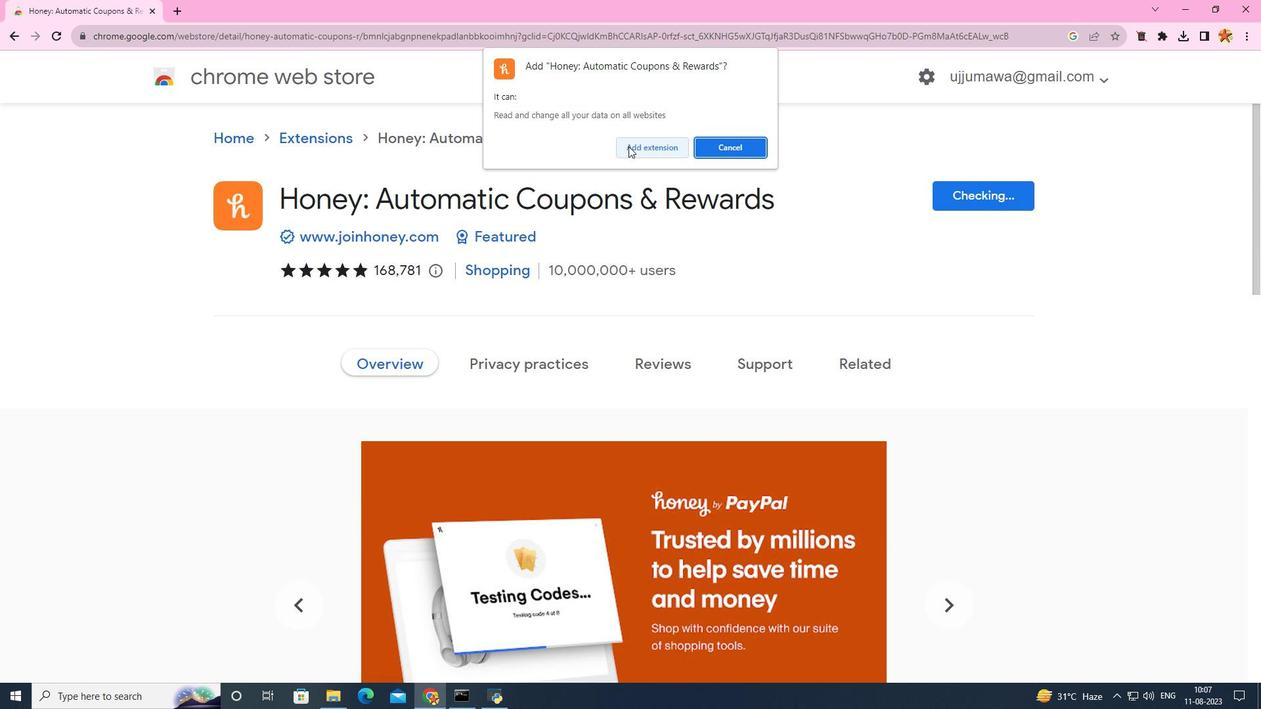 
Action: Mouse pressed left at (628, 146)
Screenshot: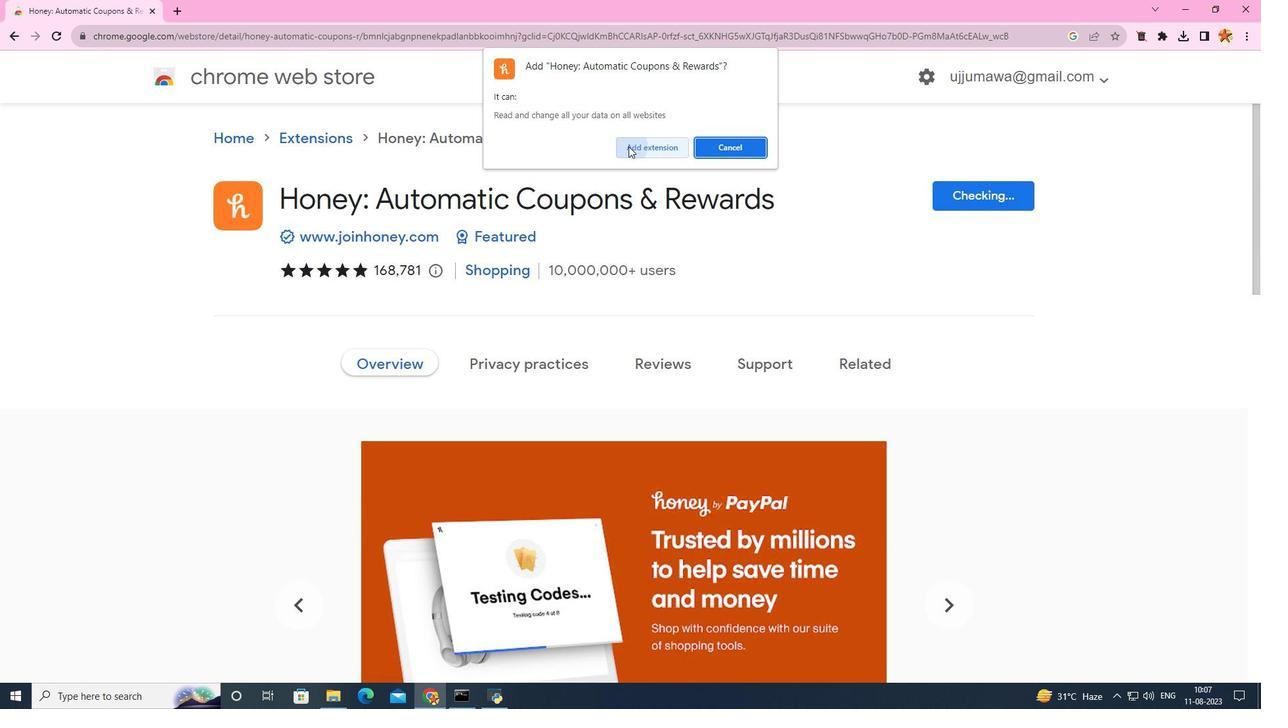 
Action: Mouse moved to (120, 7)
Screenshot: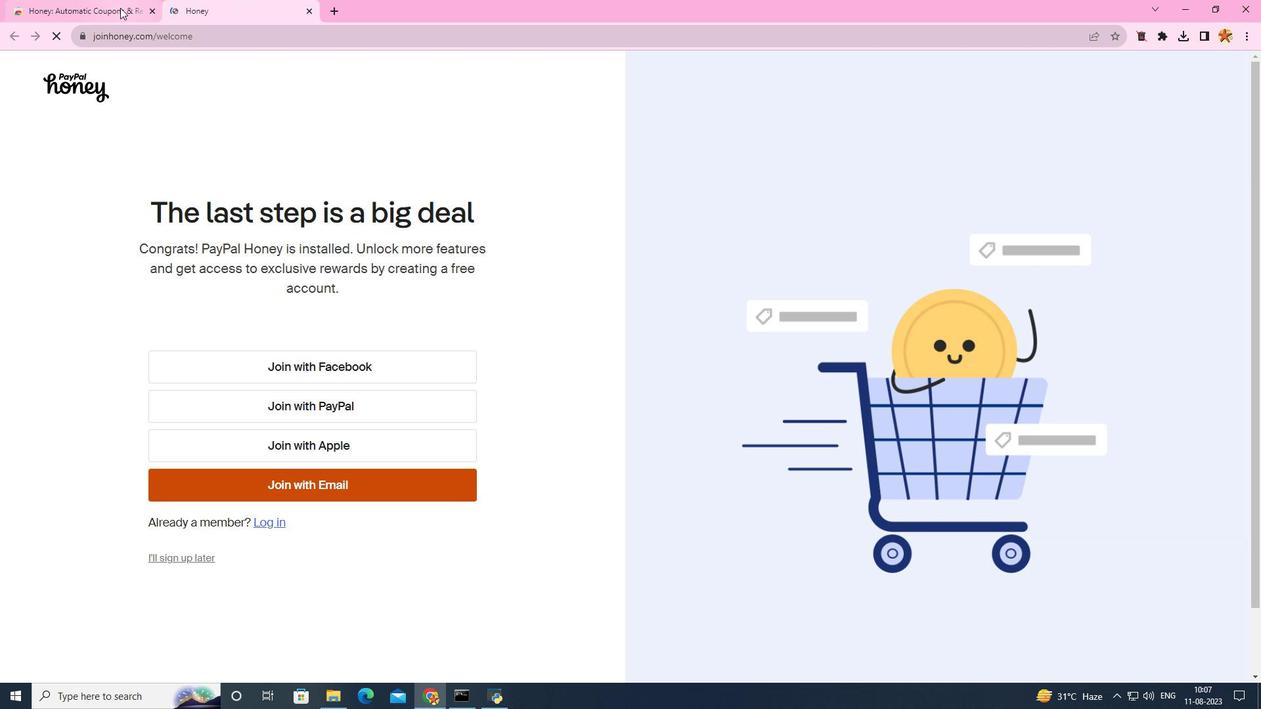 
Action: Mouse pressed left at (120, 7)
Screenshot: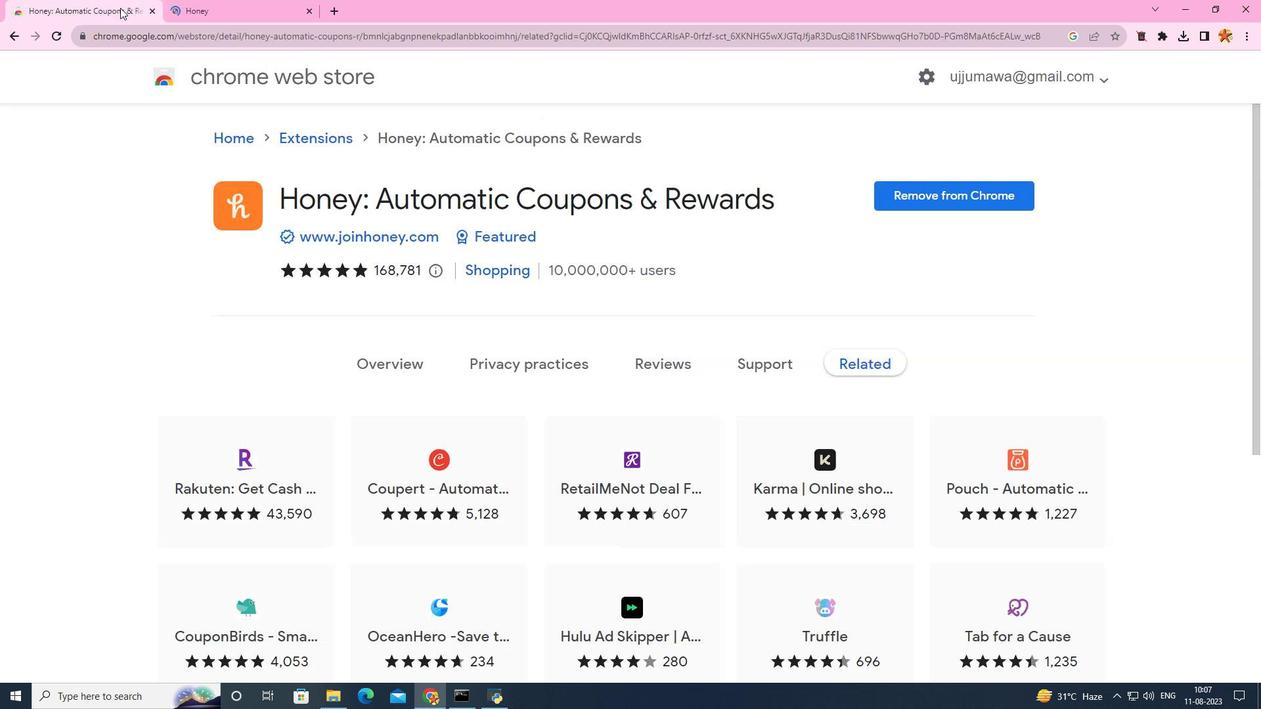 
Action: Mouse moved to (103, 12)
Screenshot: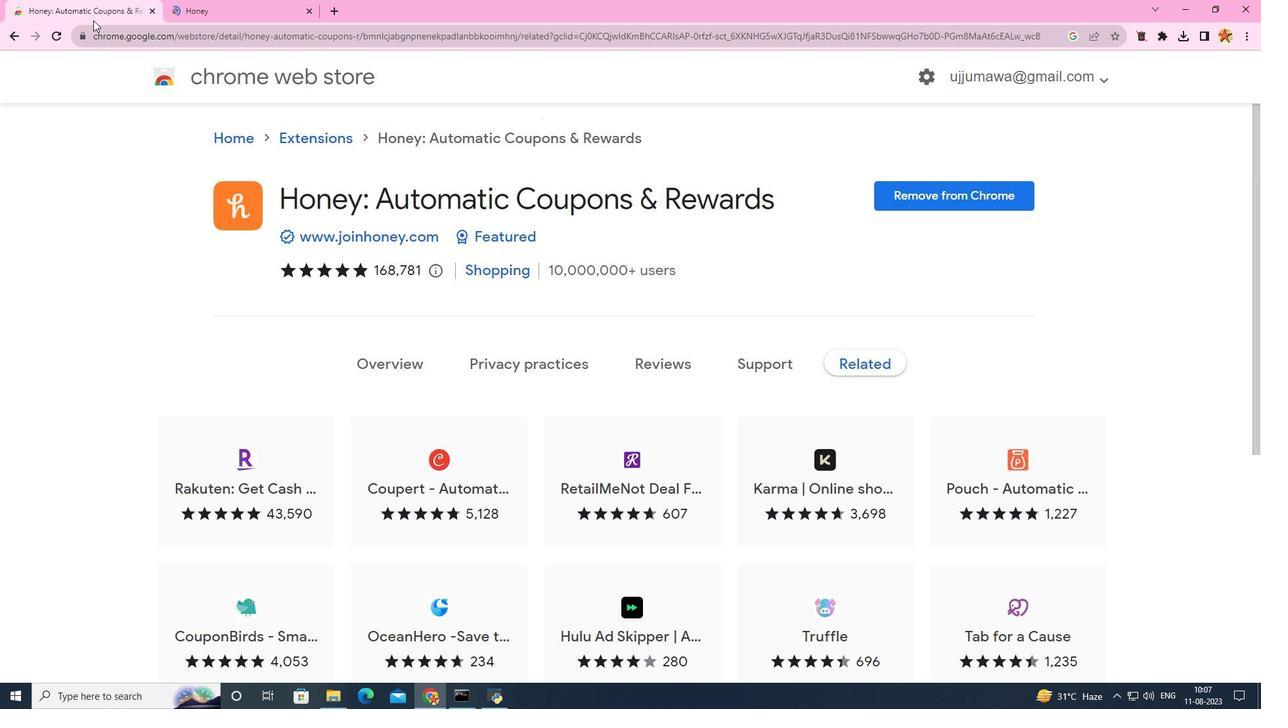 
